 Task: Display the results of the 2022 Victory Lane Racing NASCAR Cup Series for the race "Food City Dirt race "on the track "Bristol".
Action: Mouse moved to (200, 352)
Screenshot: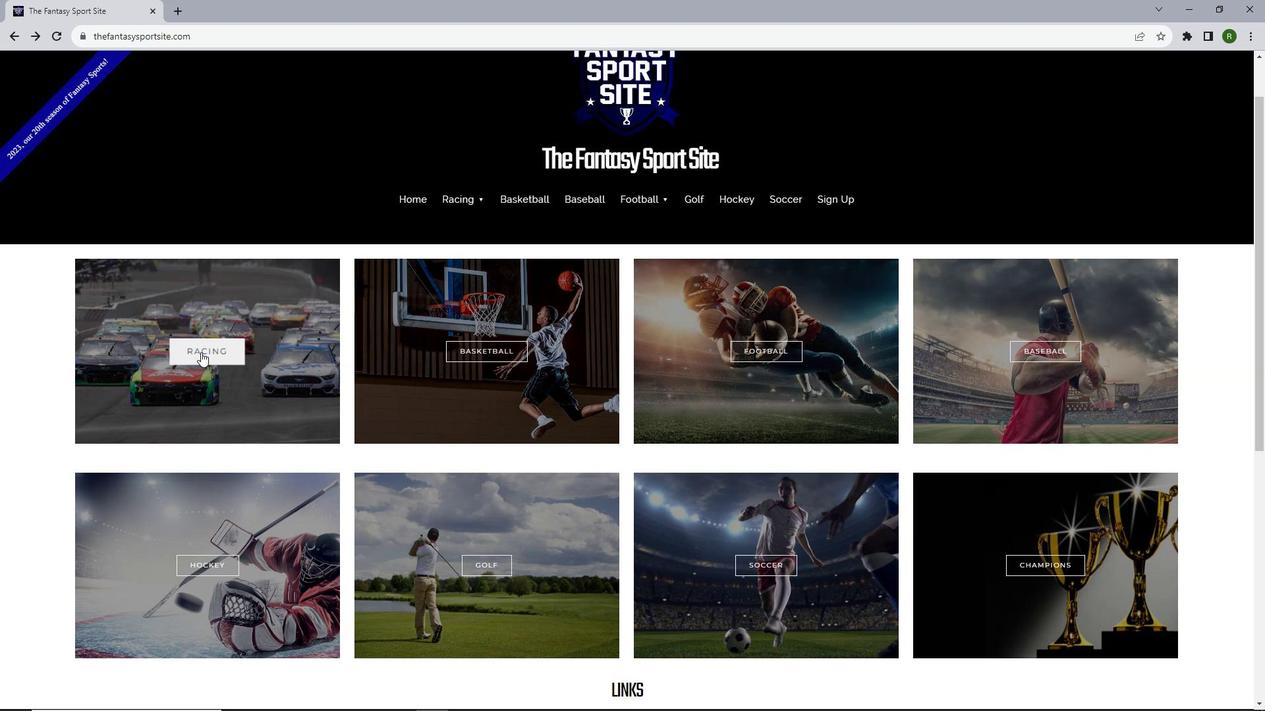
Action: Mouse pressed left at (200, 352)
Screenshot: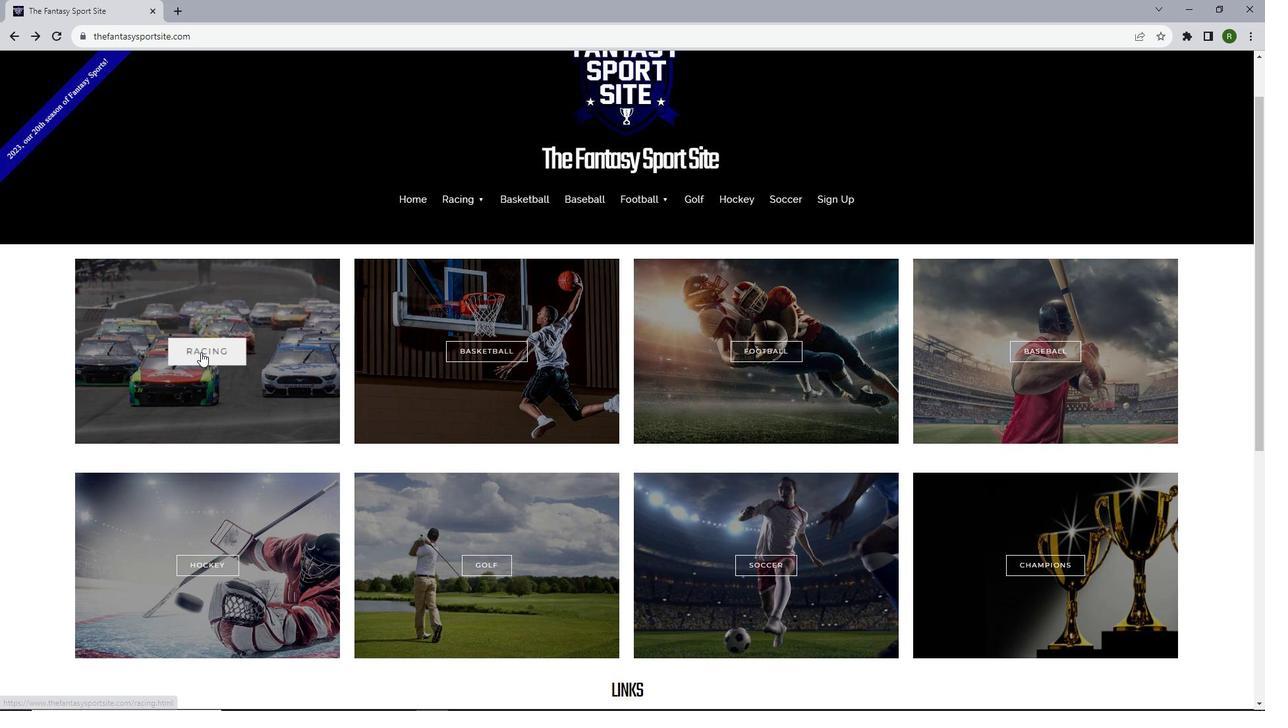
Action: Mouse moved to (438, 330)
Screenshot: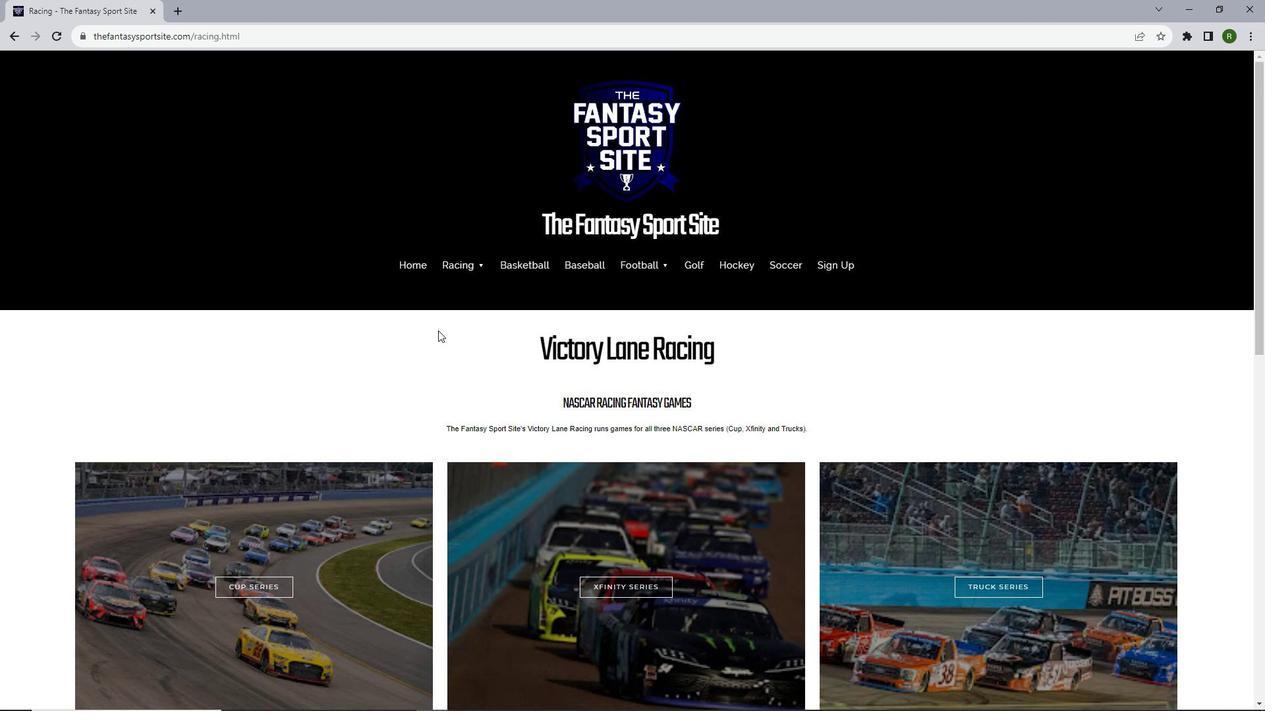 
Action: Mouse scrolled (438, 330) with delta (0, 0)
Screenshot: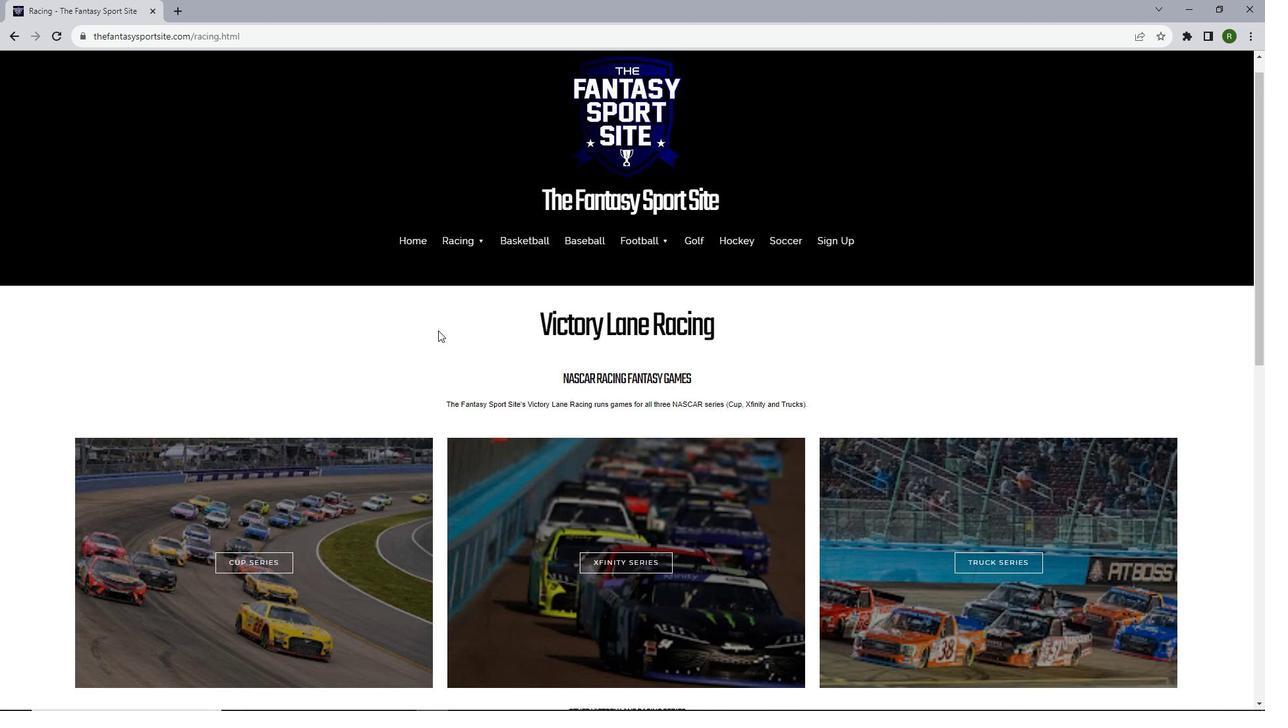 
Action: Mouse scrolled (438, 330) with delta (0, 0)
Screenshot: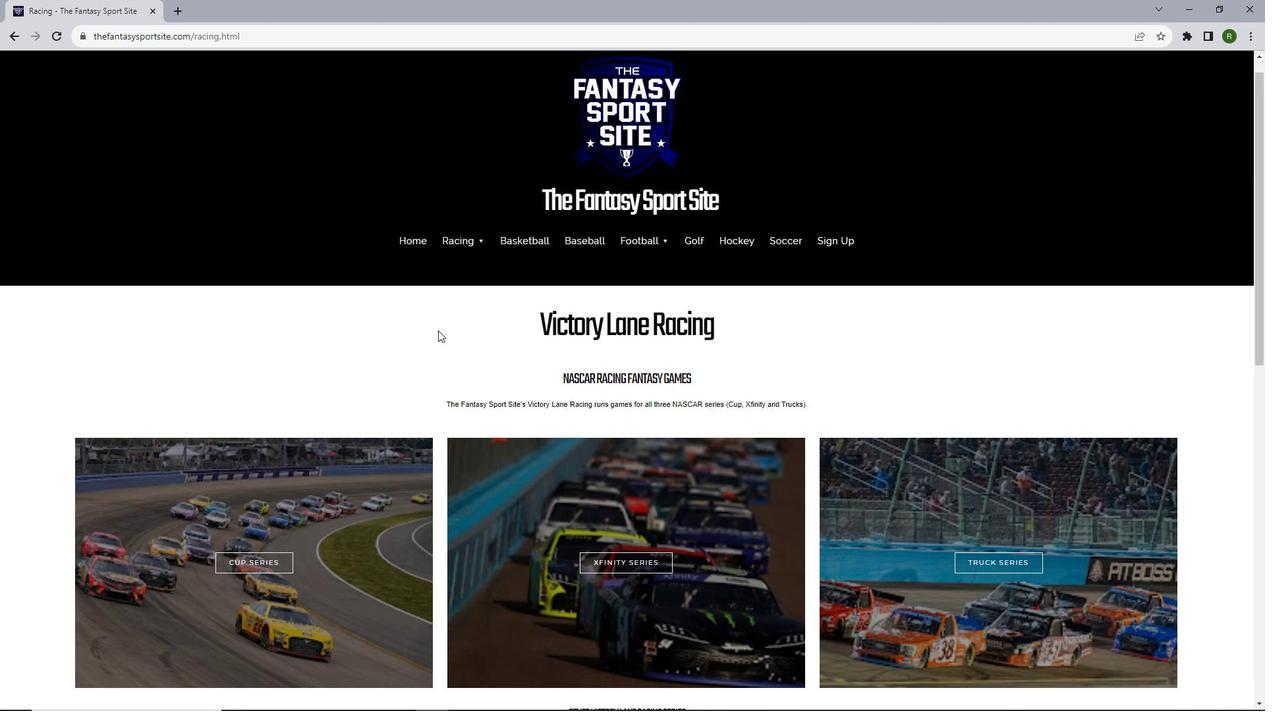 
Action: Mouse scrolled (438, 330) with delta (0, 0)
Screenshot: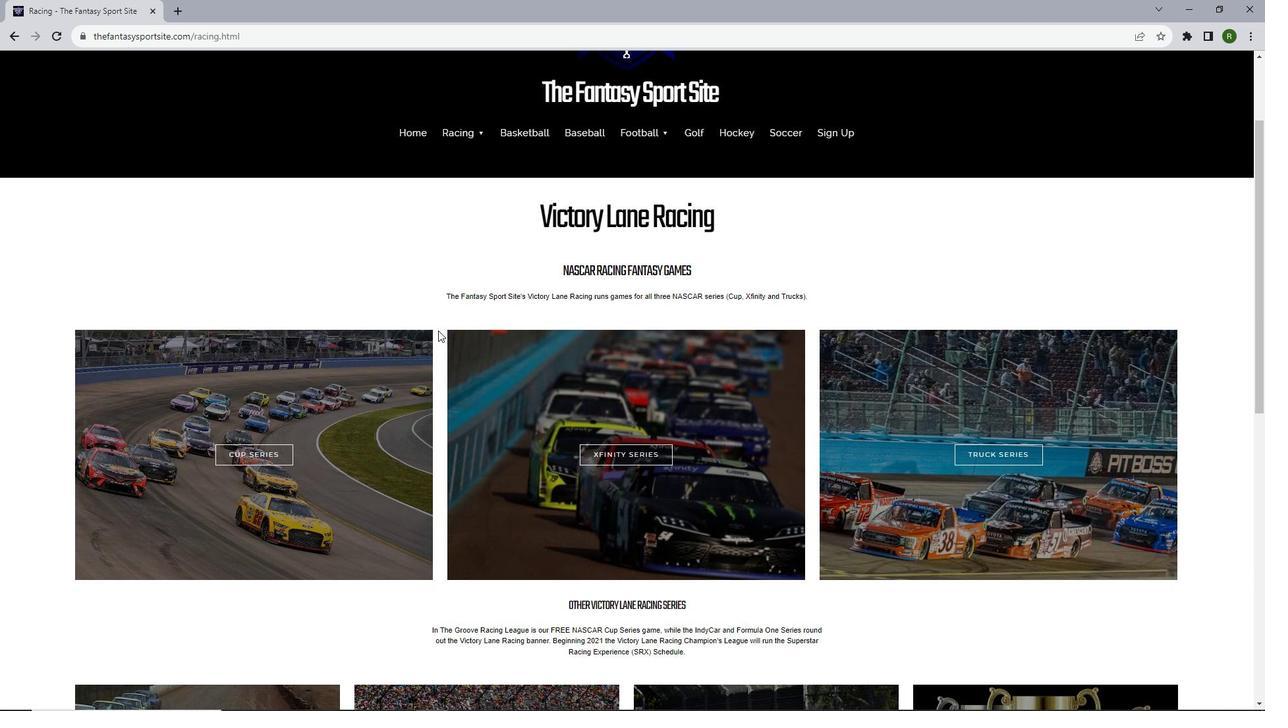 
Action: Mouse moved to (276, 378)
Screenshot: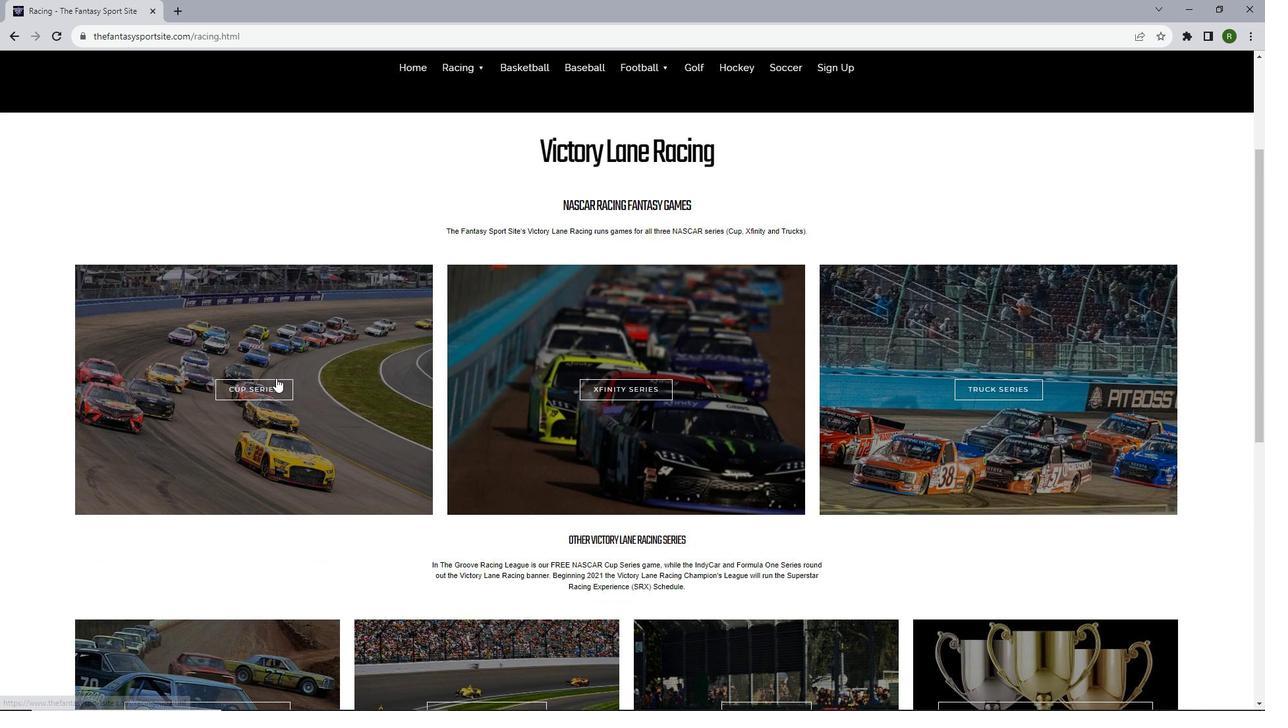 
Action: Mouse pressed left at (276, 378)
Screenshot: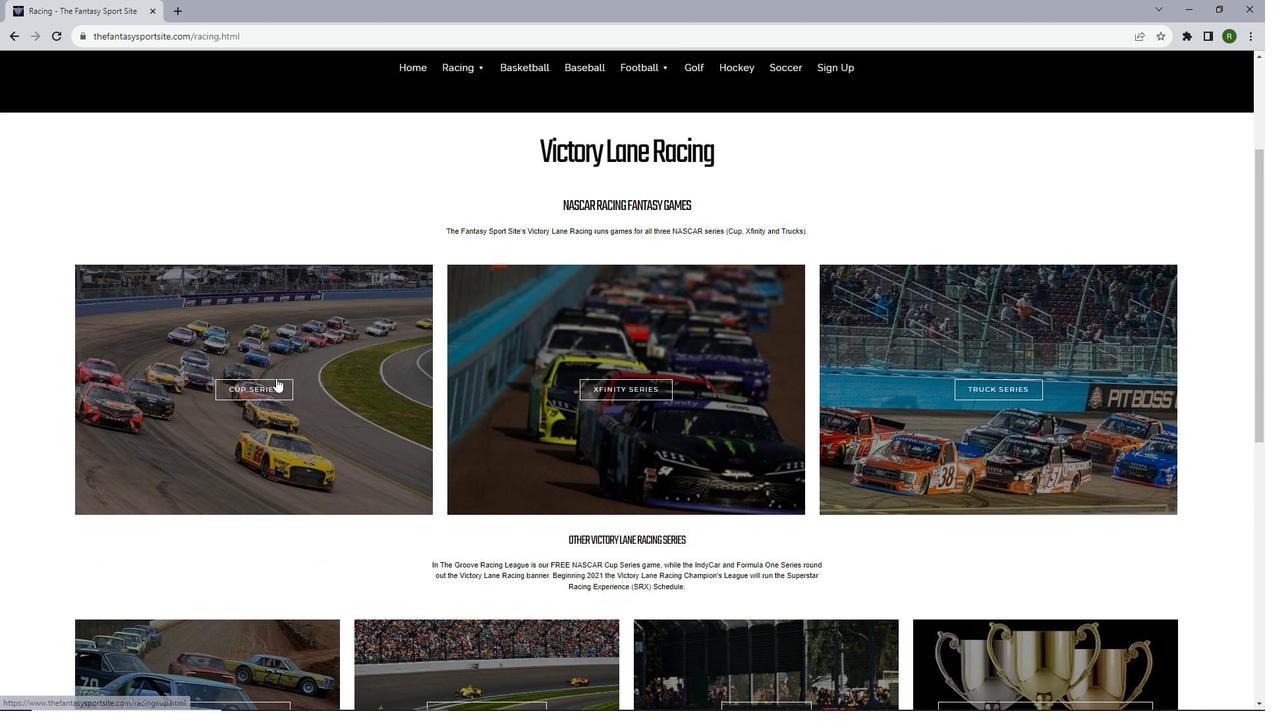 
Action: Mouse moved to (455, 270)
Screenshot: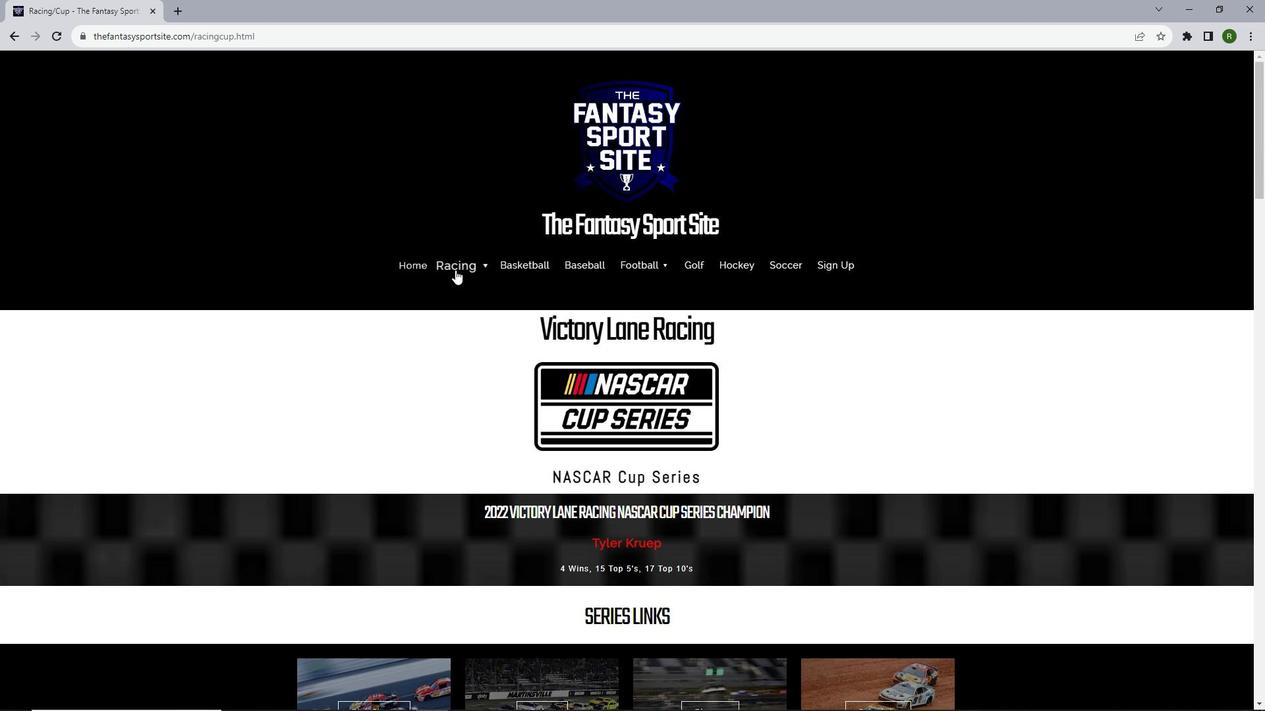 
Action: Mouse scrolled (455, 269) with delta (0, 0)
Screenshot: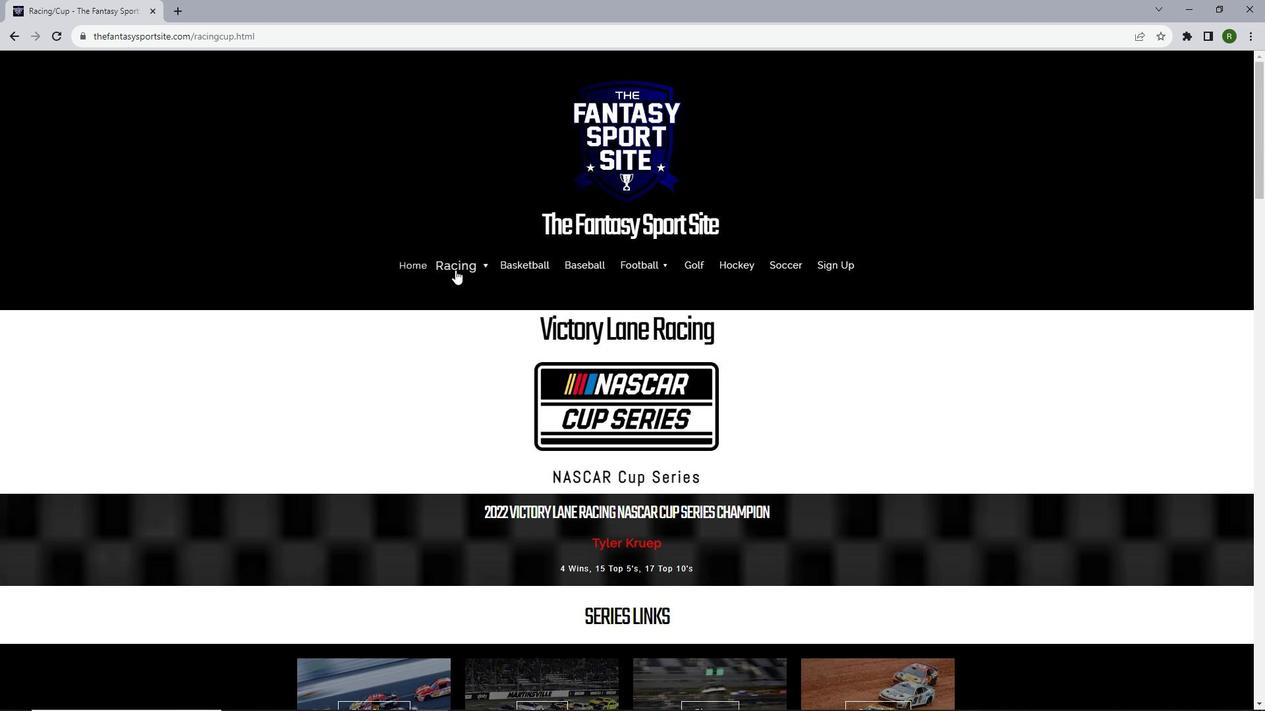
Action: Mouse scrolled (455, 269) with delta (0, 0)
Screenshot: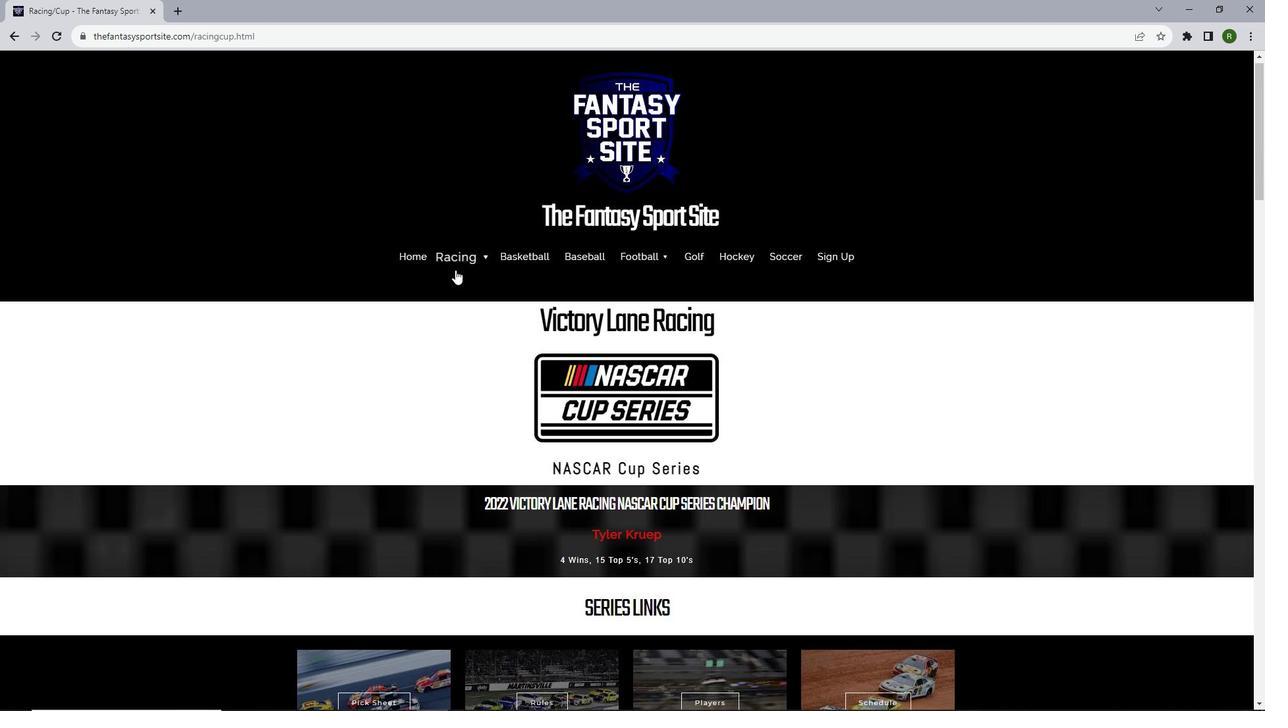
Action: Mouse scrolled (455, 269) with delta (0, 0)
Screenshot: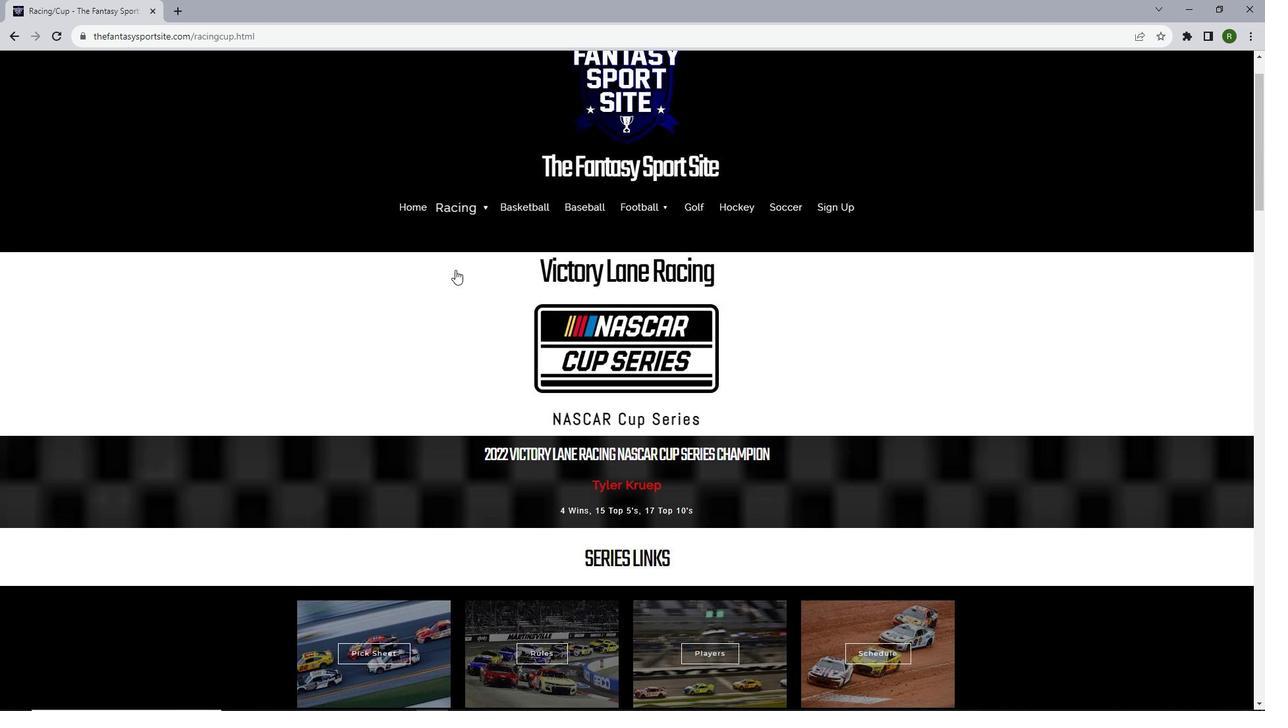 
Action: Mouse moved to (456, 270)
Screenshot: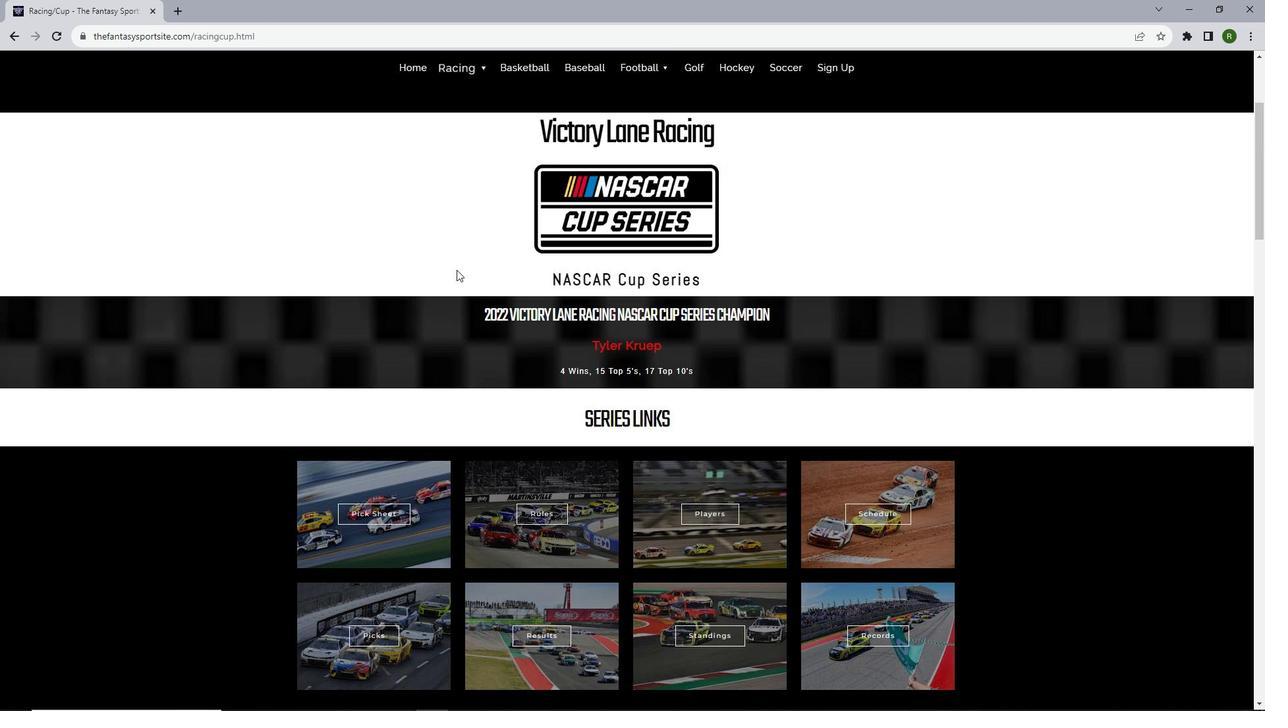
Action: Mouse scrolled (456, 269) with delta (0, 0)
Screenshot: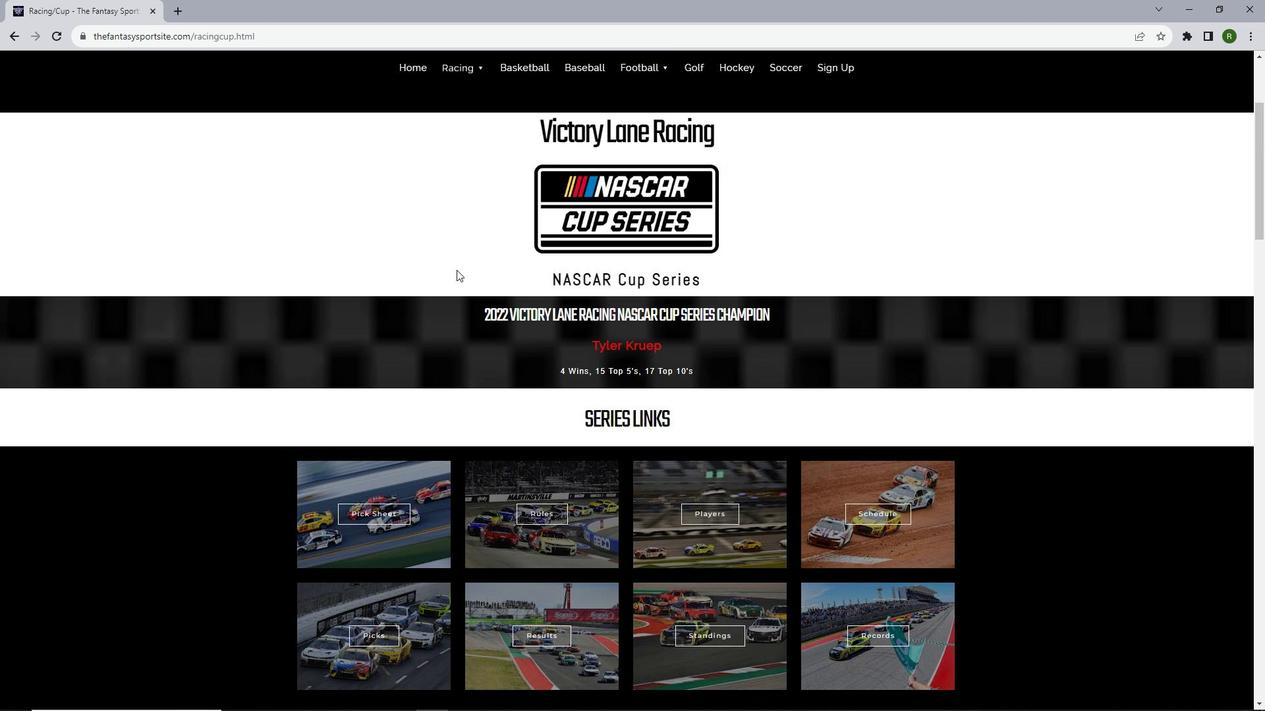 
Action: Mouse scrolled (456, 269) with delta (0, 0)
Screenshot: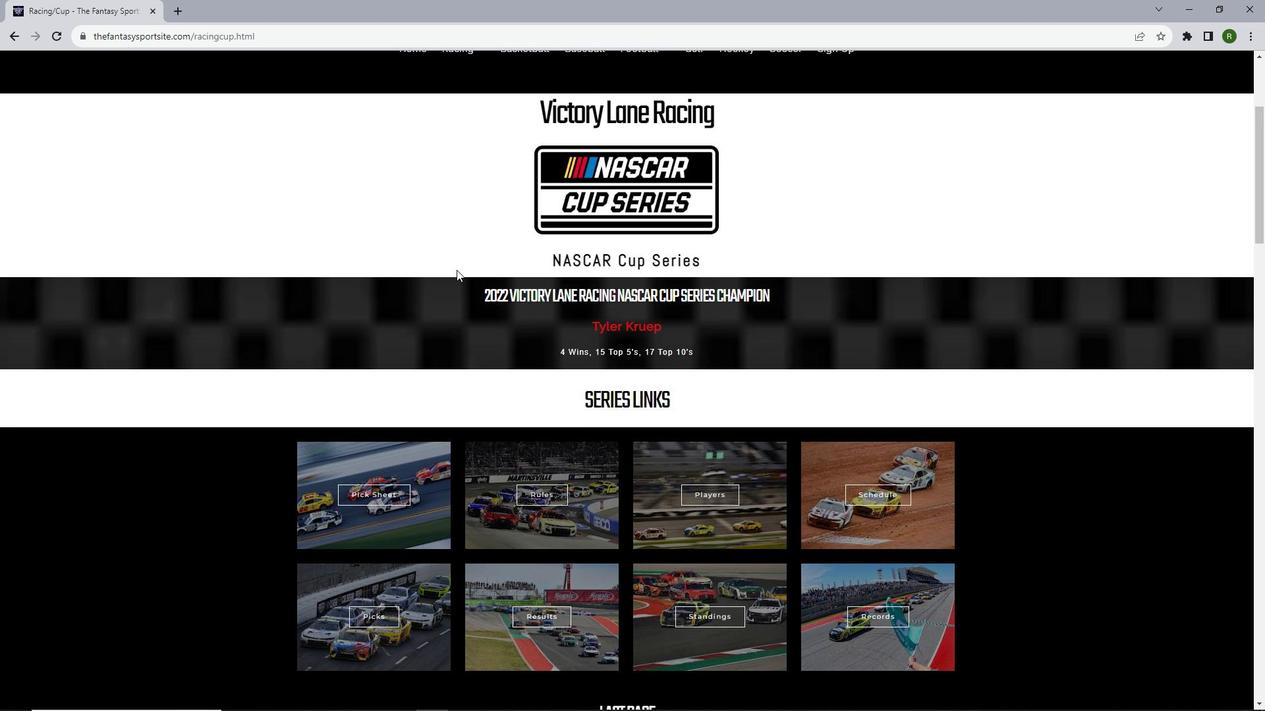 
Action: Mouse scrolled (456, 269) with delta (0, 0)
Screenshot: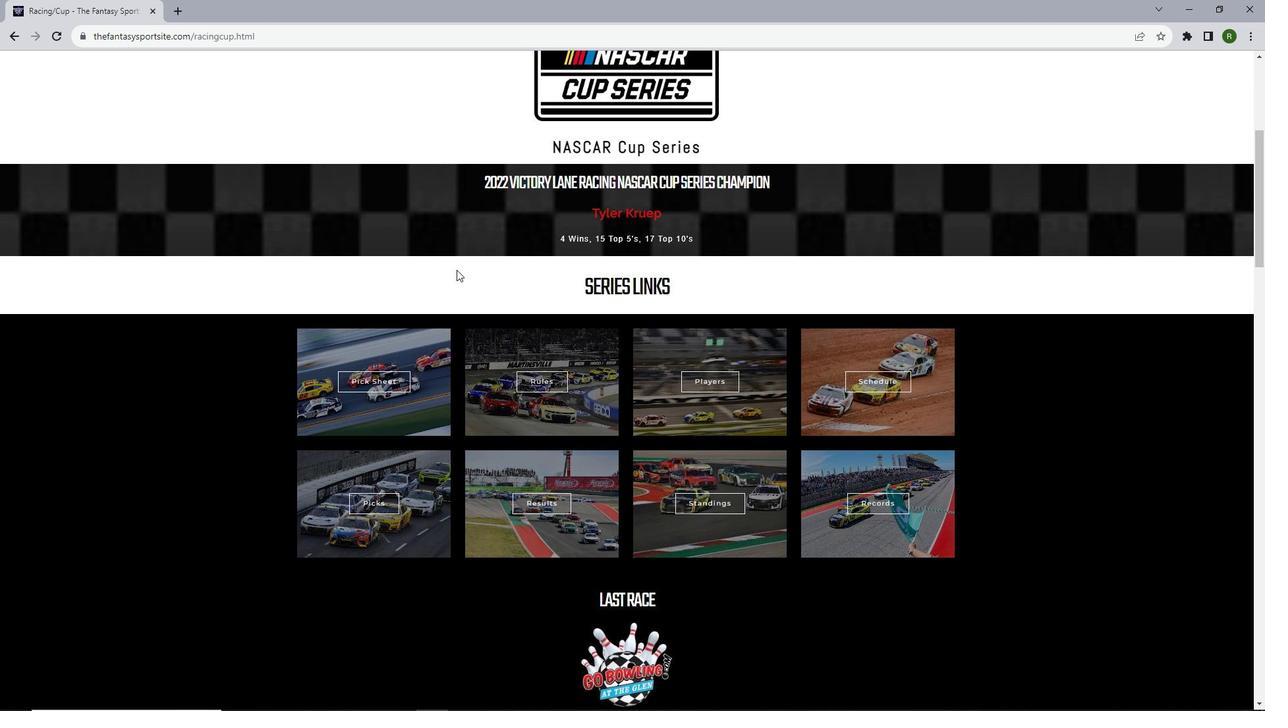 
Action: Mouse moved to (545, 445)
Screenshot: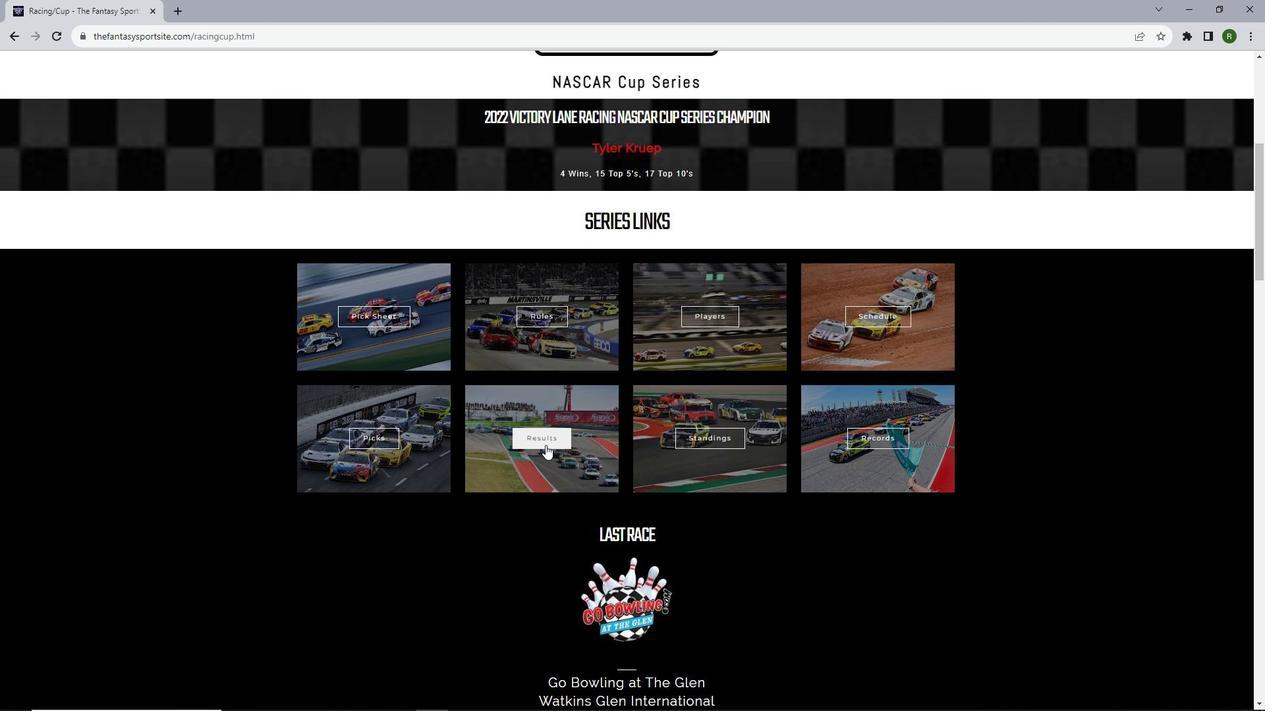 
Action: Mouse pressed left at (545, 445)
Screenshot: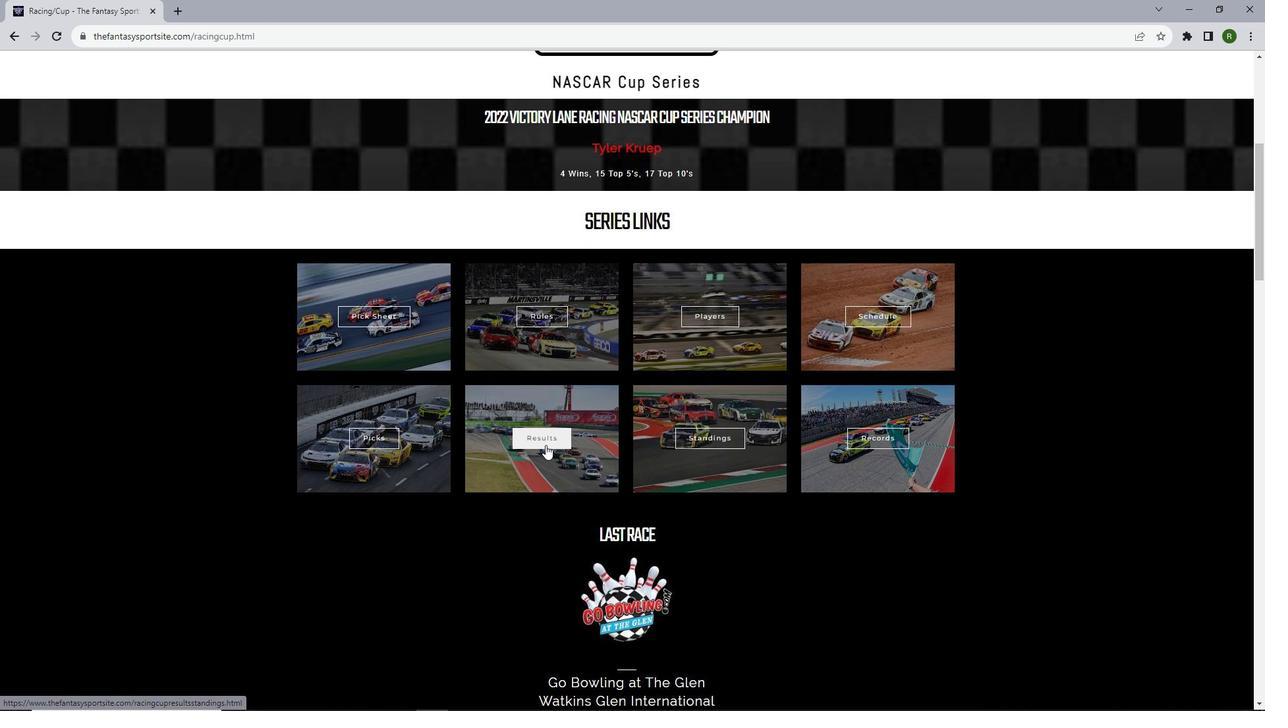 
Action: Mouse moved to (635, 333)
Screenshot: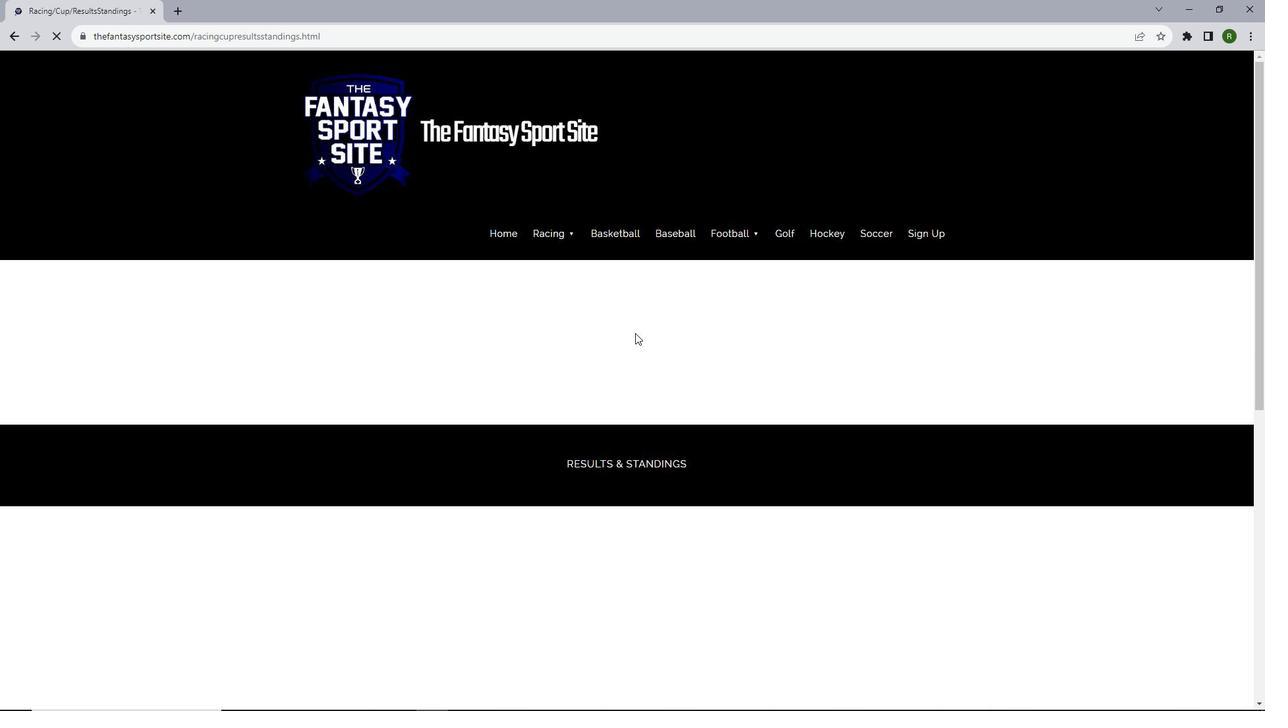 
Action: Mouse scrolled (635, 332) with delta (0, 0)
Screenshot: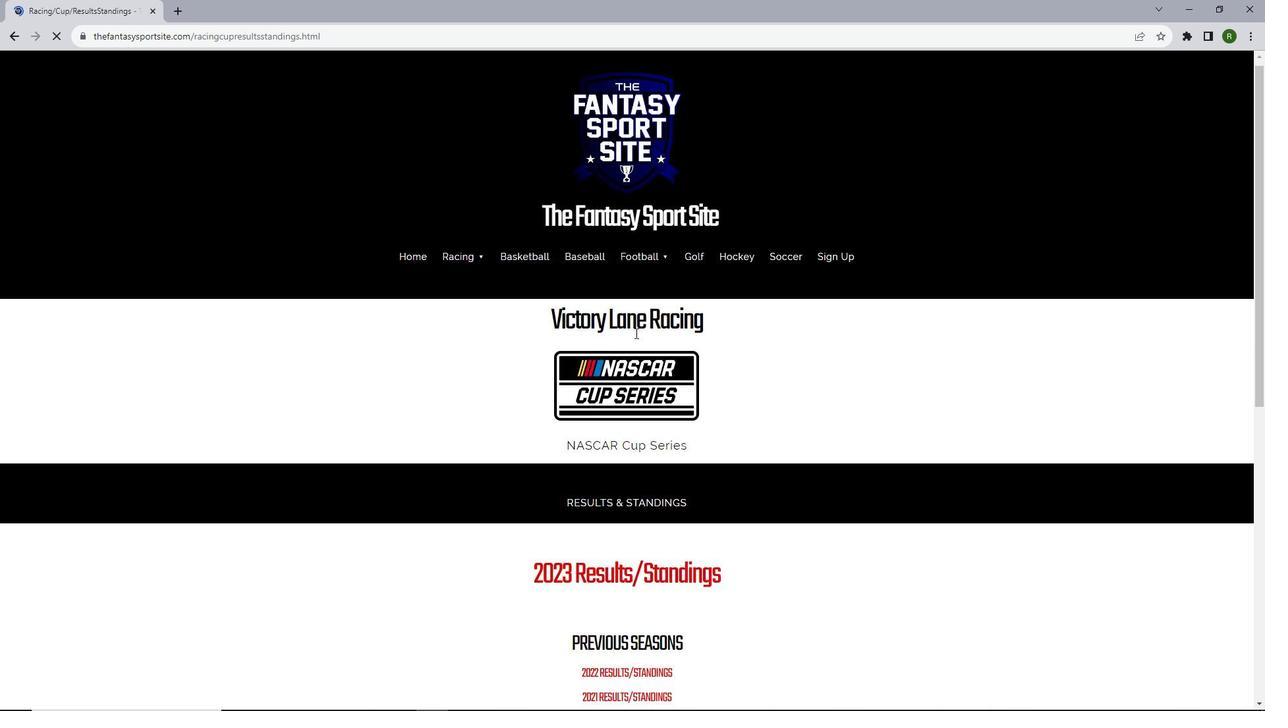 
Action: Mouse scrolled (635, 332) with delta (0, 0)
Screenshot: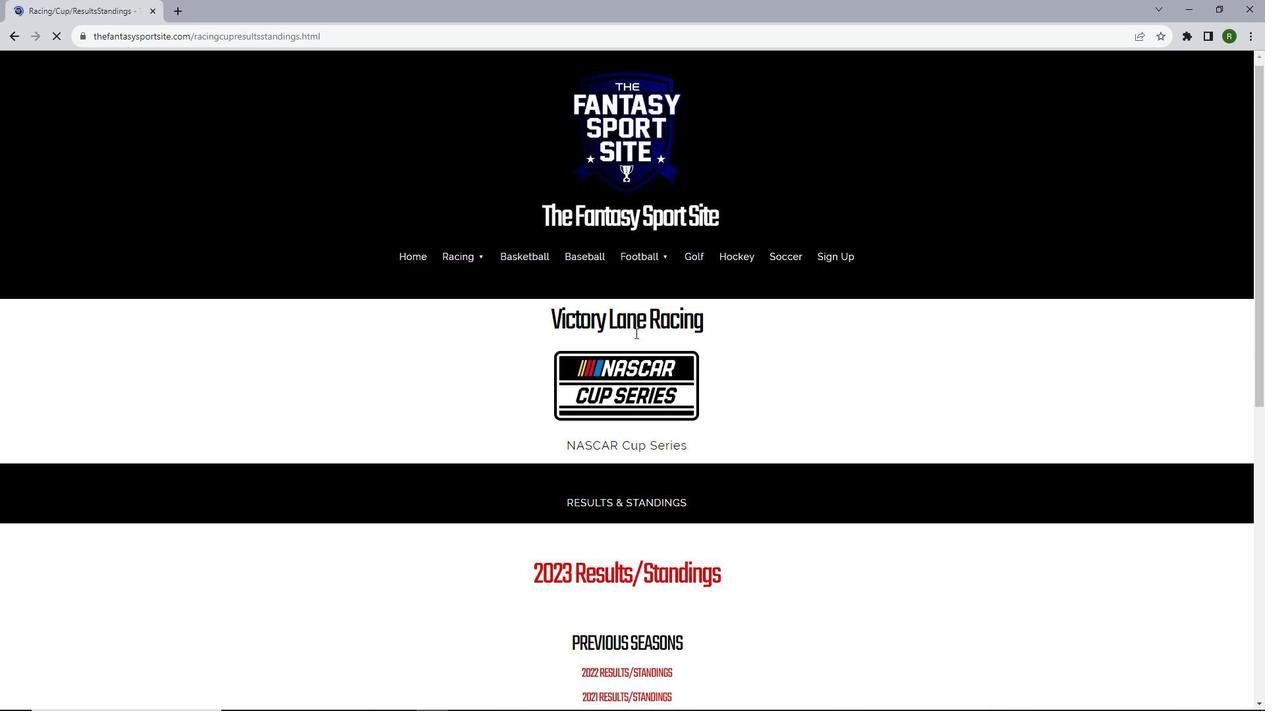 
Action: Mouse scrolled (635, 332) with delta (0, 0)
Screenshot: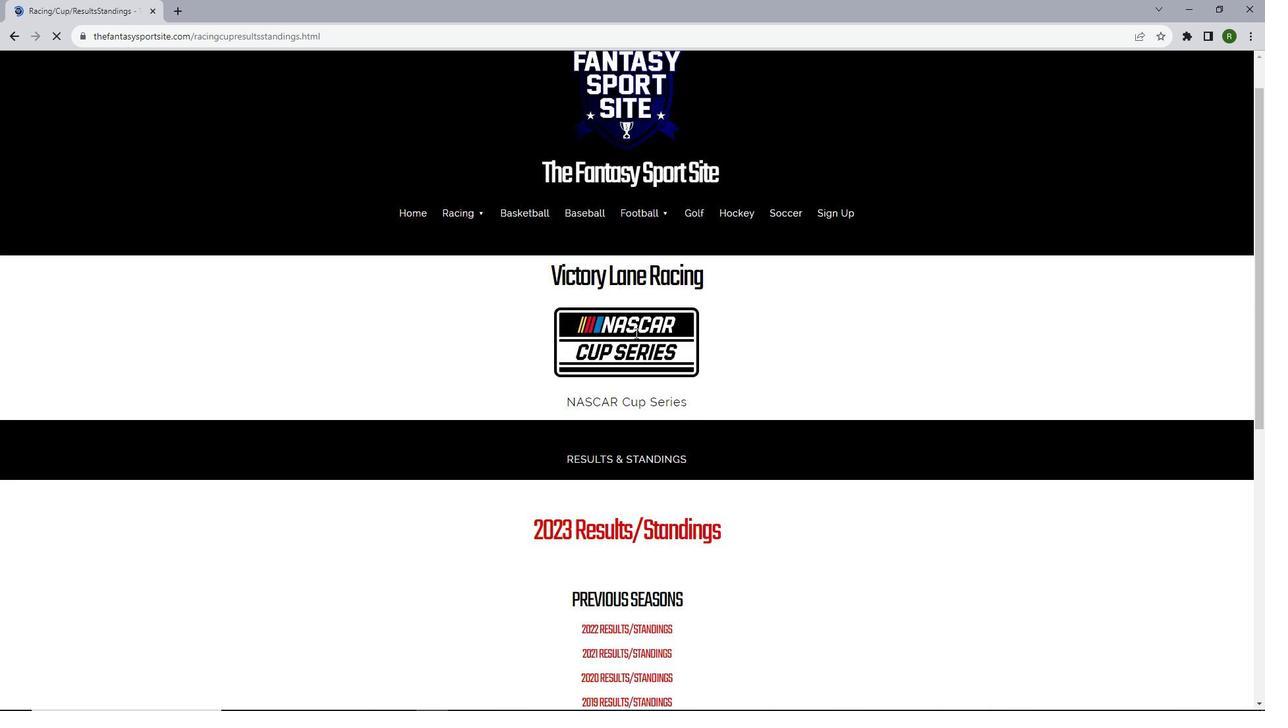 
Action: Mouse scrolled (635, 332) with delta (0, 0)
Screenshot: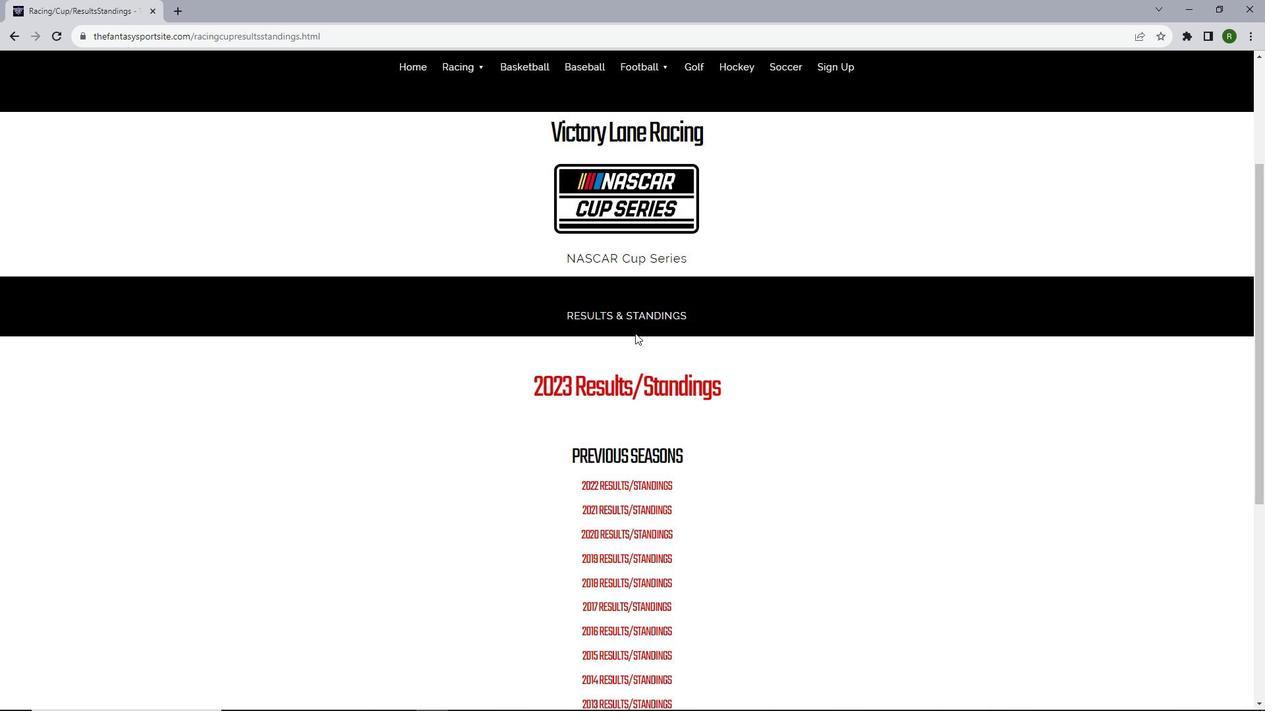 
Action: Mouse moved to (629, 362)
Screenshot: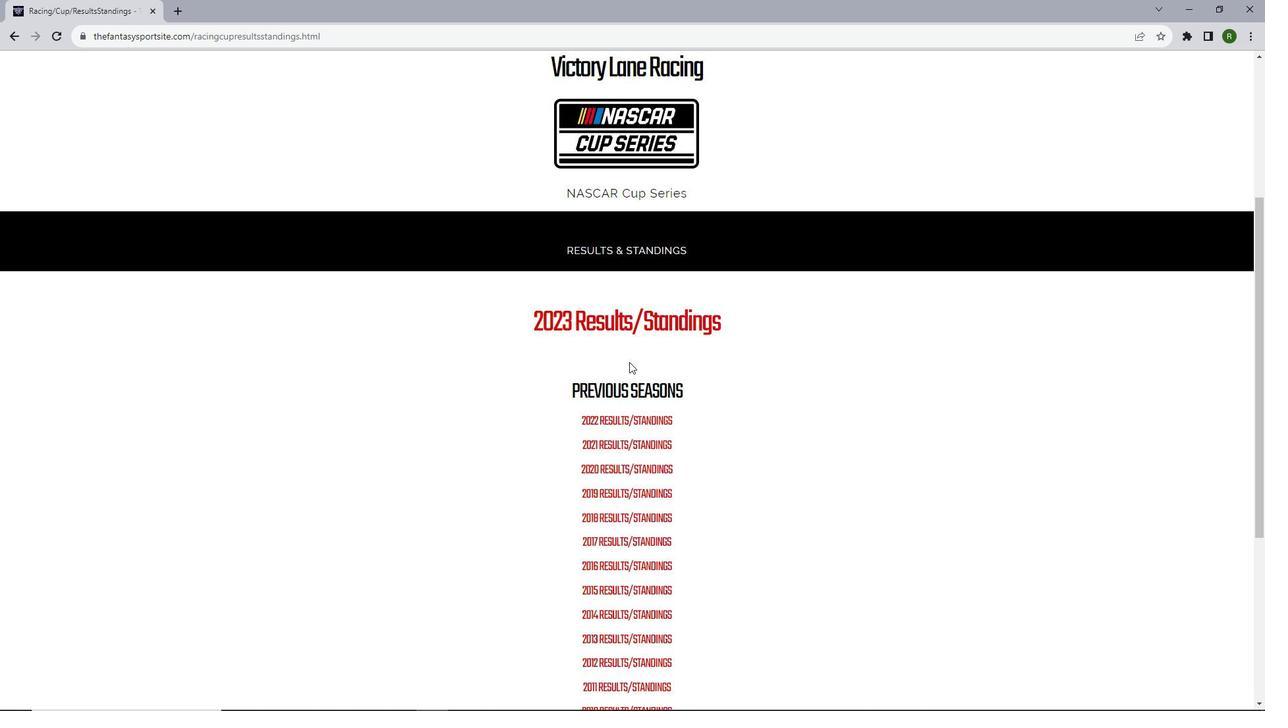 
Action: Mouse scrolled (629, 361) with delta (0, 0)
Screenshot: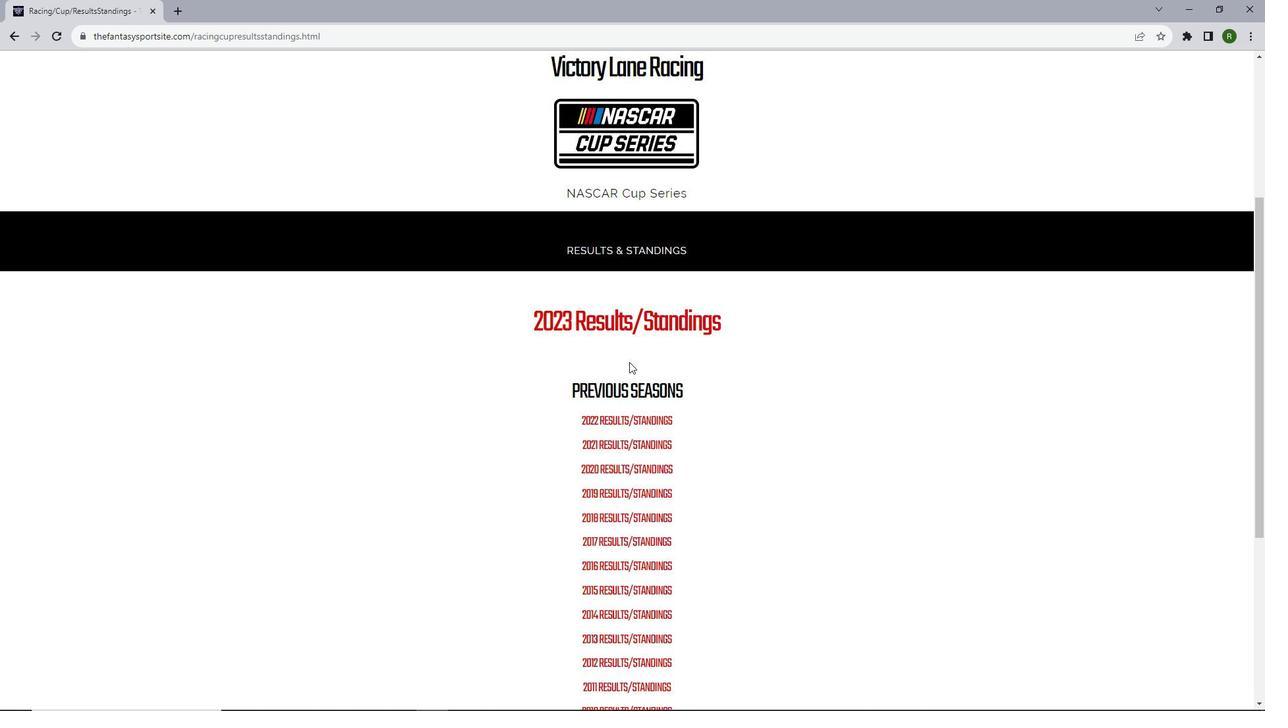 
Action: Mouse moved to (603, 356)
Screenshot: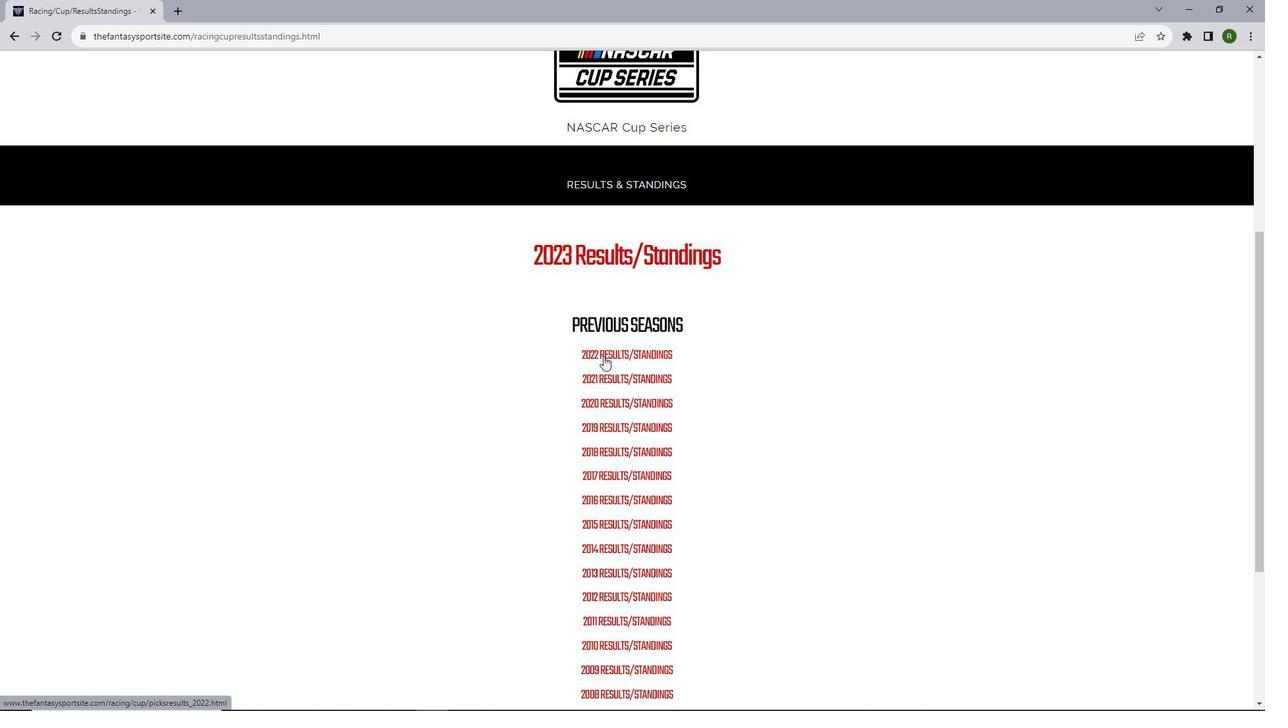 
Action: Mouse pressed left at (603, 356)
Screenshot: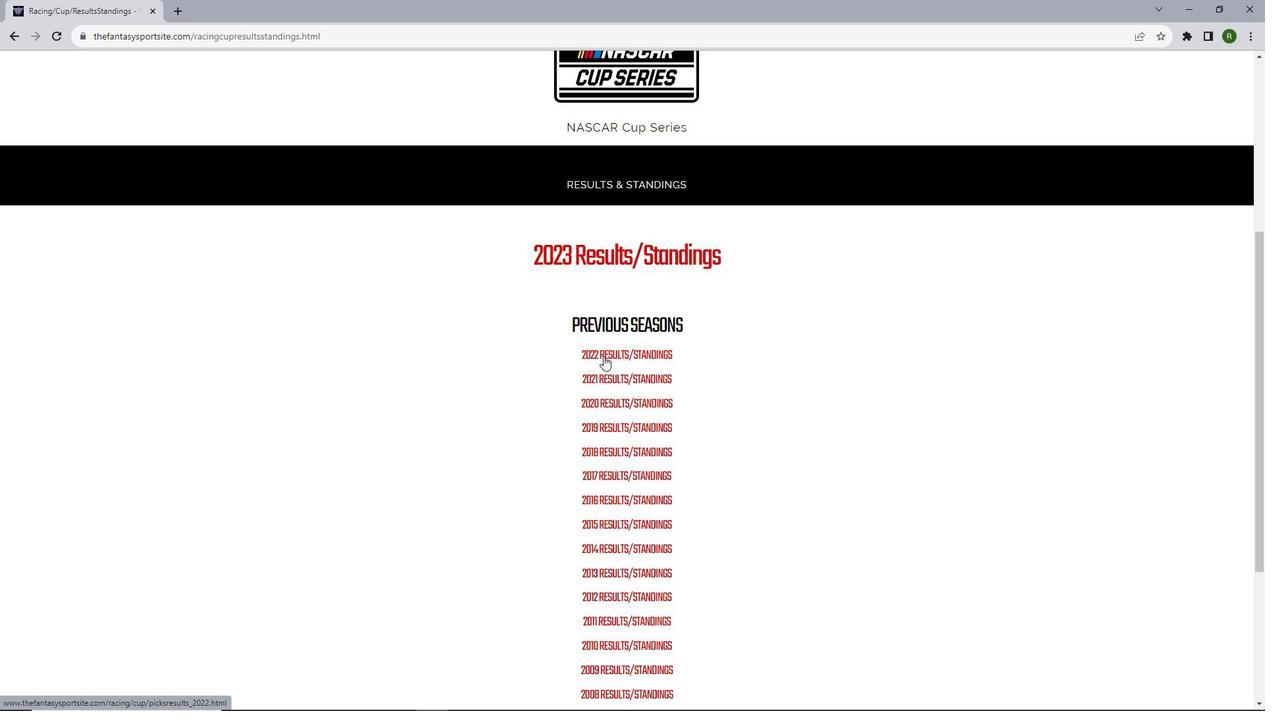 
Action: Mouse moved to (756, 247)
Screenshot: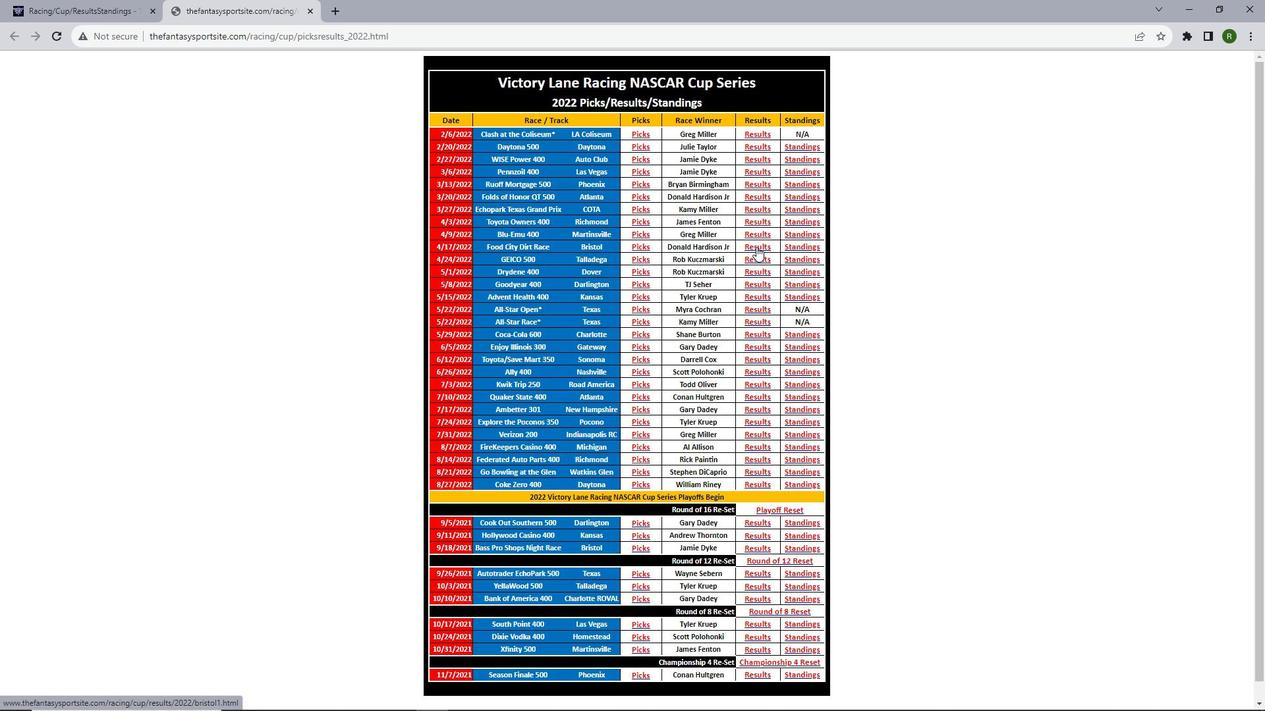 
Action: Mouse pressed left at (756, 247)
Screenshot: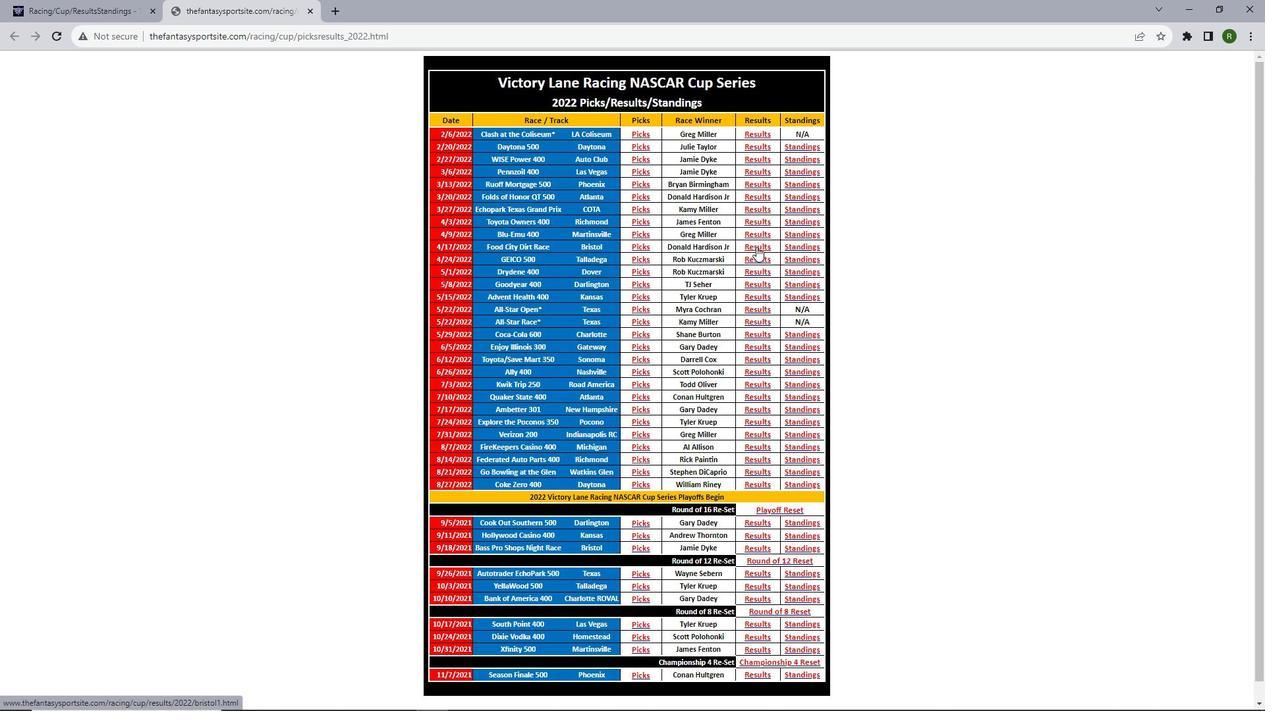 
Action: Mouse moved to (537, 203)
Screenshot: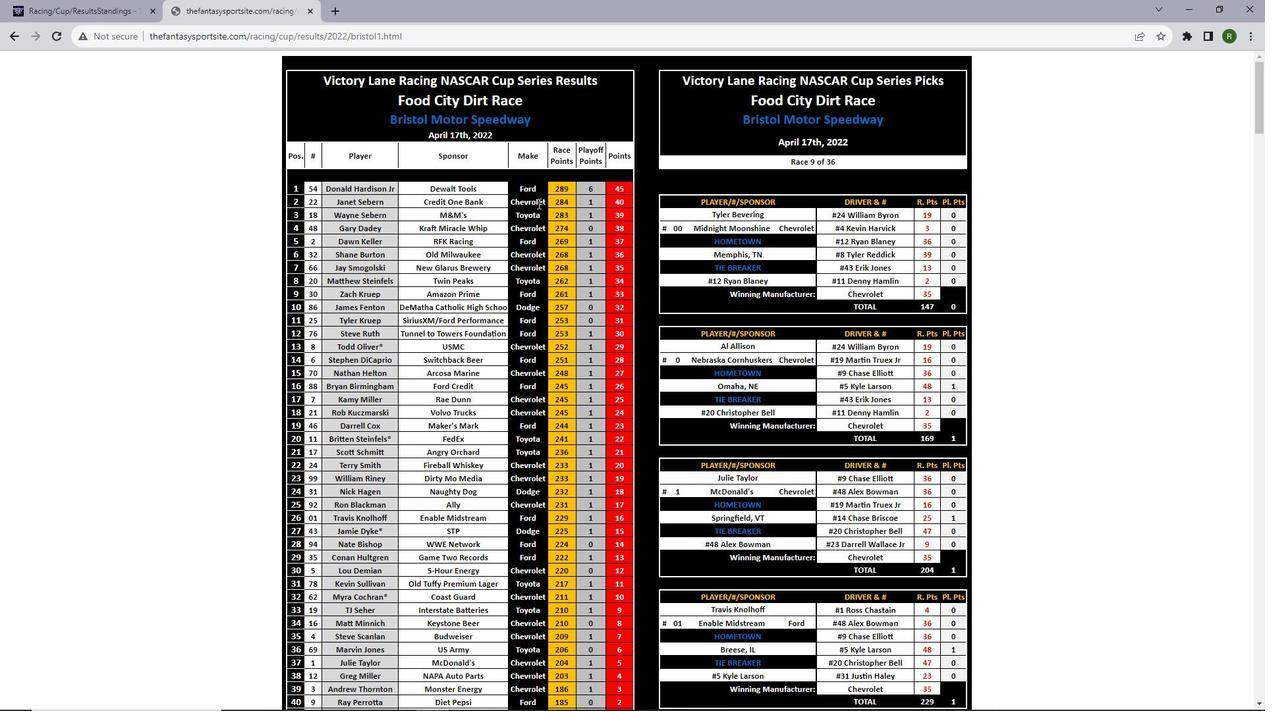 
Action: Mouse scrolled (537, 202) with delta (0, 0)
Screenshot: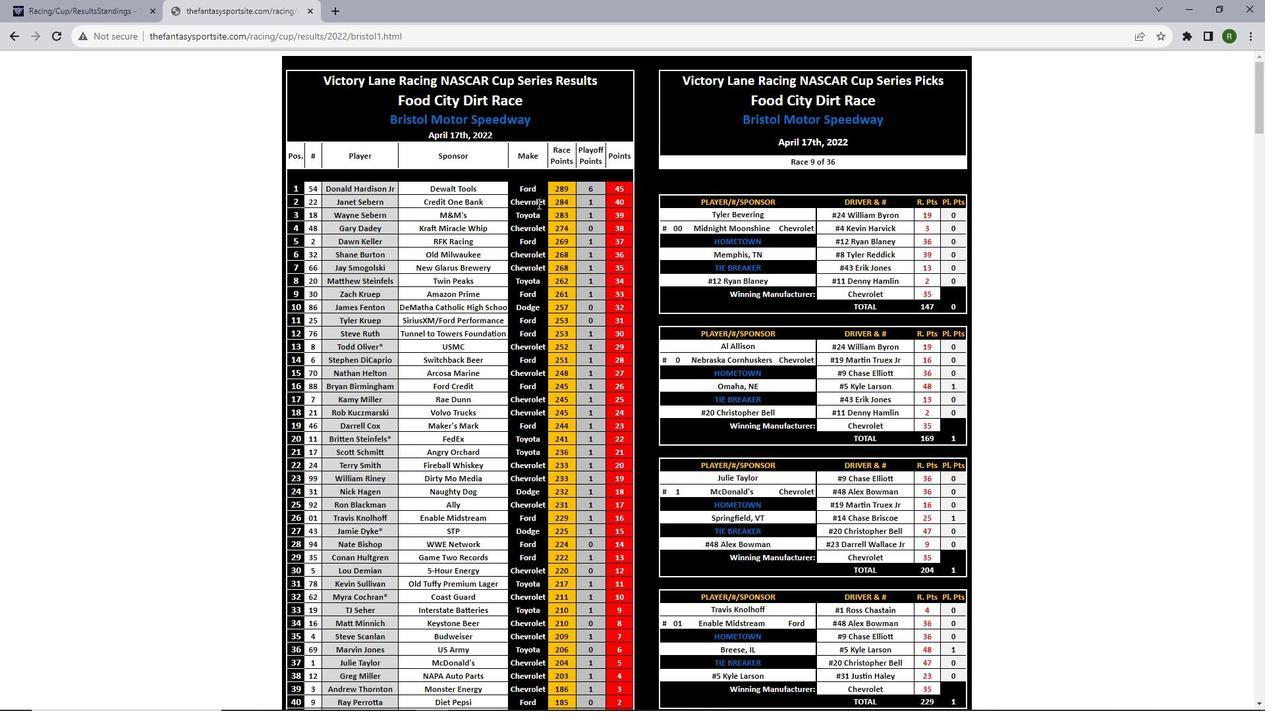 
Action: Mouse moved to (536, 203)
Screenshot: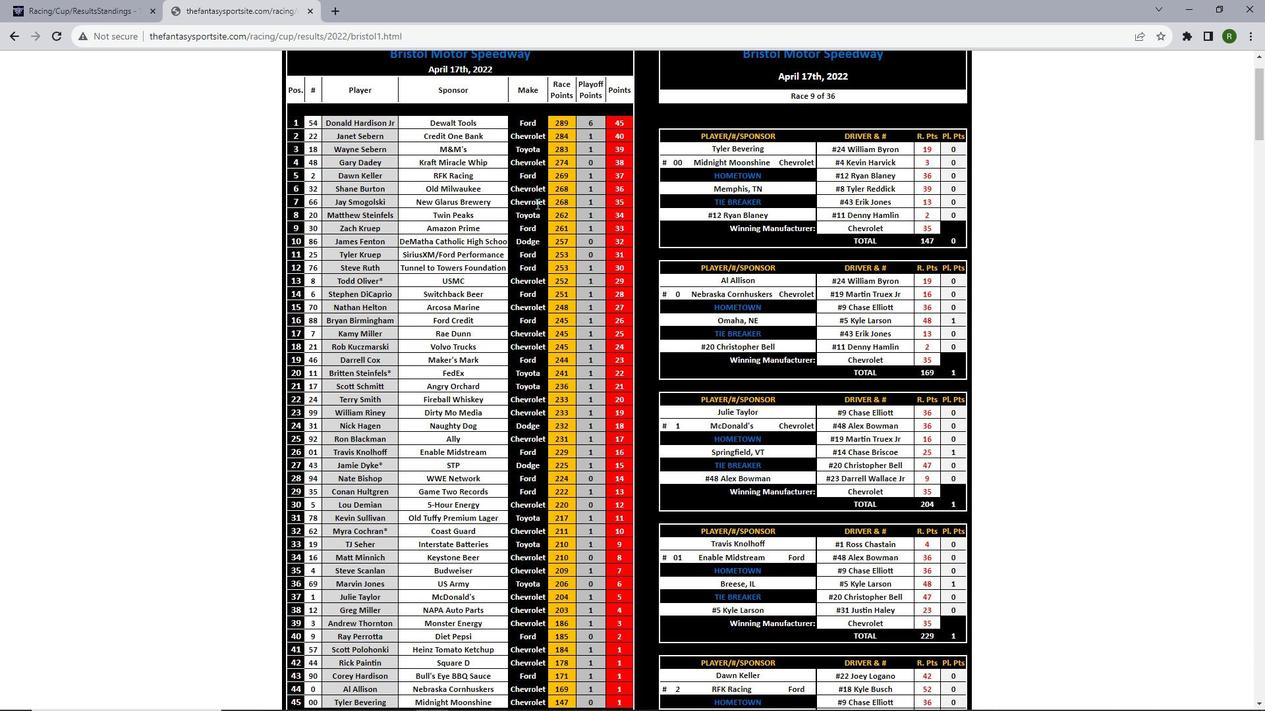 
Action: Mouse scrolled (536, 202) with delta (0, 0)
Screenshot: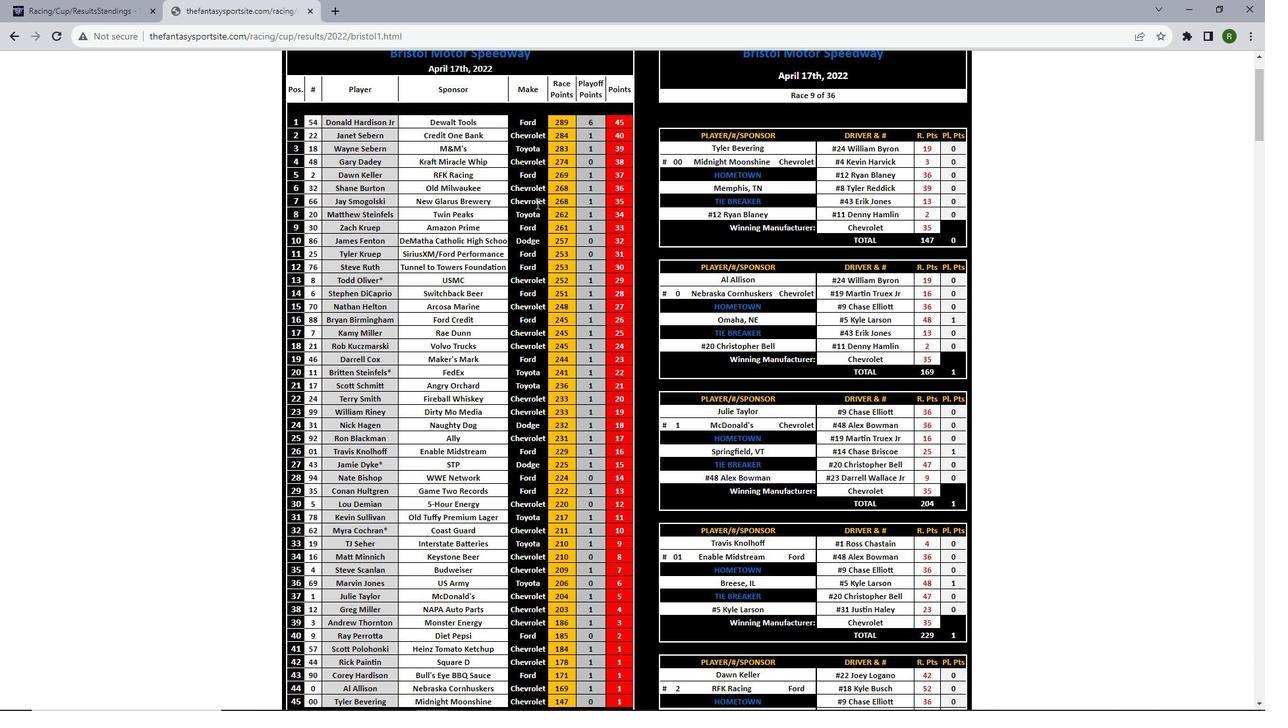 
Action: Mouse moved to (535, 203)
Screenshot: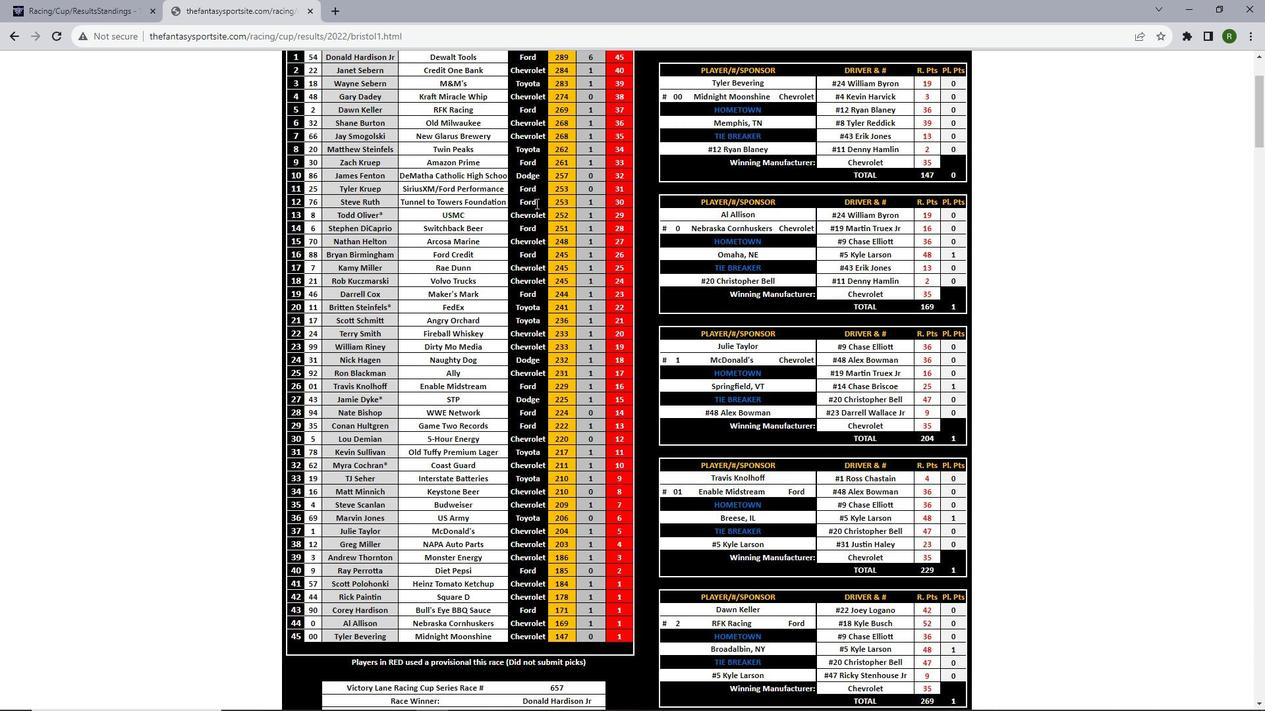 
Action: Mouse scrolled (535, 202) with delta (0, 0)
Screenshot: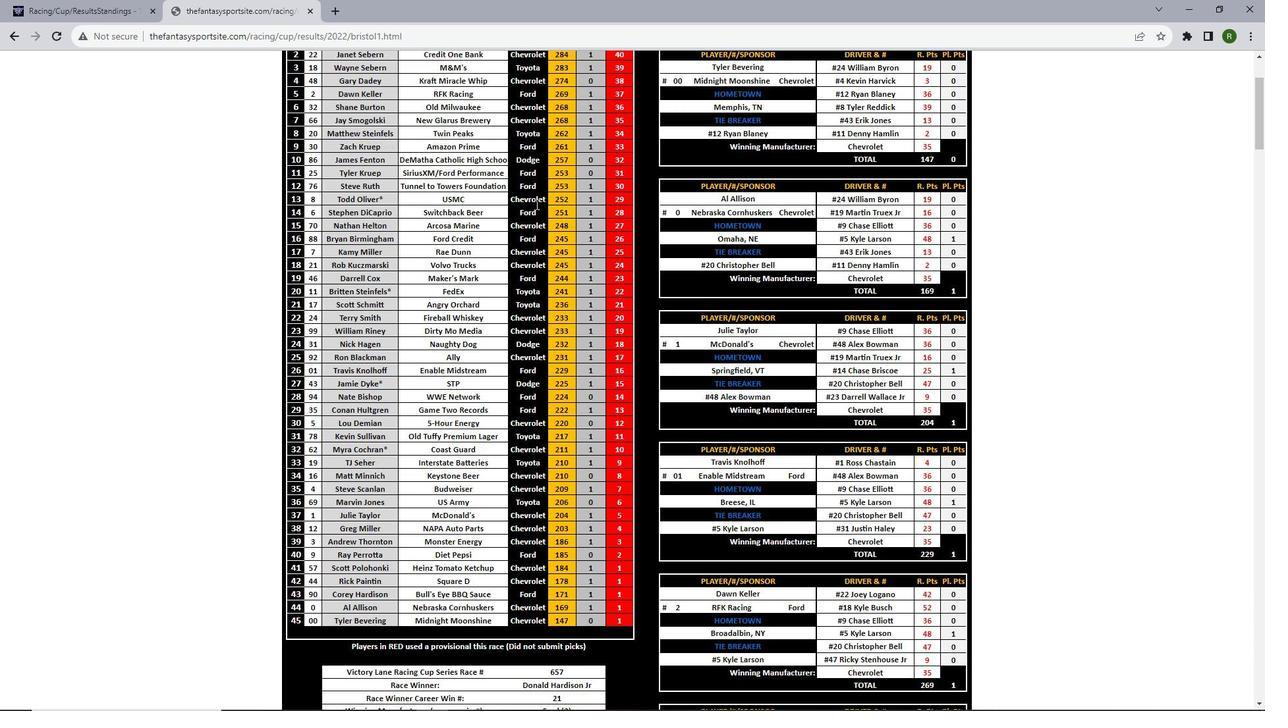 
Action: Mouse moved to (535, 204)
Screenshot: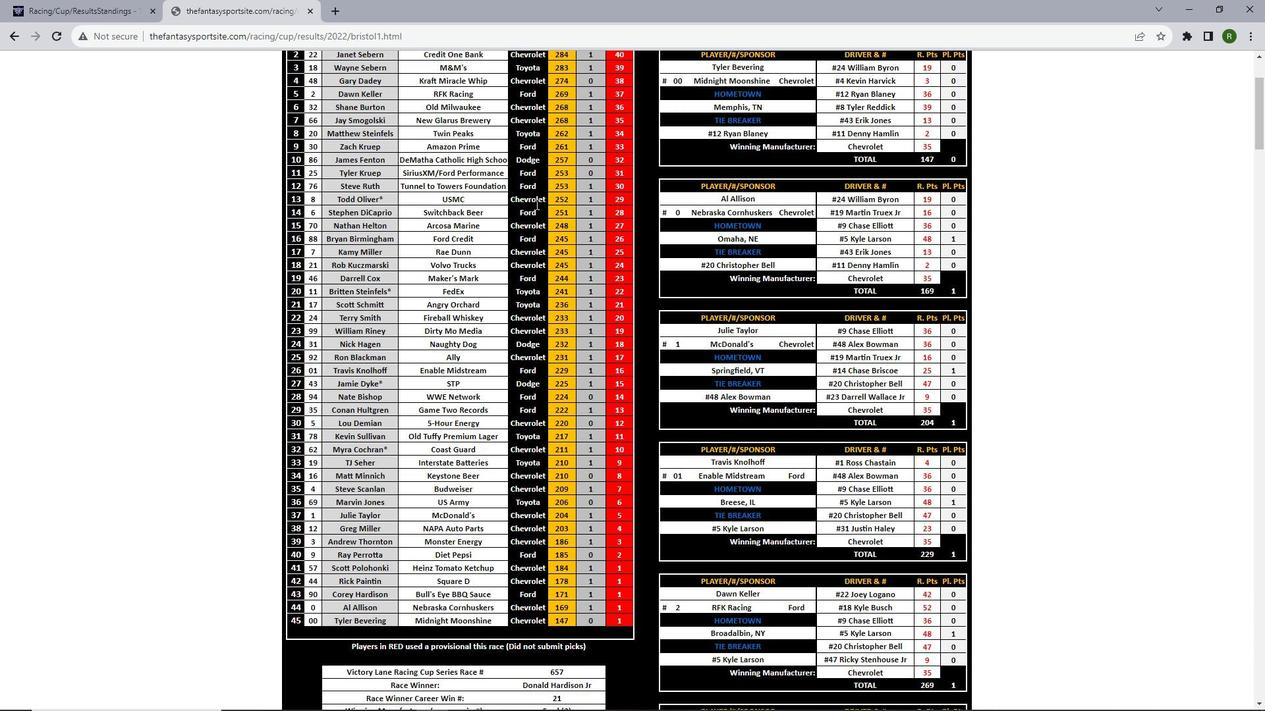 
Action: Mouse scrolled (535, 203) with delta (0, 0)
Screenshot: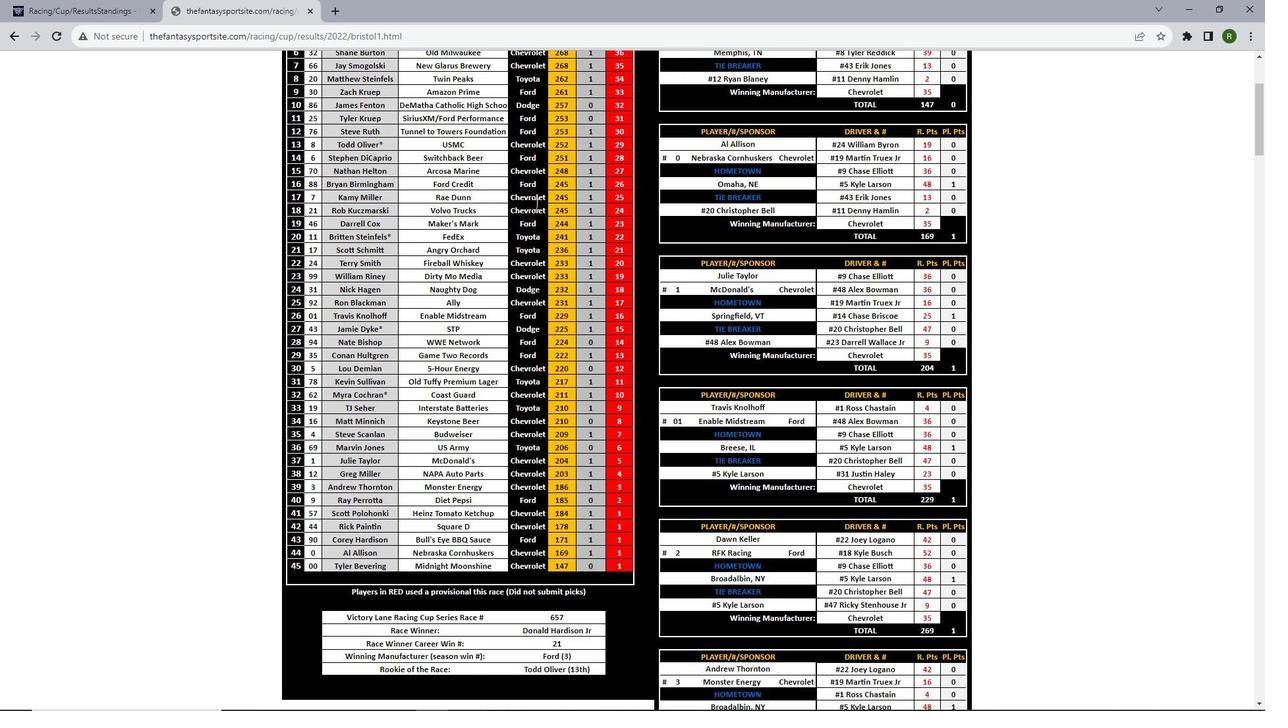 
Action: Mouse scrolled (535, 203) with delta (0, 0)
Screenshot: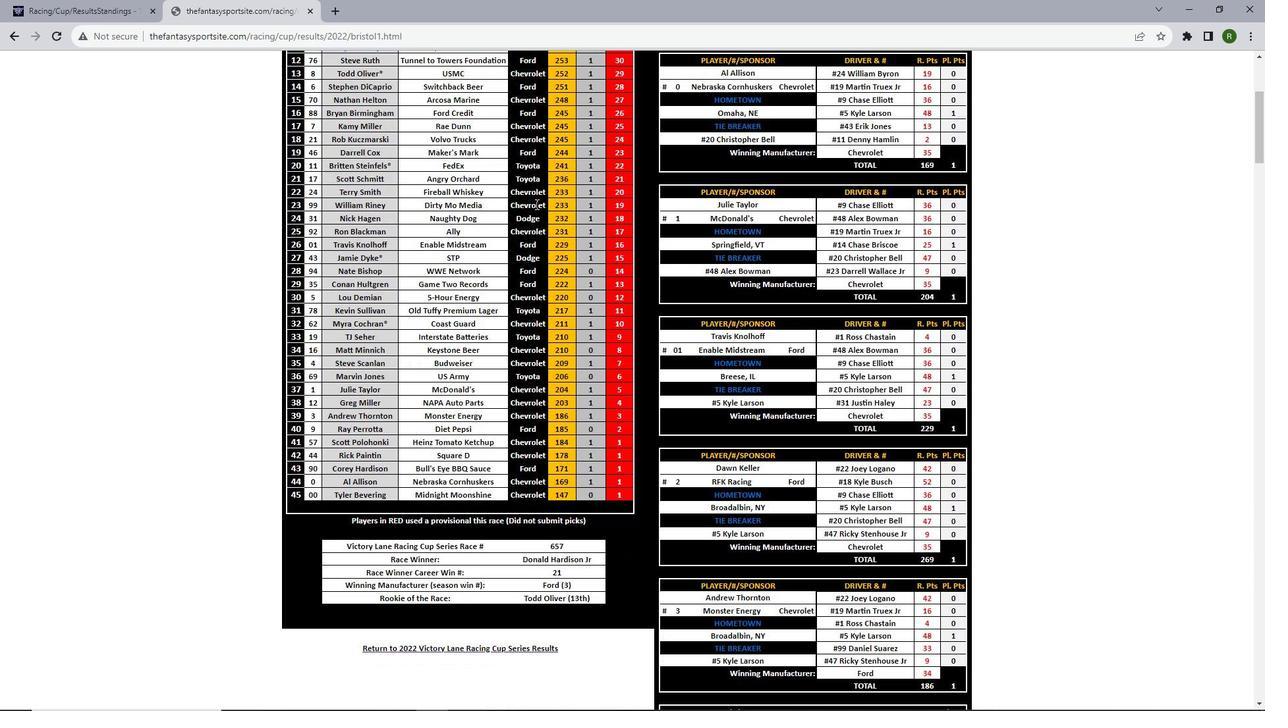
Action: Mouse scrolled (535, 203) with delta (0, 0)
Screenshot: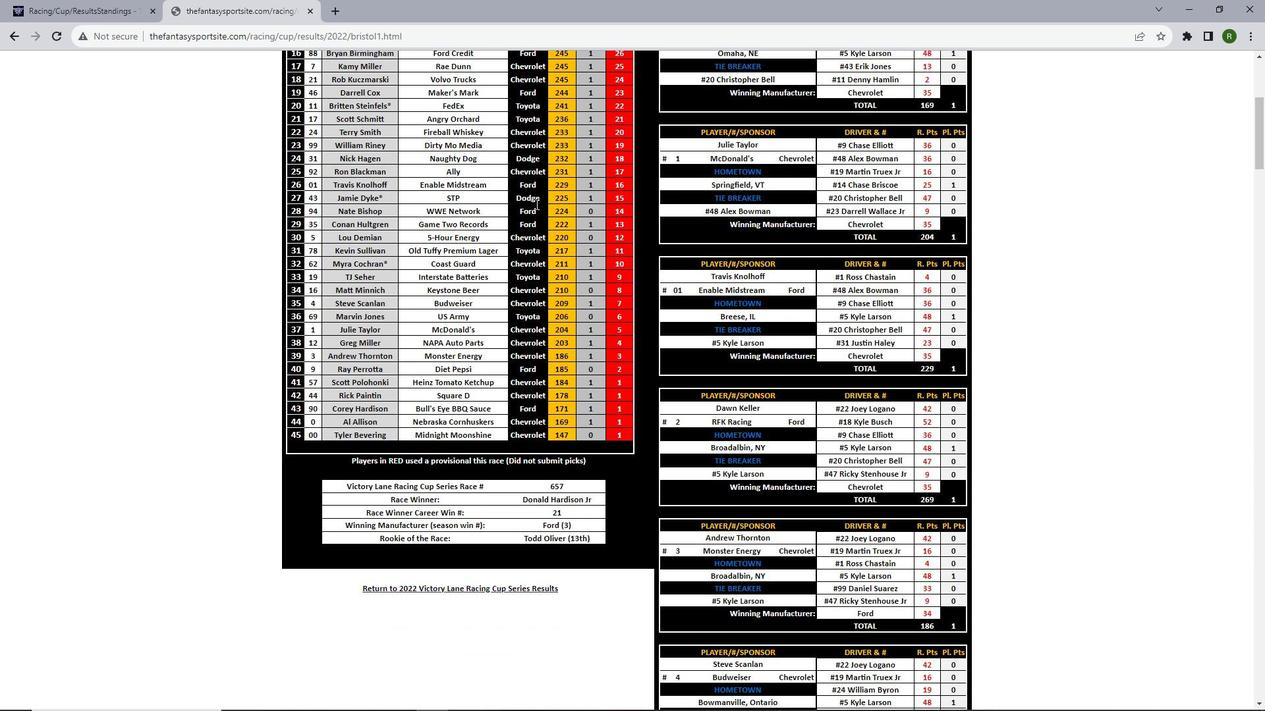 
Action: Mouse scrolled (535, 203) with delta (0, 0)
Screenshot: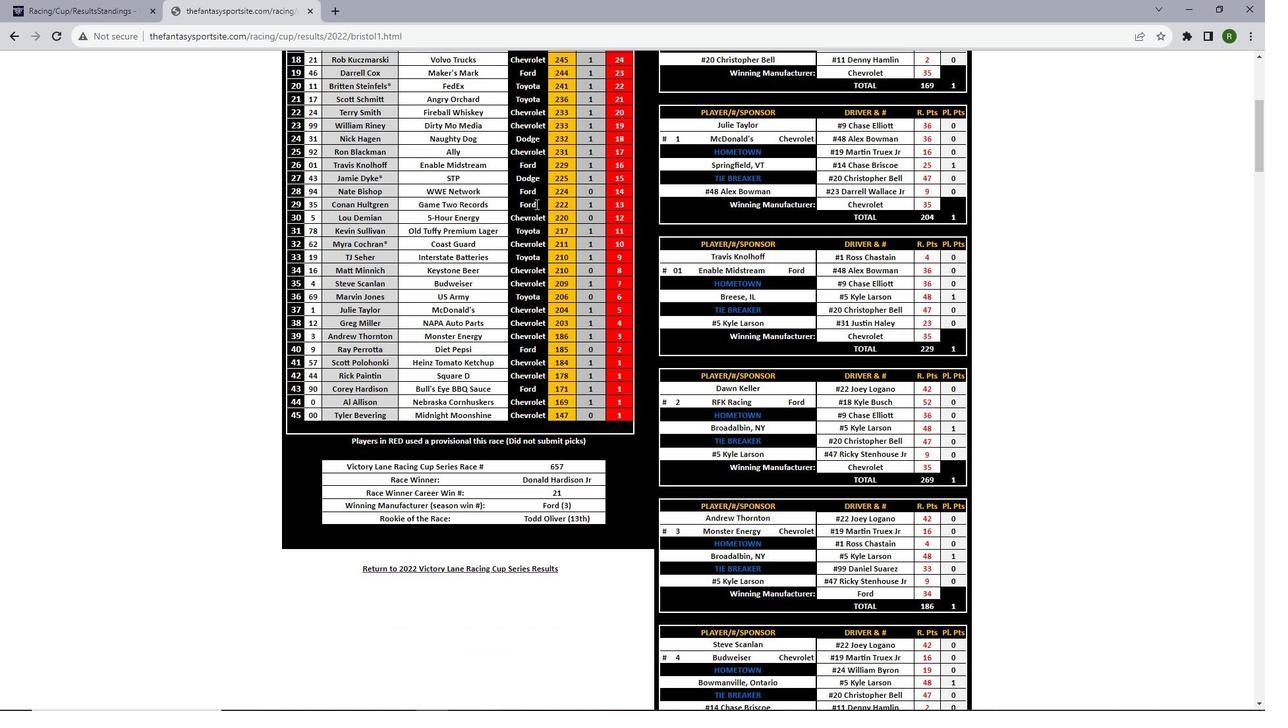 
Action: Mouse scrolled (535, 203) with delta (0, 0)
Screenshot: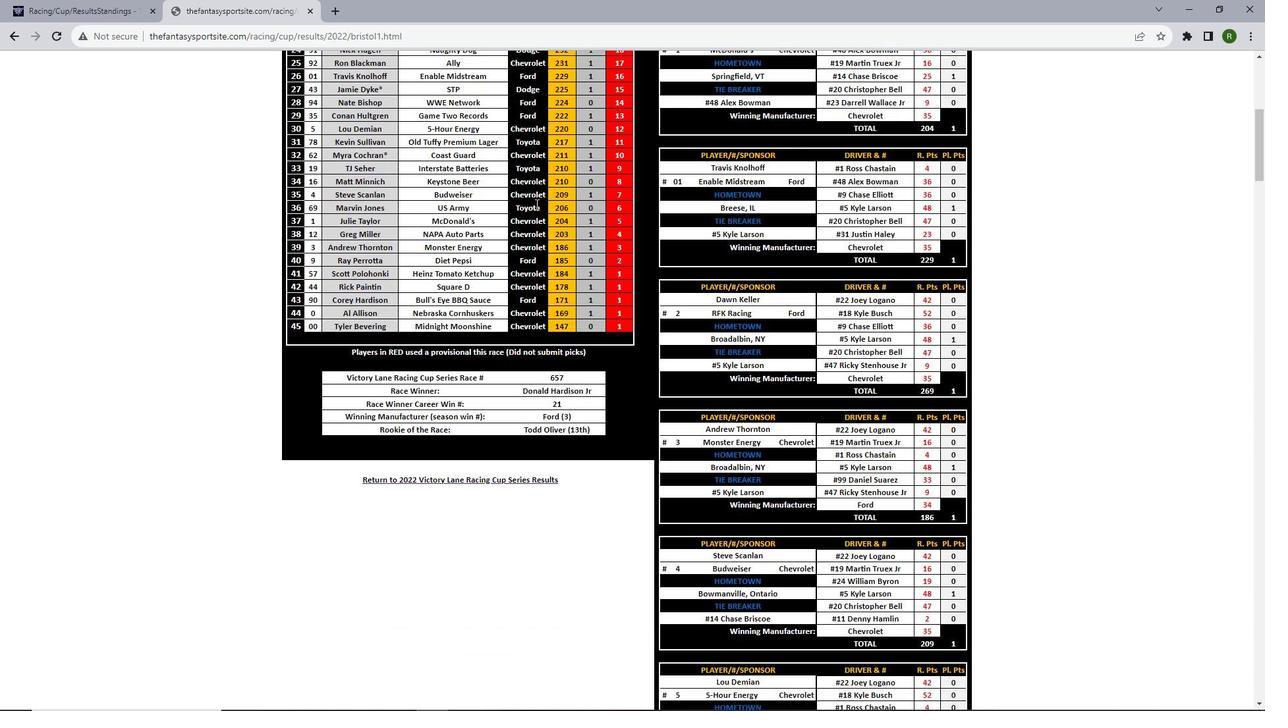 
Action: Mouse scrolled (535, 203) with delta (0, 0)
Screenshot: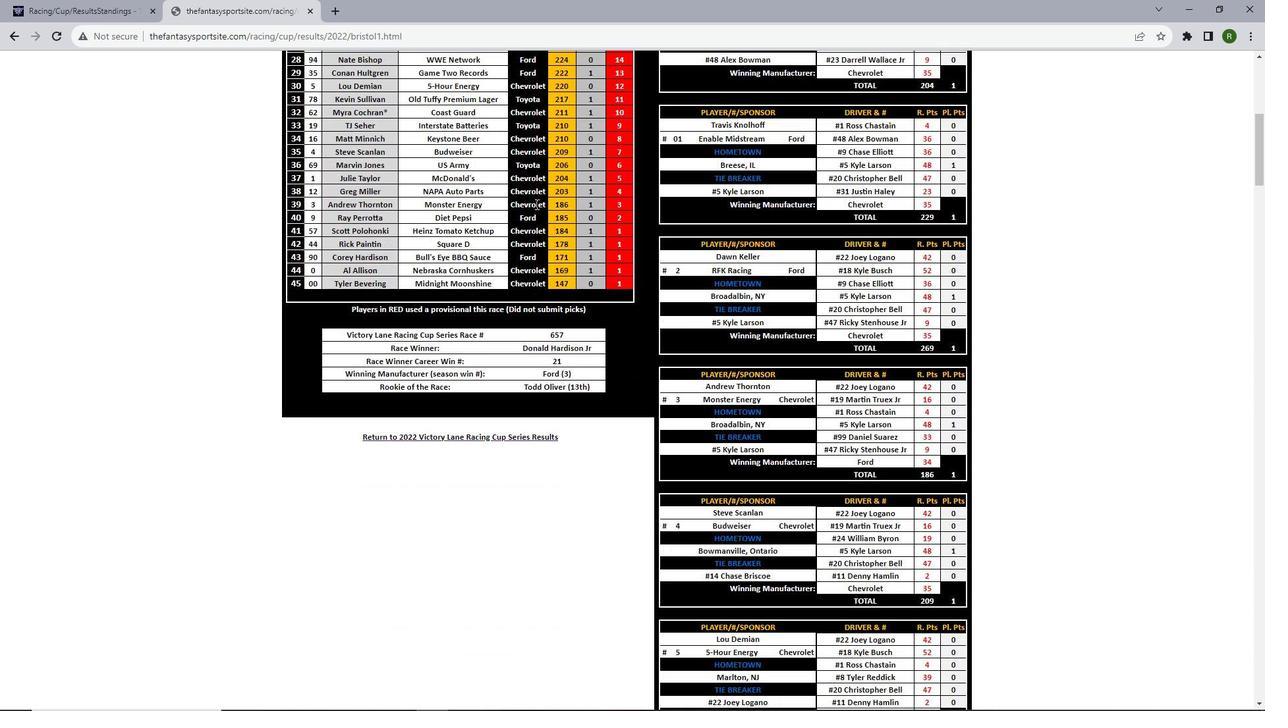 
Action: Mouse scrolled (535, 203) with delta (0, 0)
Screenshot: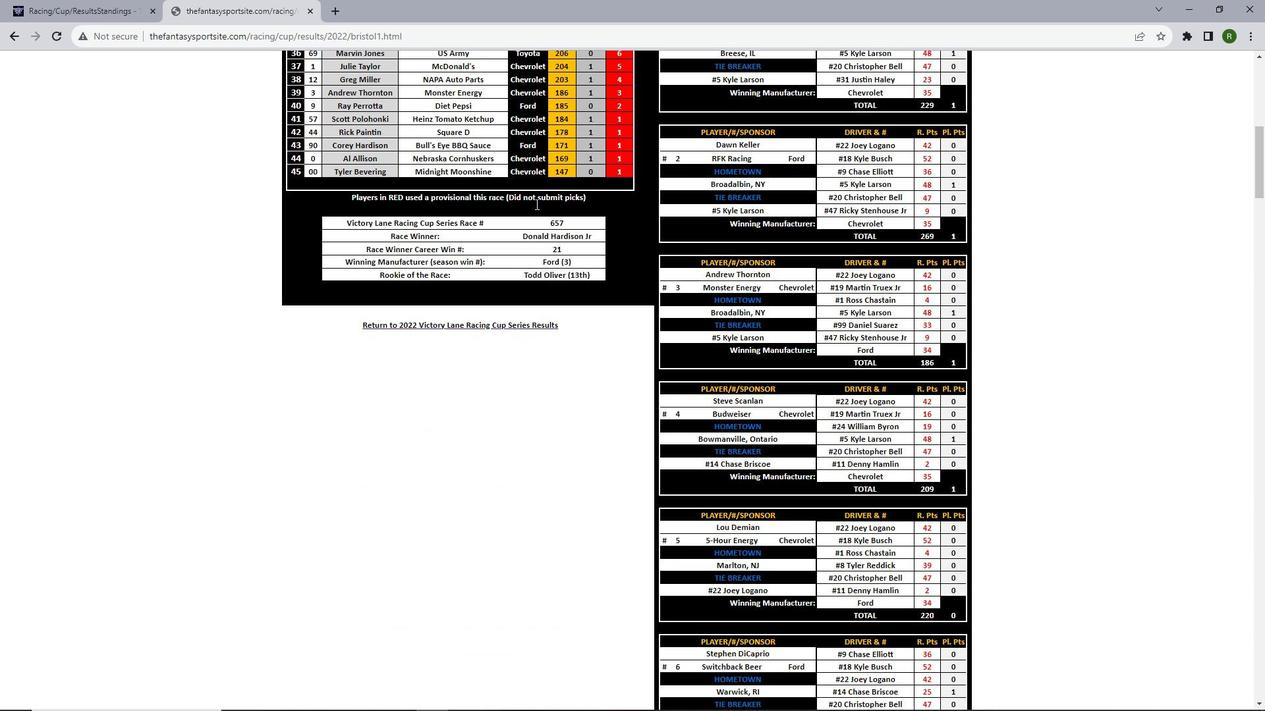 
Action: Mouse scrolled (535, 203) with delta (0, 0)
Screenshot: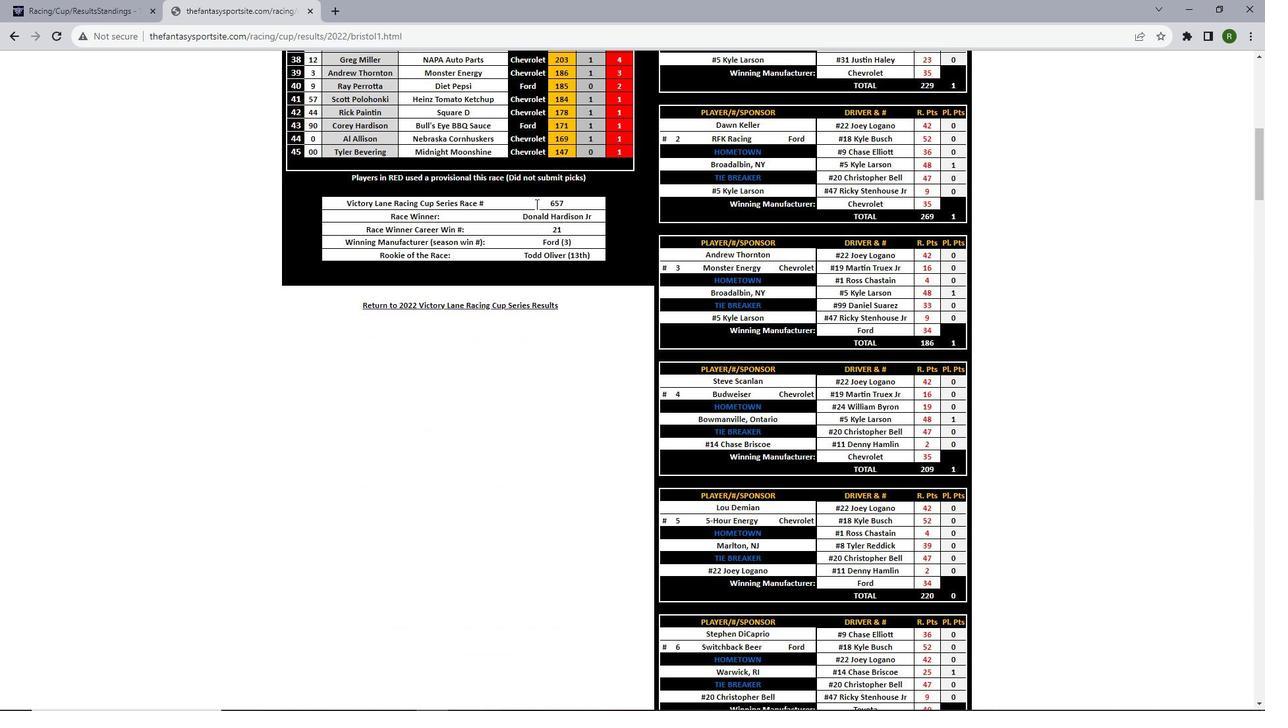 
Action: Mouse scrolled (535, 203) with delta (0, 0)
Screenshot: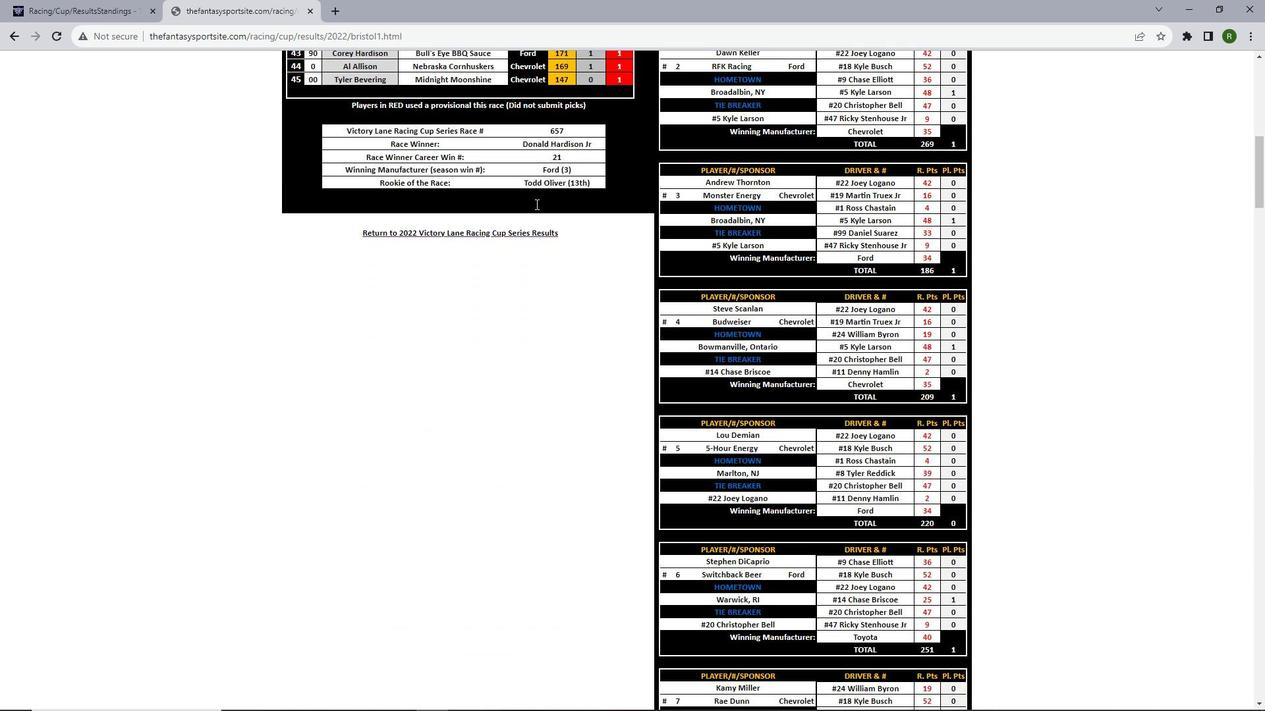 
Action: Mouse scrolled (535, 203) with delta (0, 0)
Screenshot: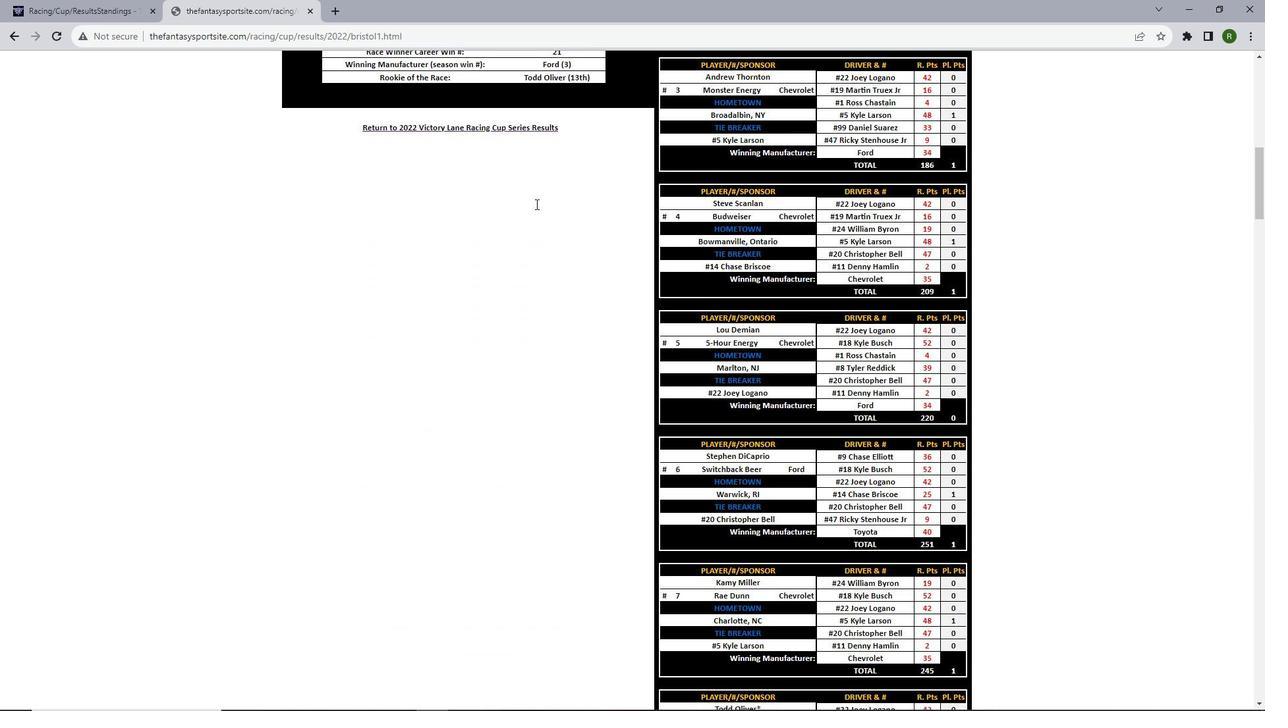 
Action: Mouse scrolled (535, 203) with delta (0, 0)
Screenshot: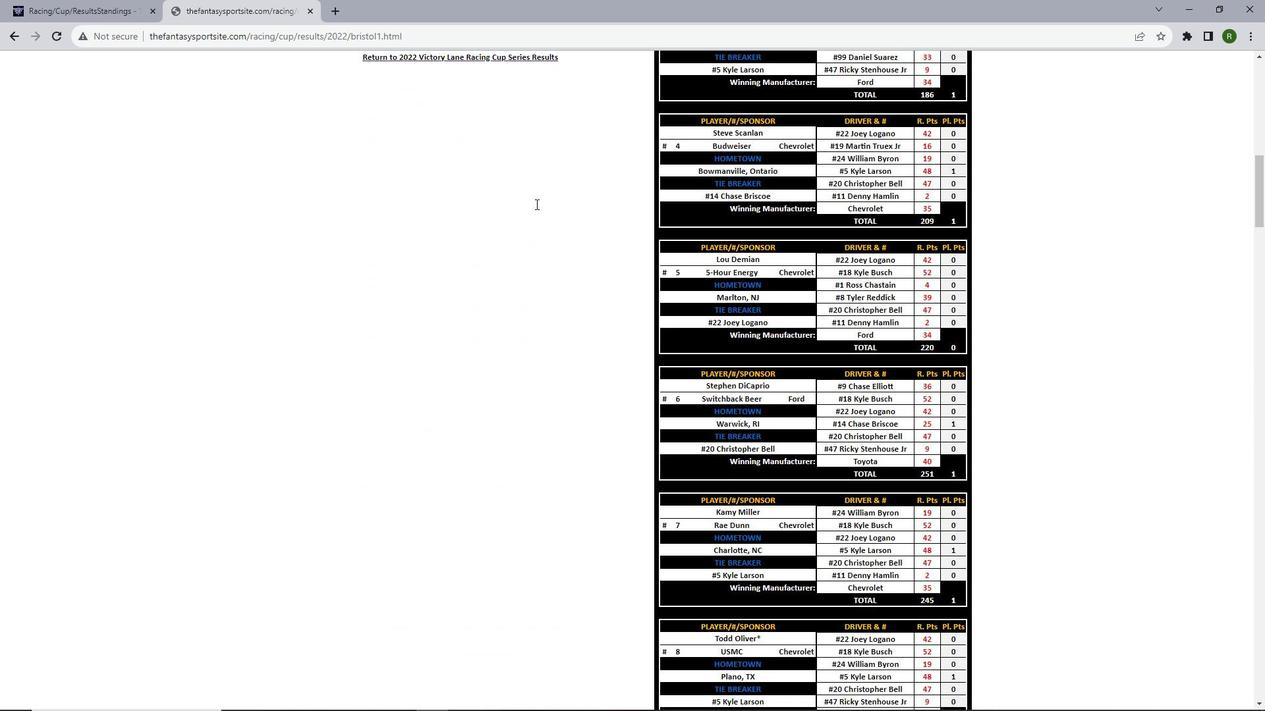 
Action: Mouse scrolled (535, 203) with delta (0, 0)
Screenshot: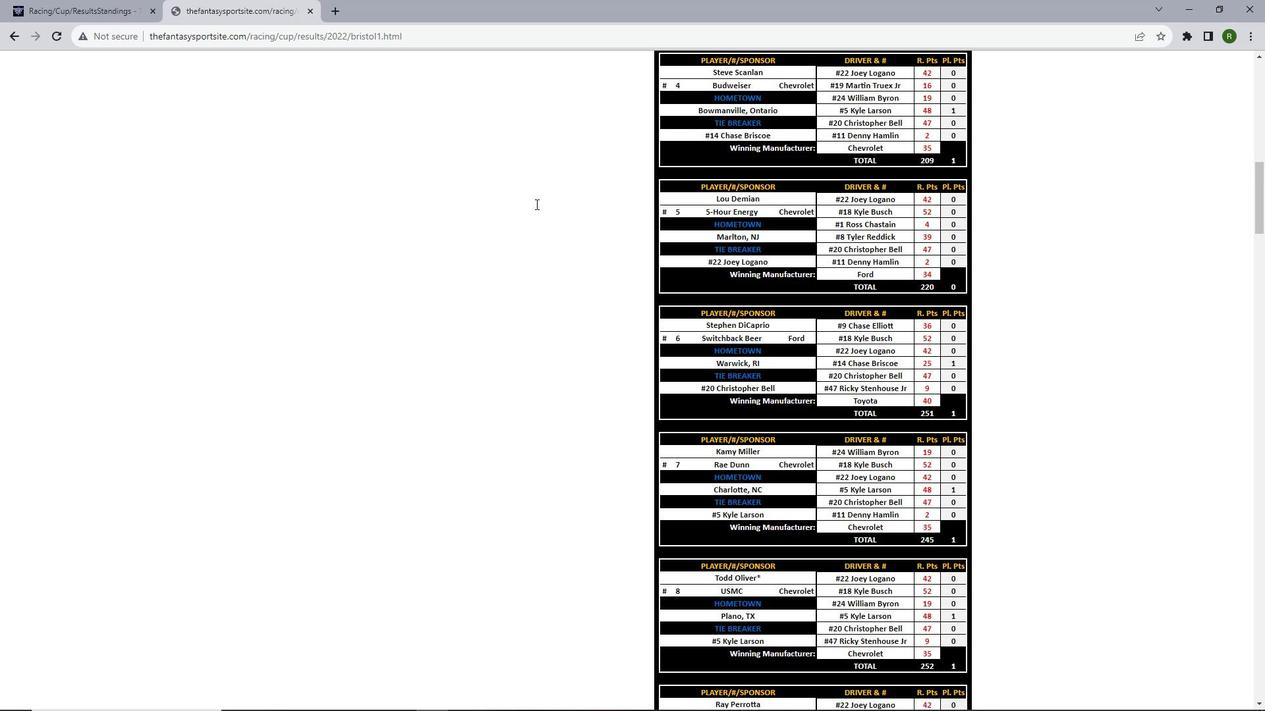 
Action: Mouse scrolled (535, 203) with delta (0, 0)
Screenshot: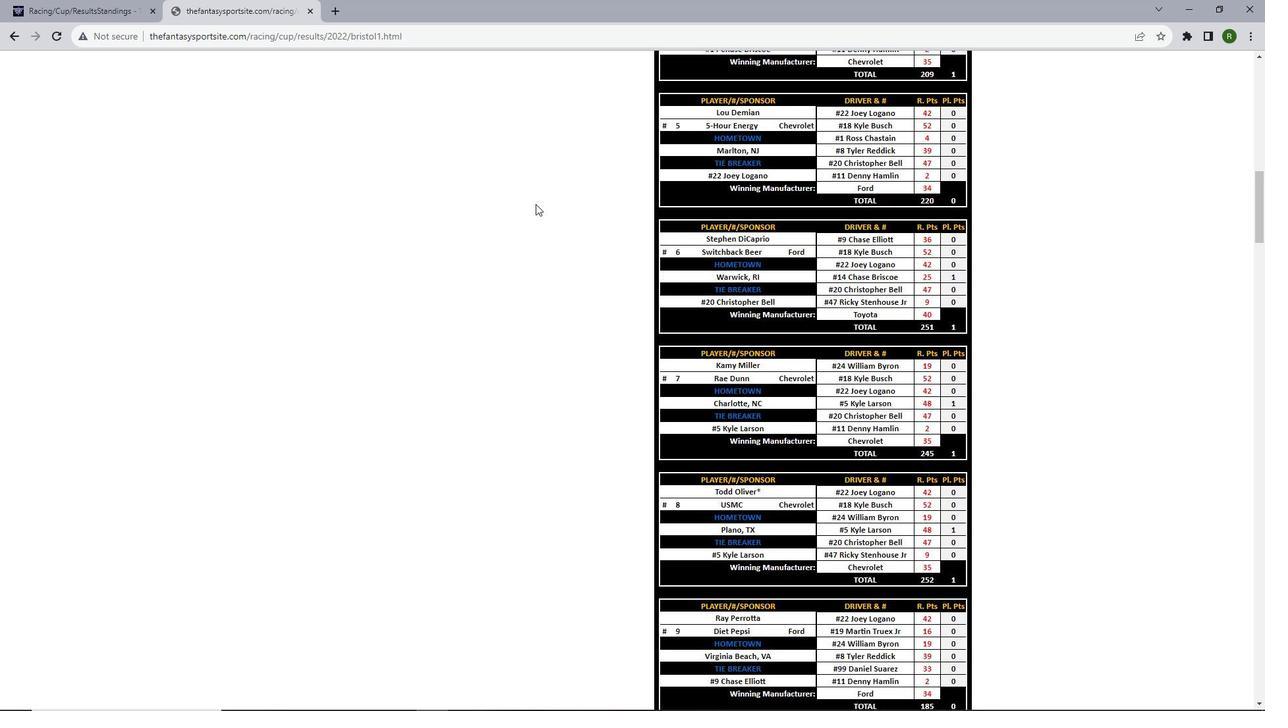 
Action: Mouse scrolled (535, 203) with delta (0, 0)
Screenshot: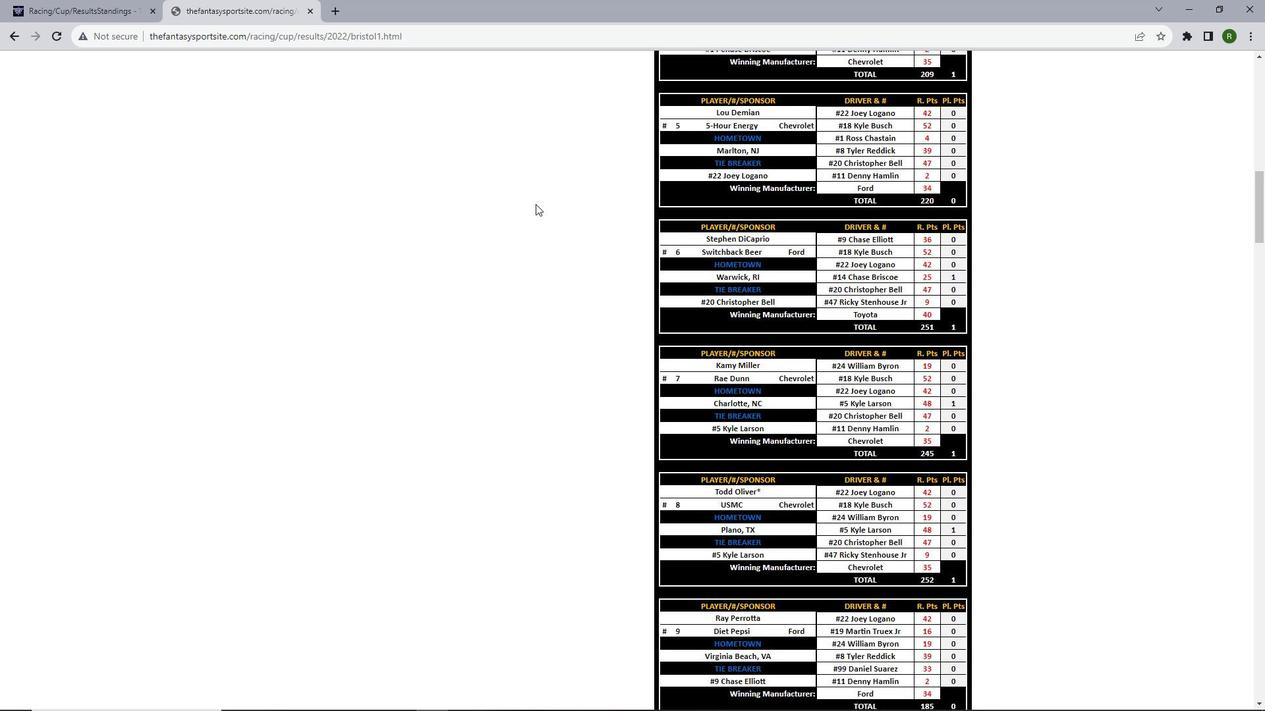 
Action: Mouse scrolled (535, 203) with delta (0, 0)
Screenshot: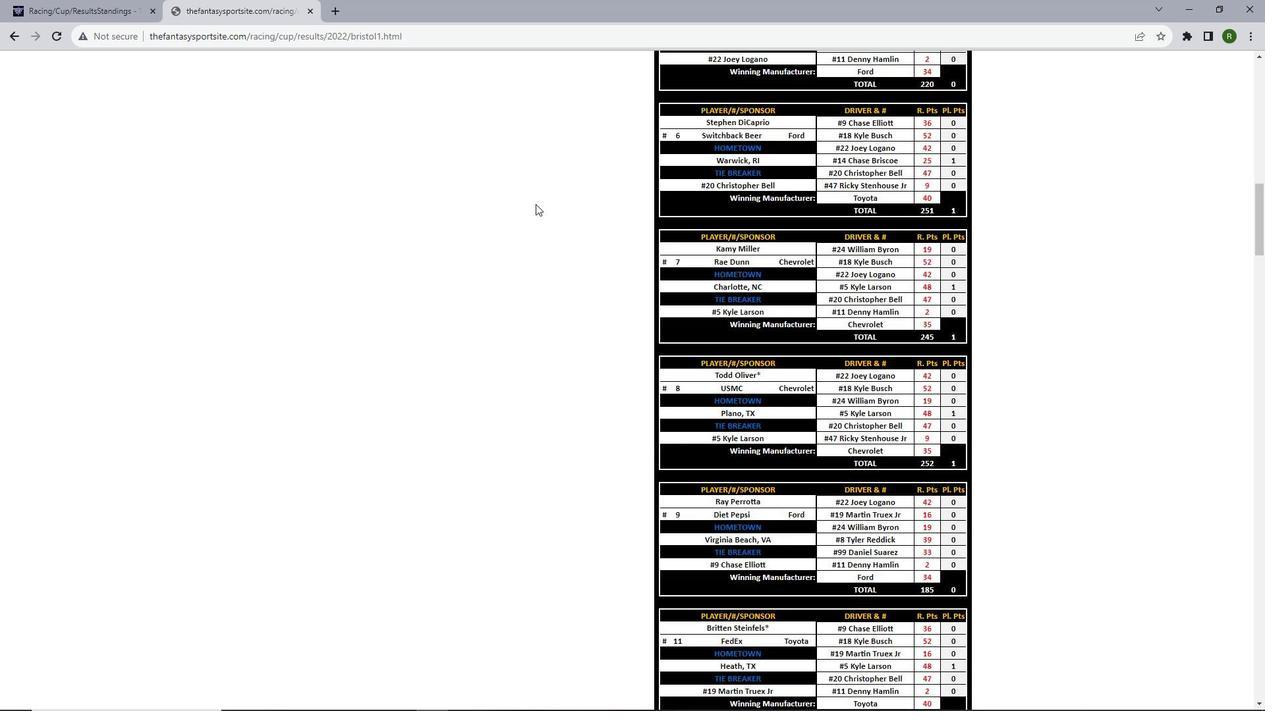 
Action: Mouse scrolled (535, 203) with delta (0, 0)
Screenshot: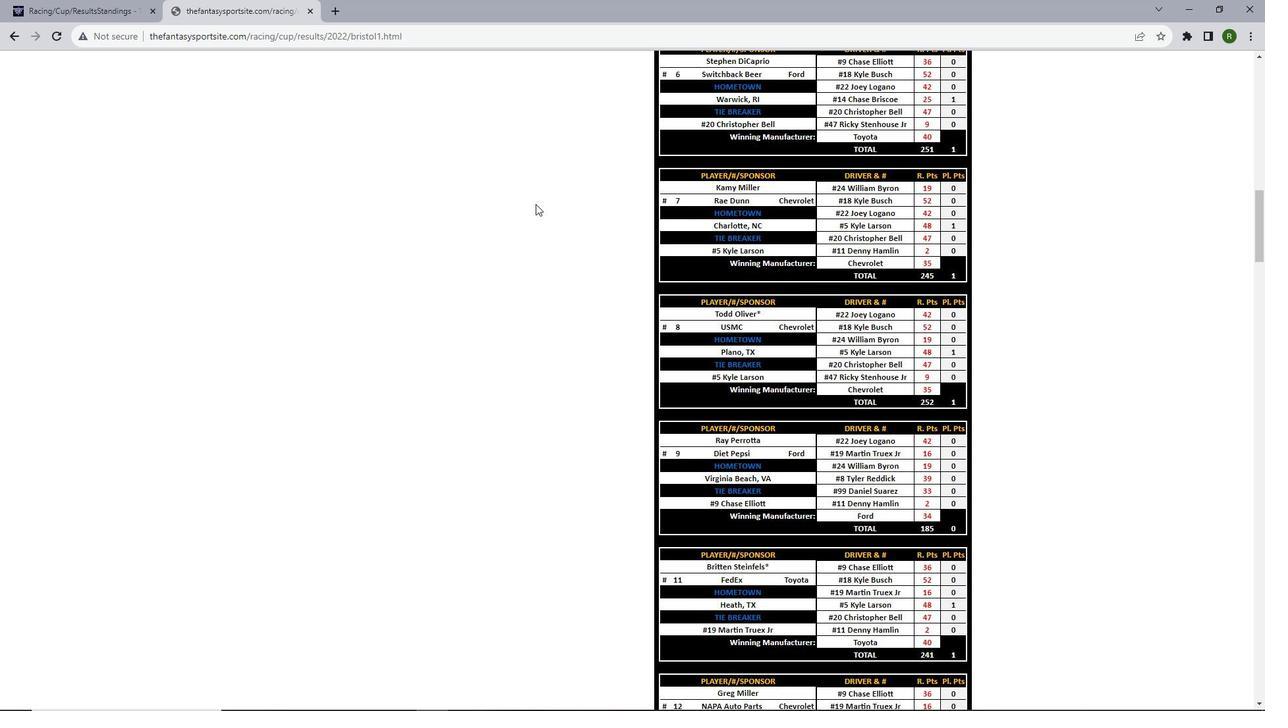 
Action: Mouse scrolled (535, 203) with delta (0, 0)
Screenshot: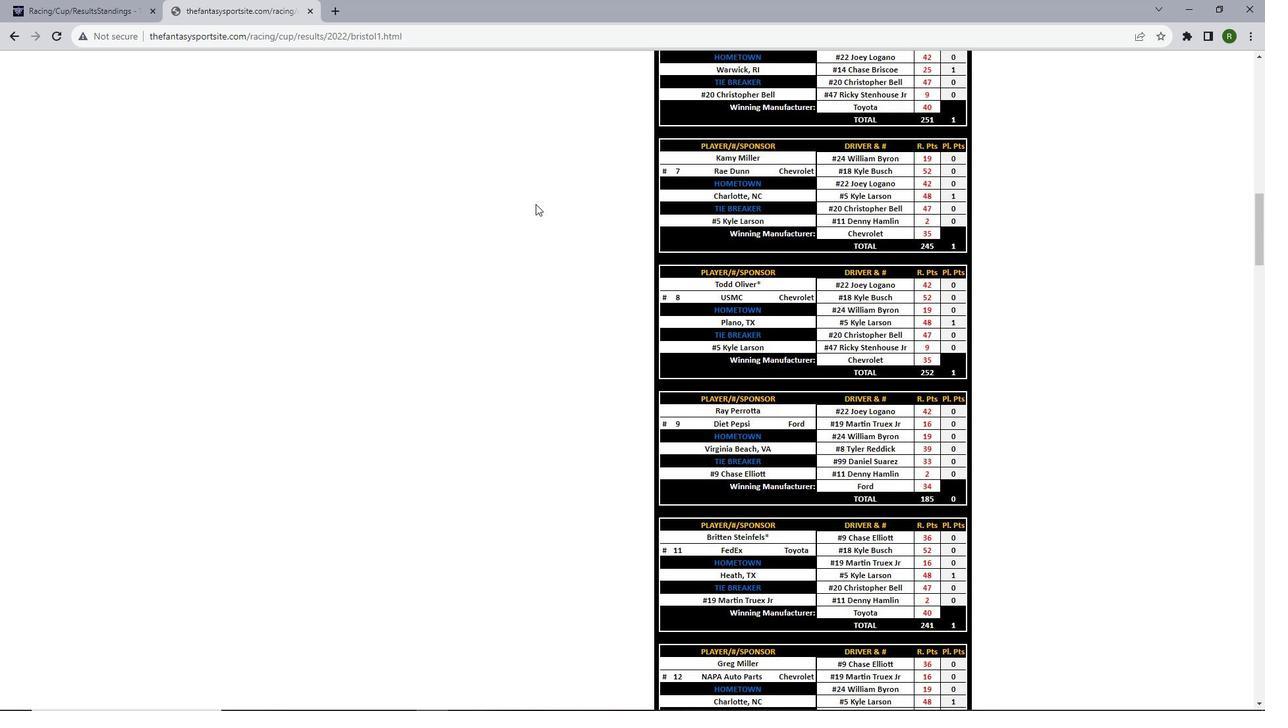 
Action: Mouse scrolled (535, 203) with delta (0, 0)
Screenshot: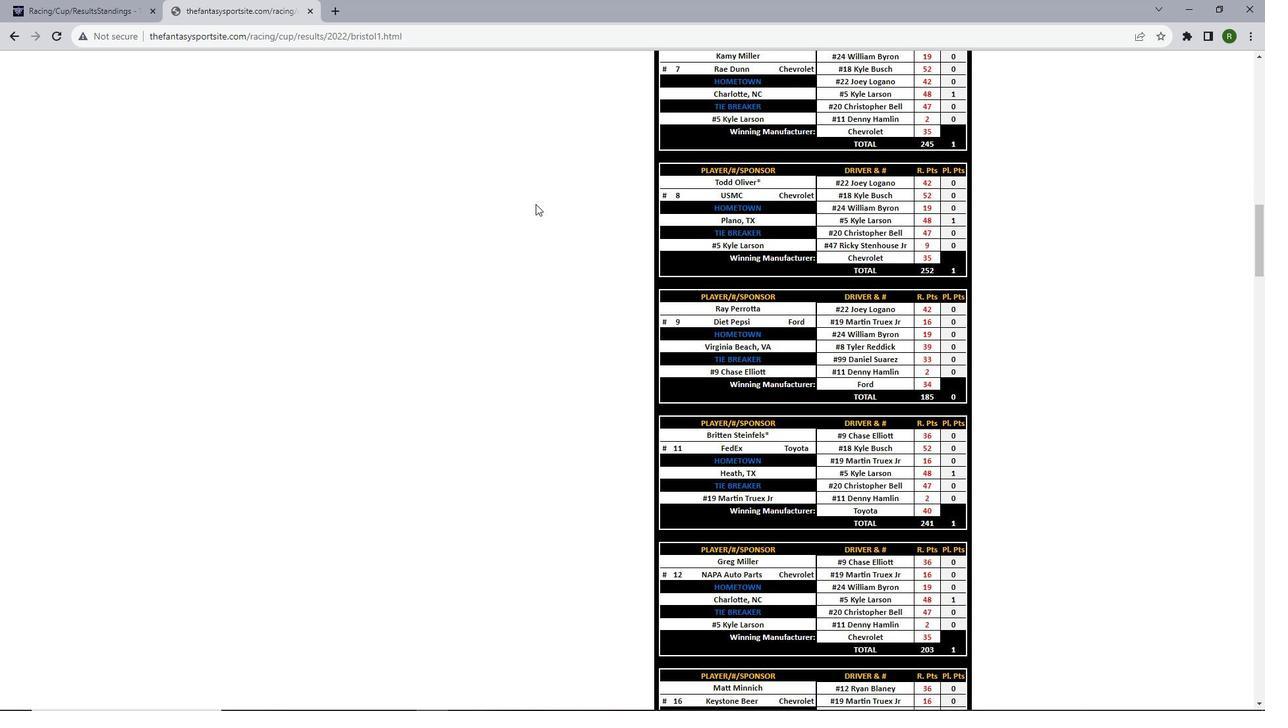 
Action: Mouse scrolled (535, 203) with delta (0, 0)
Screenshot: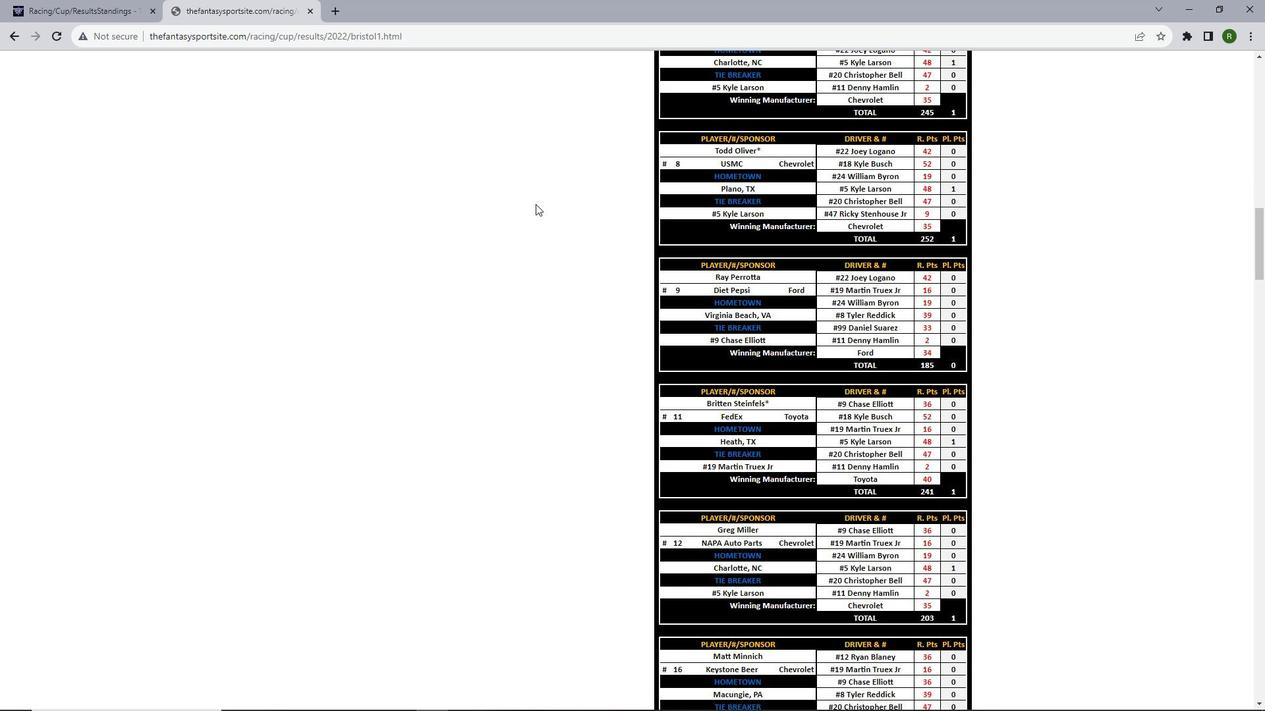 
Action: Mouse scrolled (535, 203) with delta (0, 0)
Screenshot: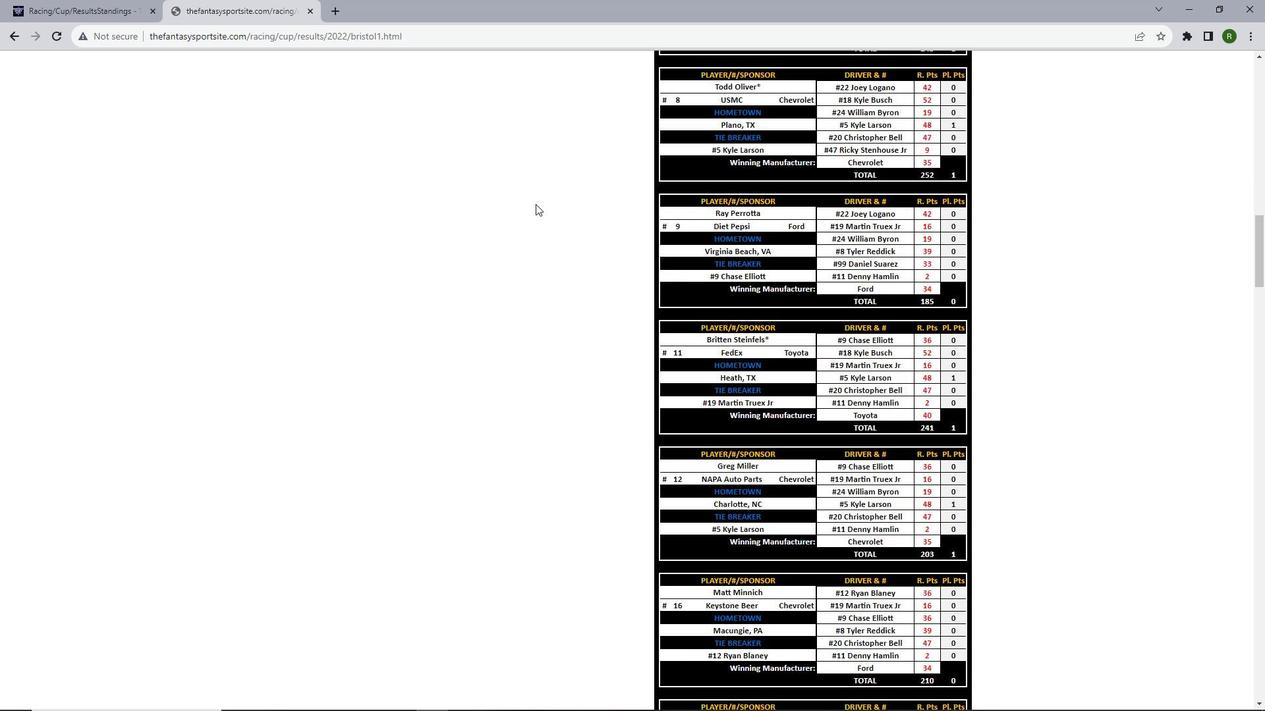 
Action: Mouse scrolled (535, 203) with delta (0, 0)
Screenshot: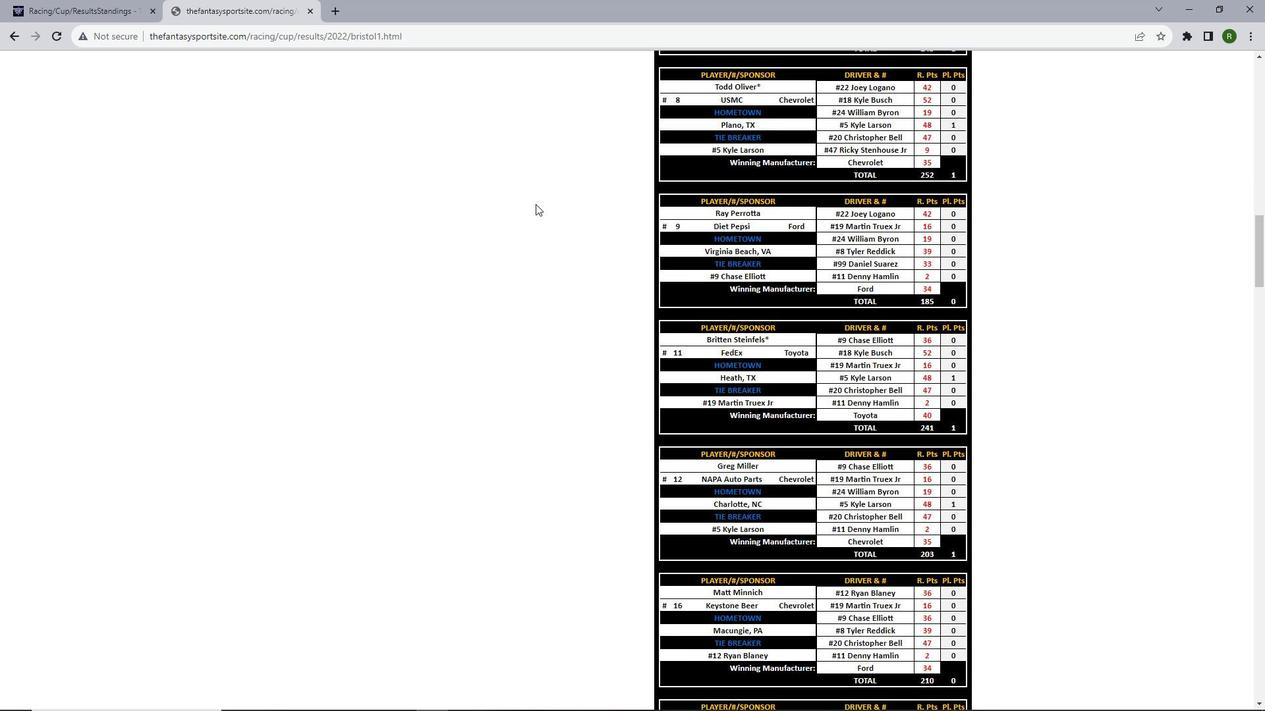 
Action: Mouse scrolled (535, 203) with delta (0, 0)
Screenshot: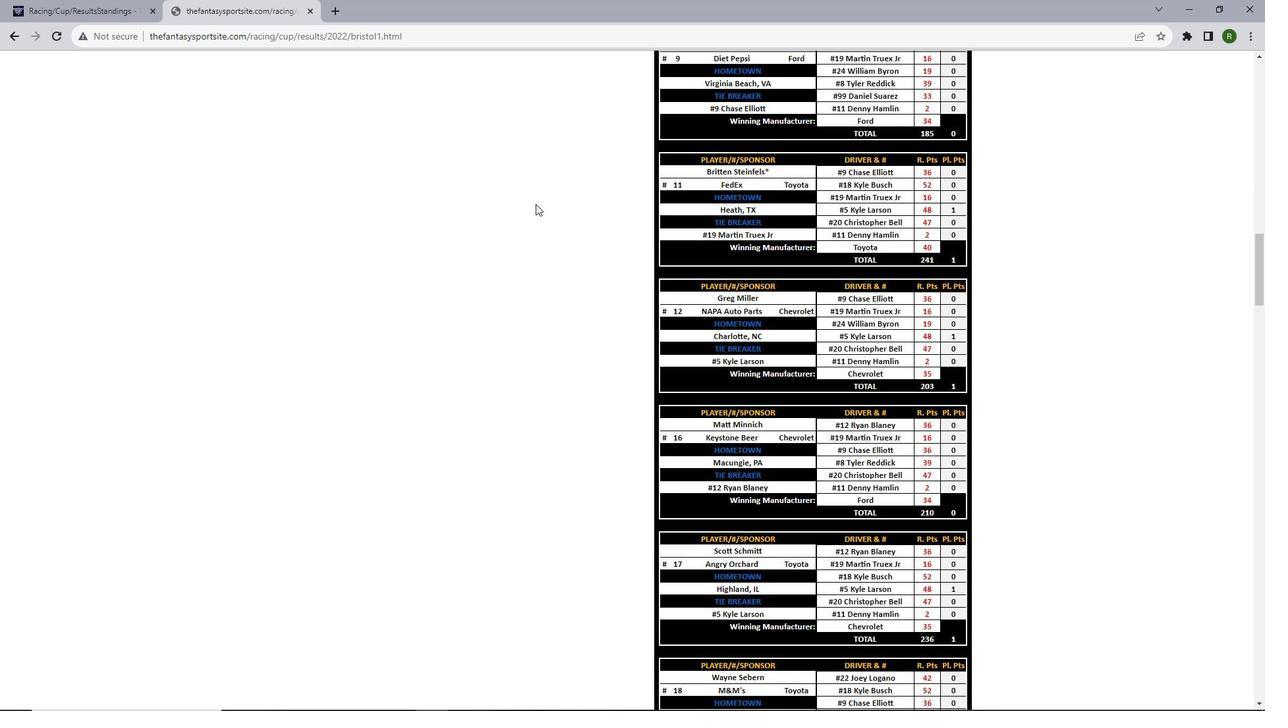 
Action: Mouse scrolled (535, 203) with delta (0, 0)
Screenshot: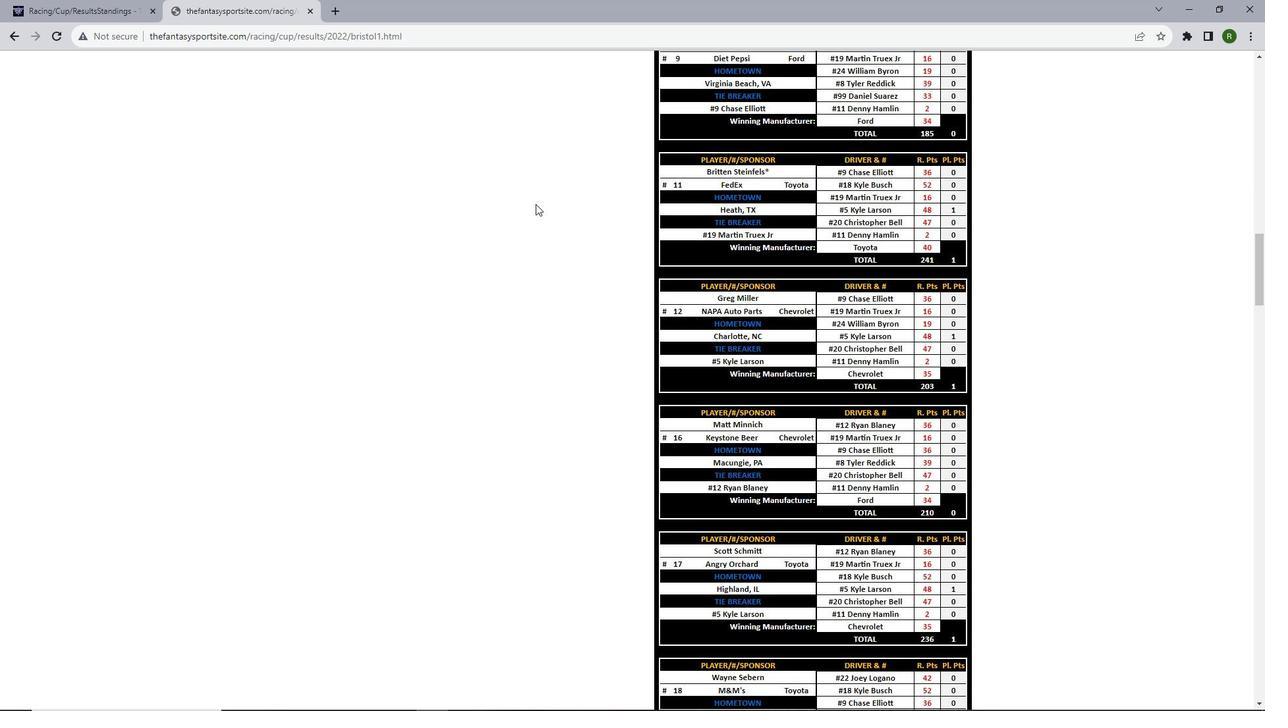 
Action: Mouse scrolled (535, 203) with delta (0, 0)
Screenshot: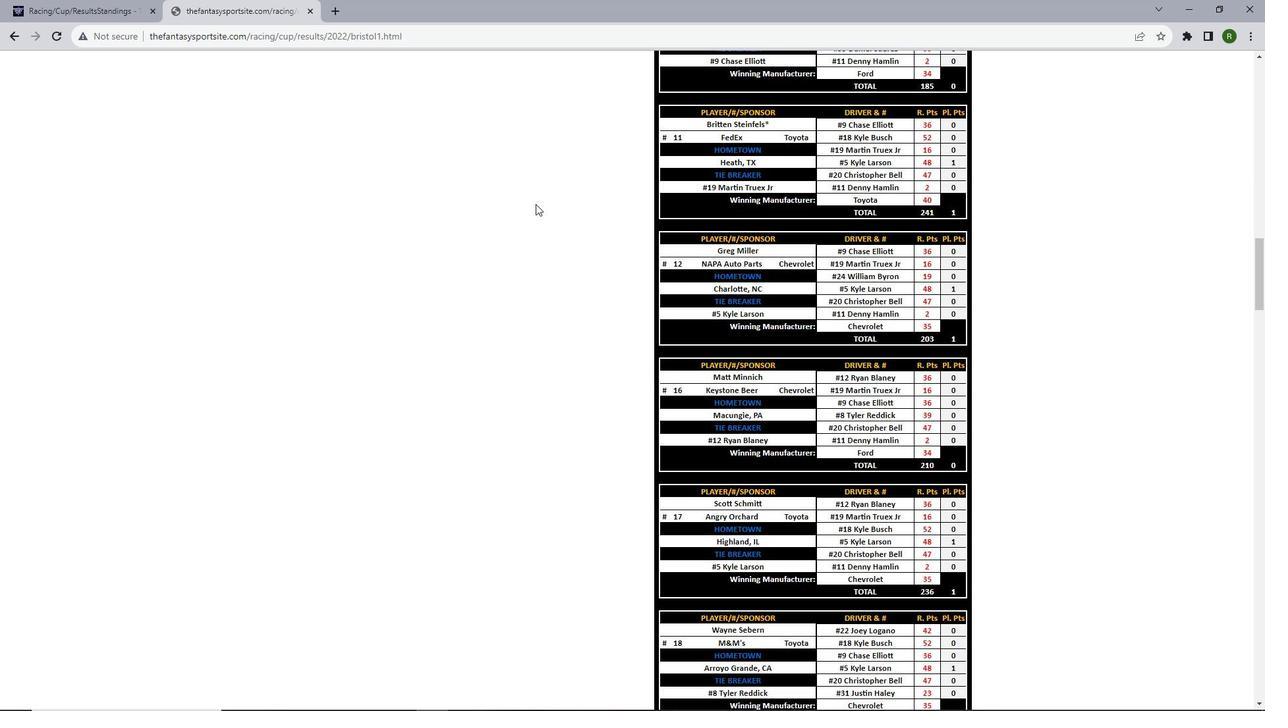 
Action: Mouse scrolled (535, 203) with delta (0, 0)
Screenshot: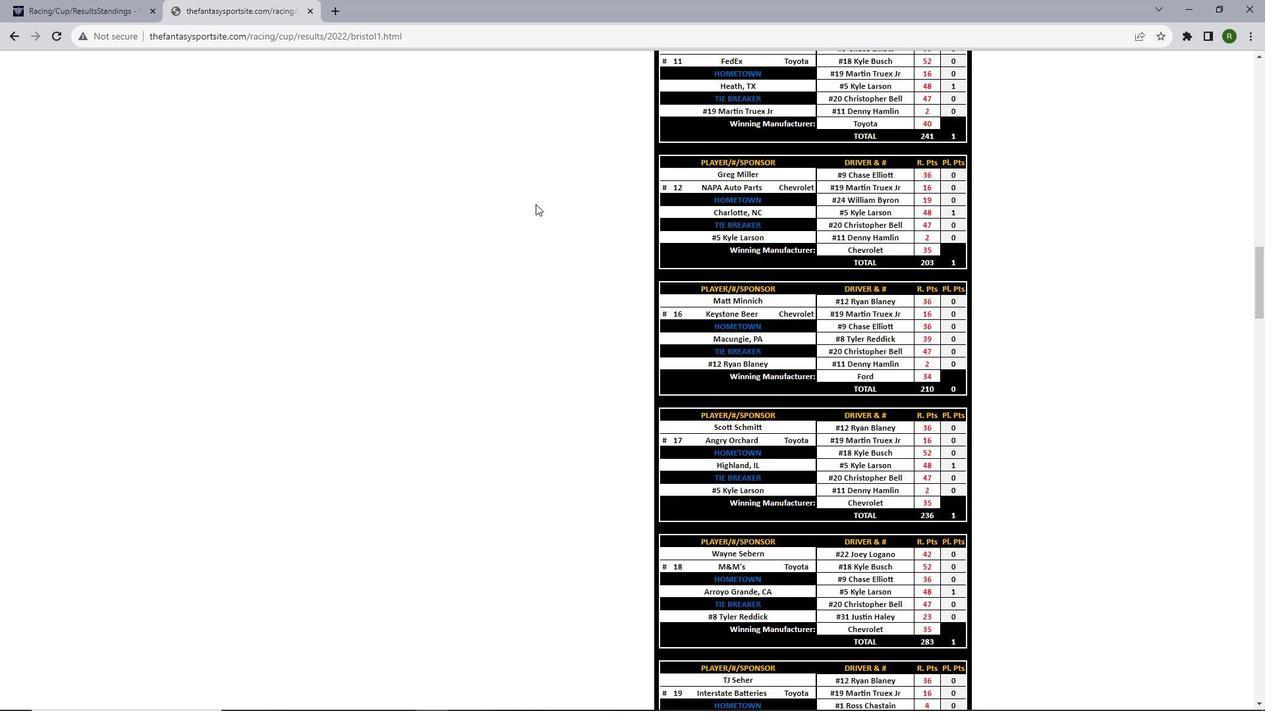 
Action: Mouse scrolled (535, 203) with delta (0, 0)
Screenshot: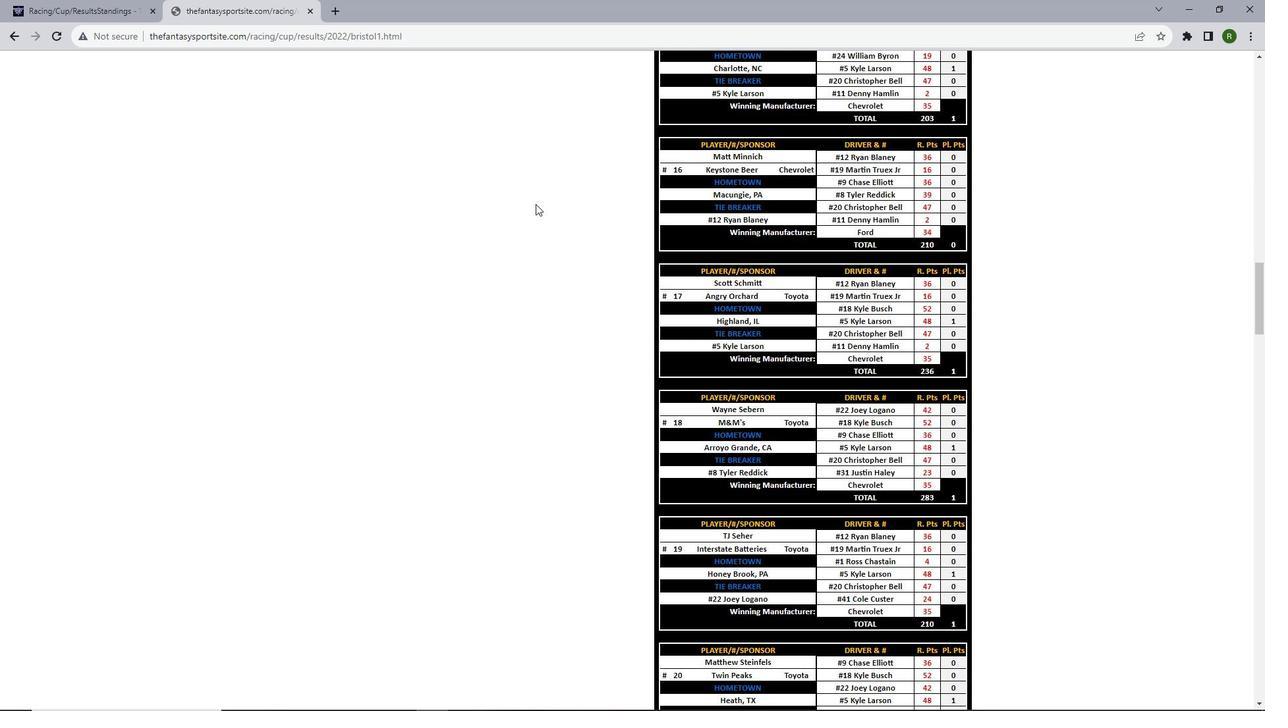 
Action: Mouse scrolled (535, 203) with delta (0, 0)
Screenshot: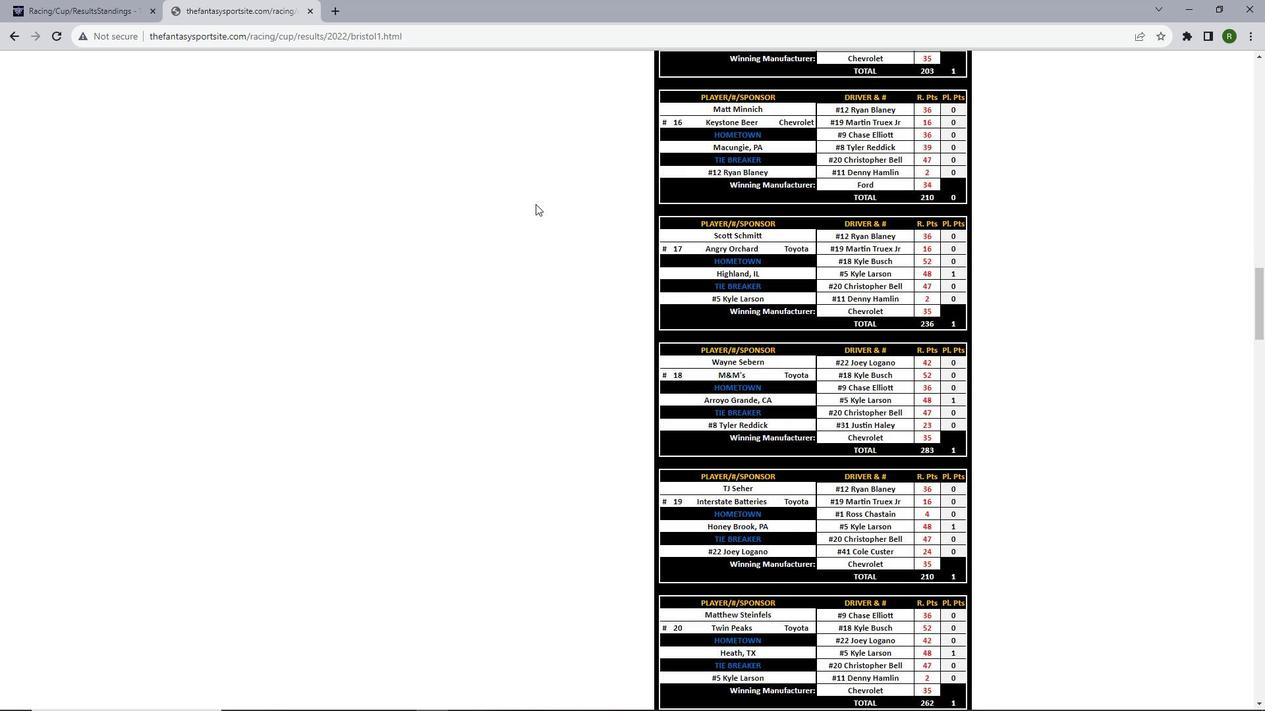 
Action: Mouse scrolled (535, 203) with delta (0, 0)
Screenshot: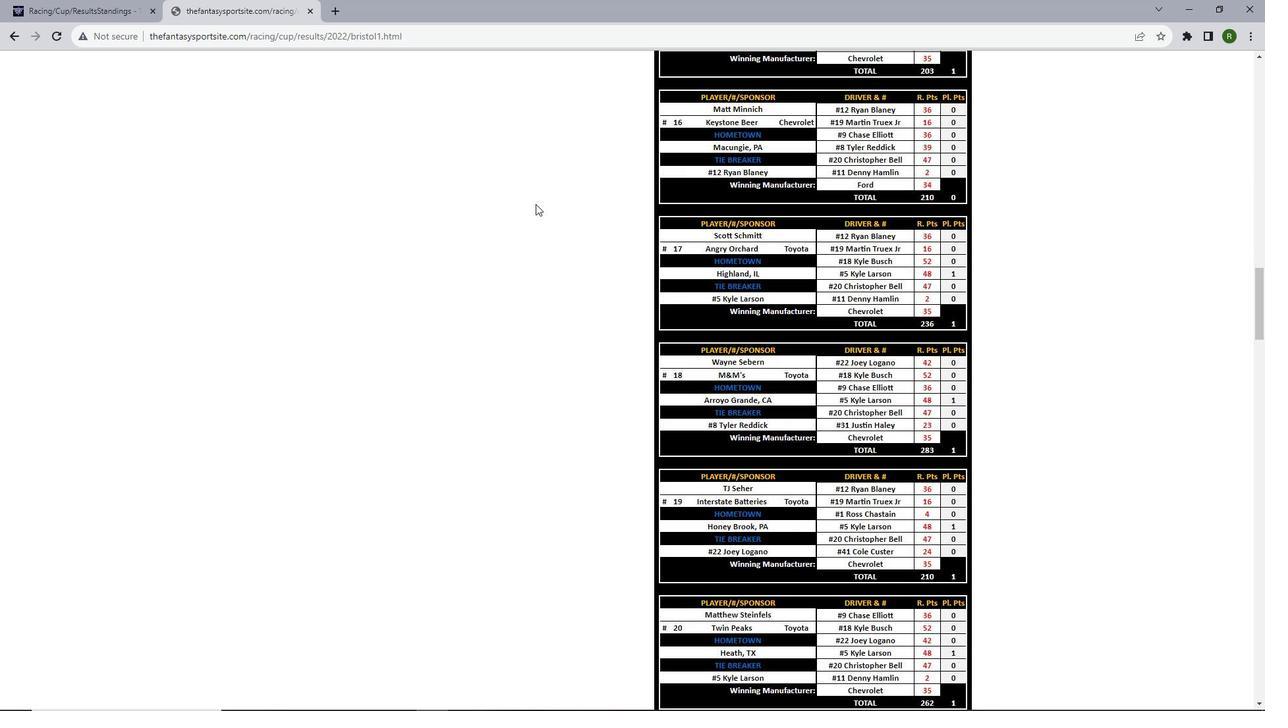 
Action: Mouse scrolled (535, 203) with delta (0, 0)
Screenshot: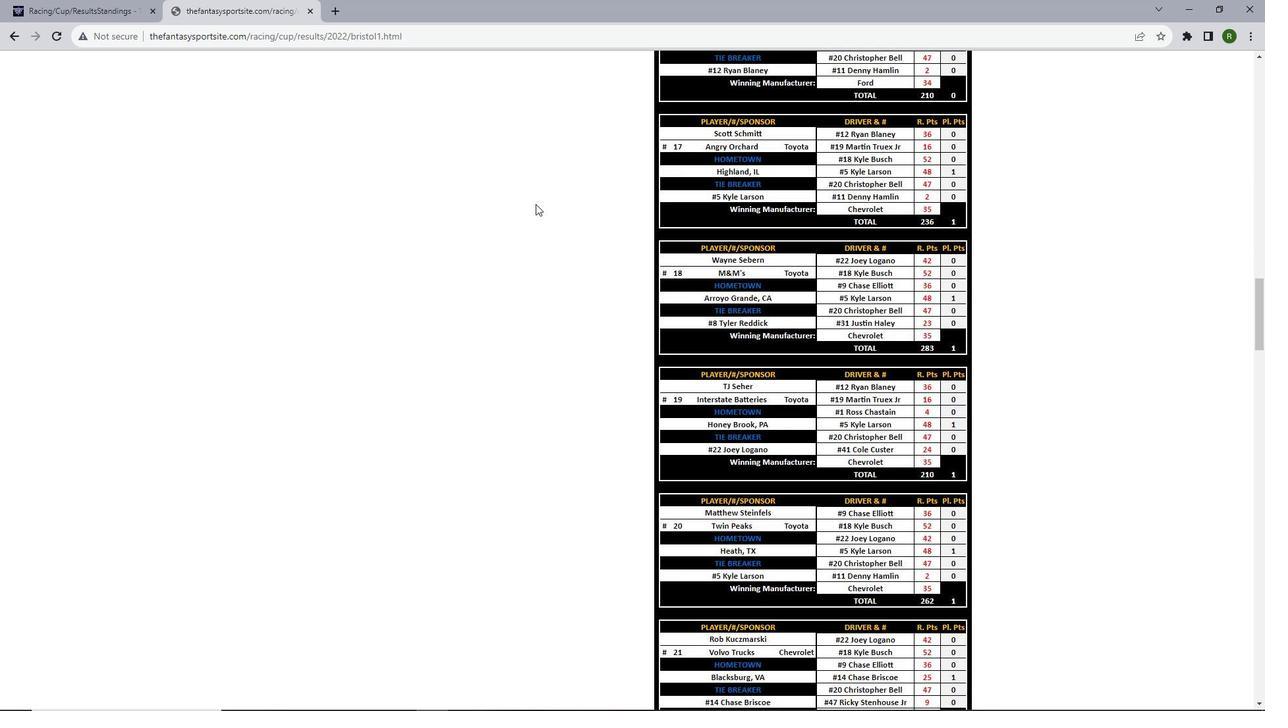 
Action: Mouse scrolled (535, 203) with delta (0, 0)
Screenshot: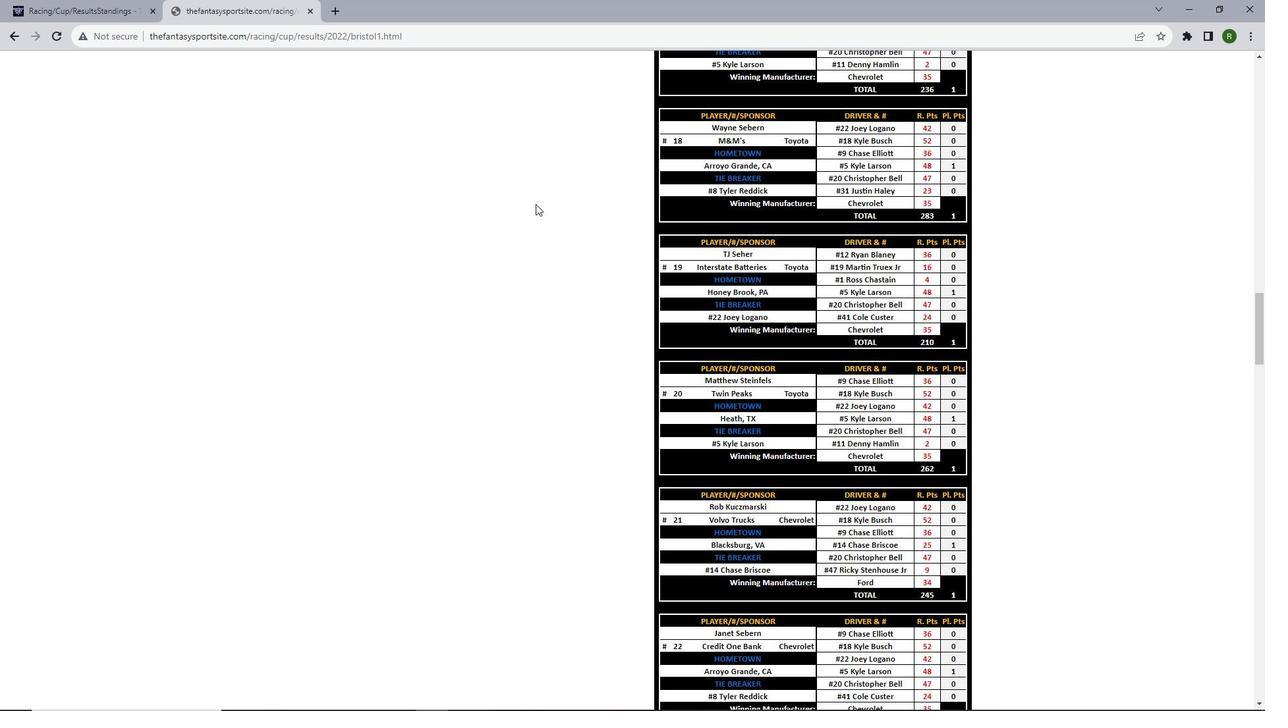 
Action: Mouse scrolled (535, 203) with delta (0, 0)
Screenshot: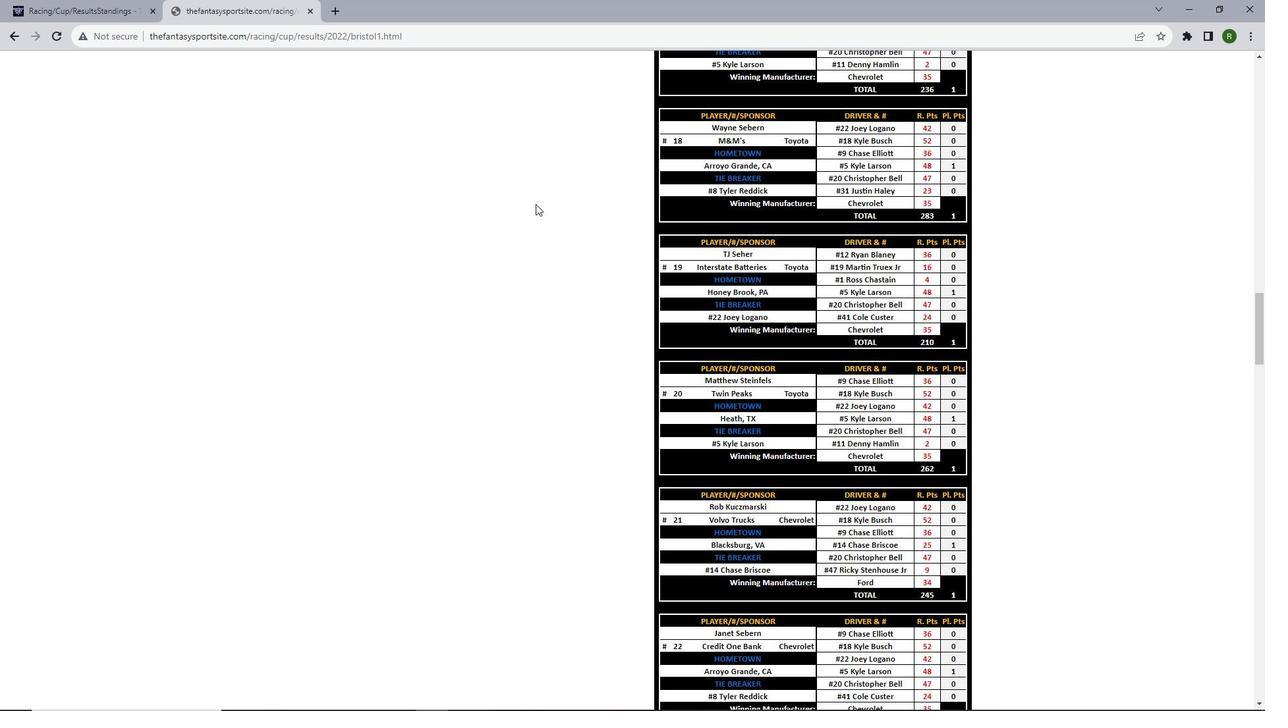 
Action: Mouse scrolled (535, 203) with delta (0, 0)
Screenshot: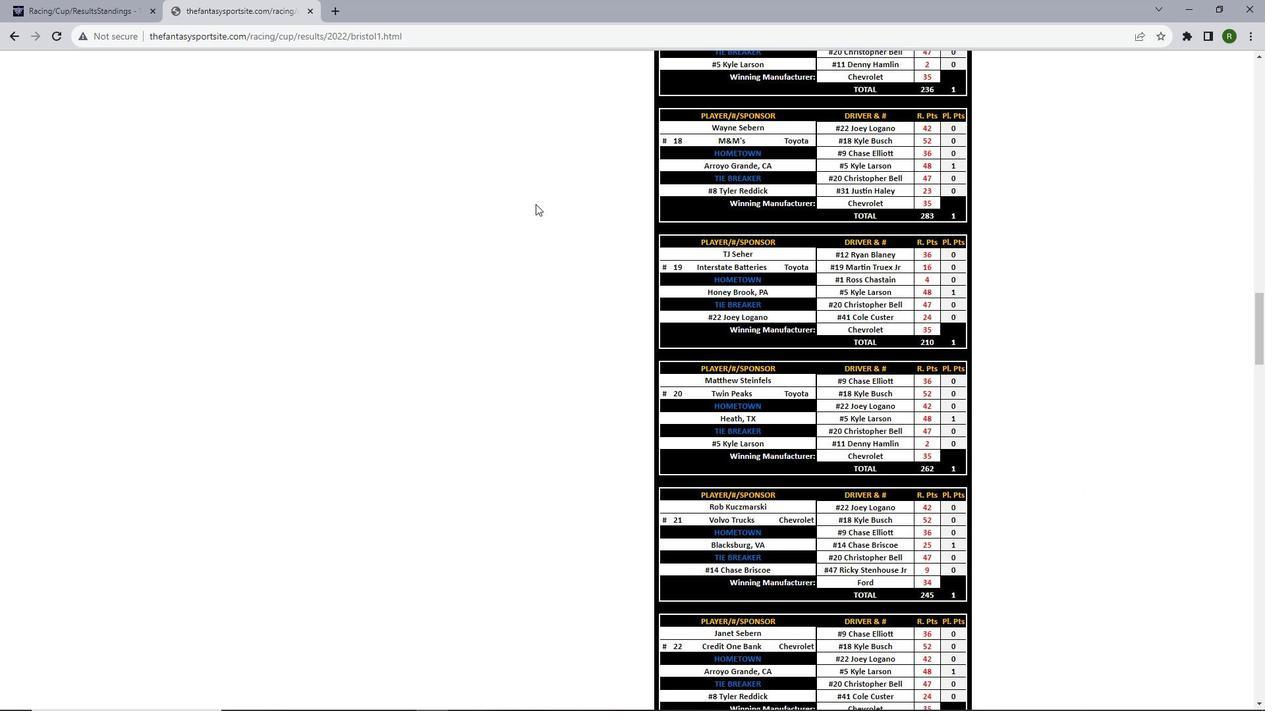 
Action: Mouse scrolled (535, 203) with delta (0, 0)
Screenshot: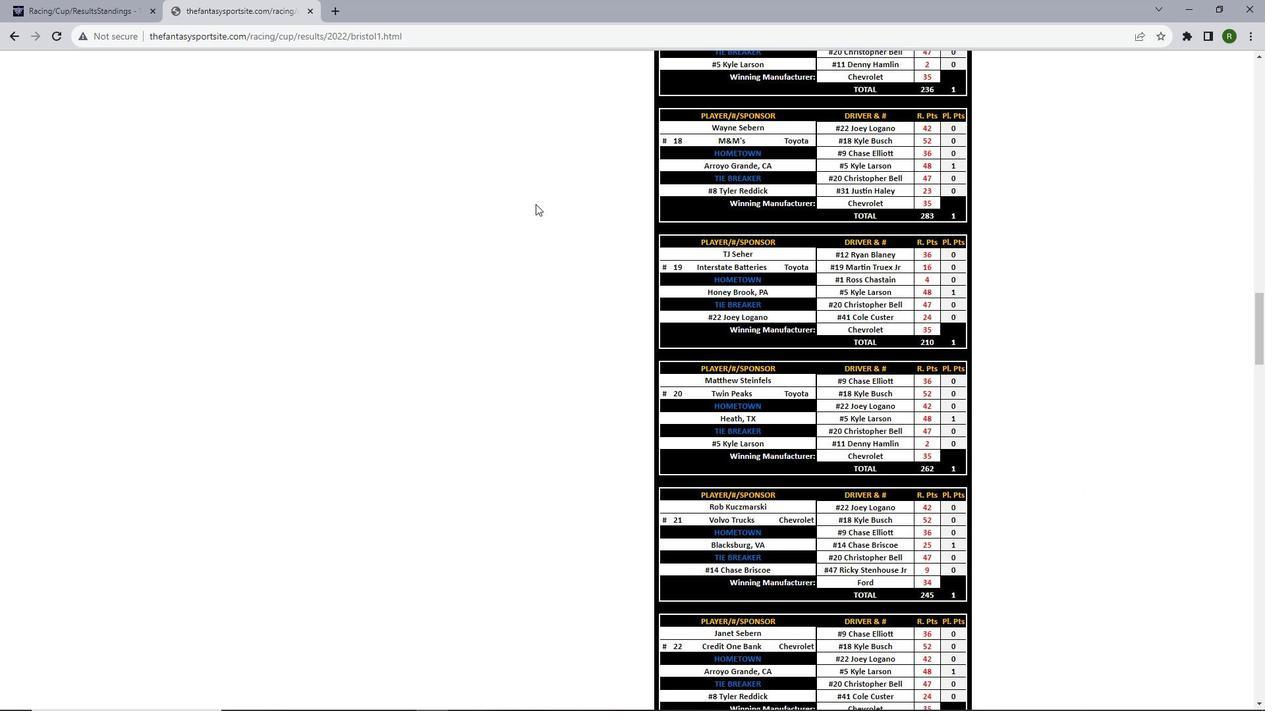 
Action: Mouse scrolled (535, 203) with delta (0, 0)
Screenshot: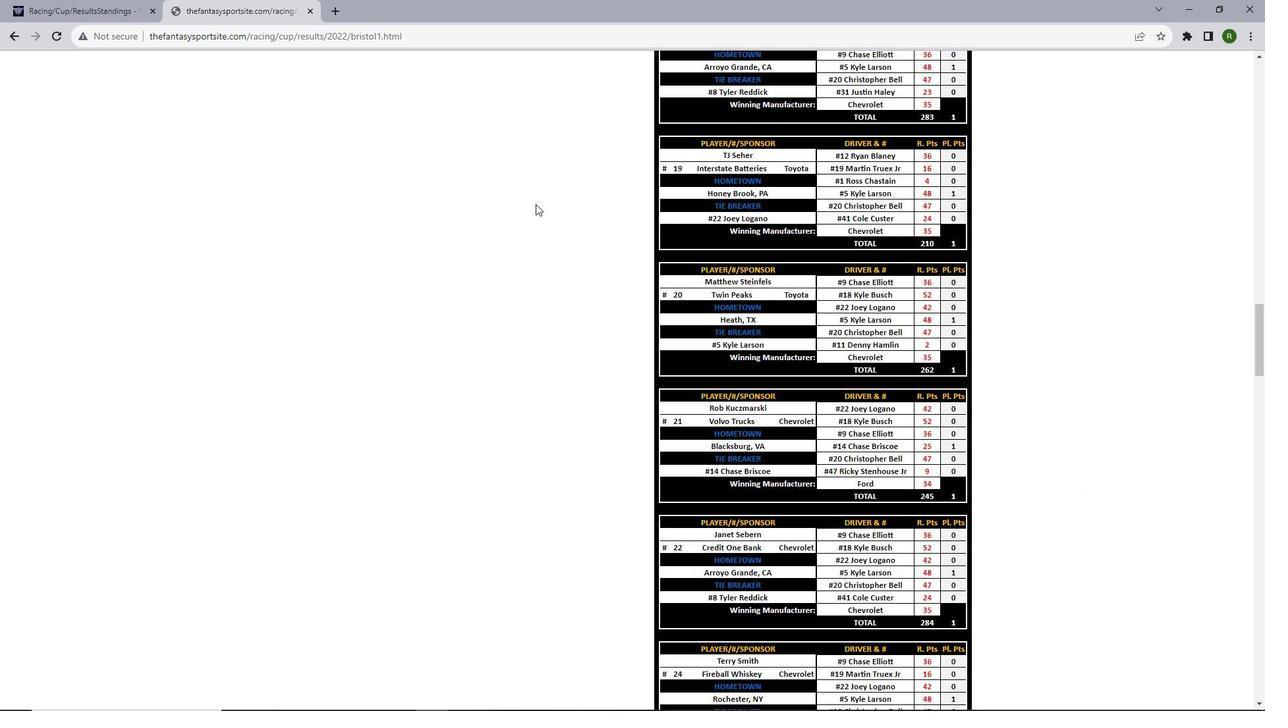 
Action: Mouse scrolled (535, 203) with delta (0, 0)
Screenshot: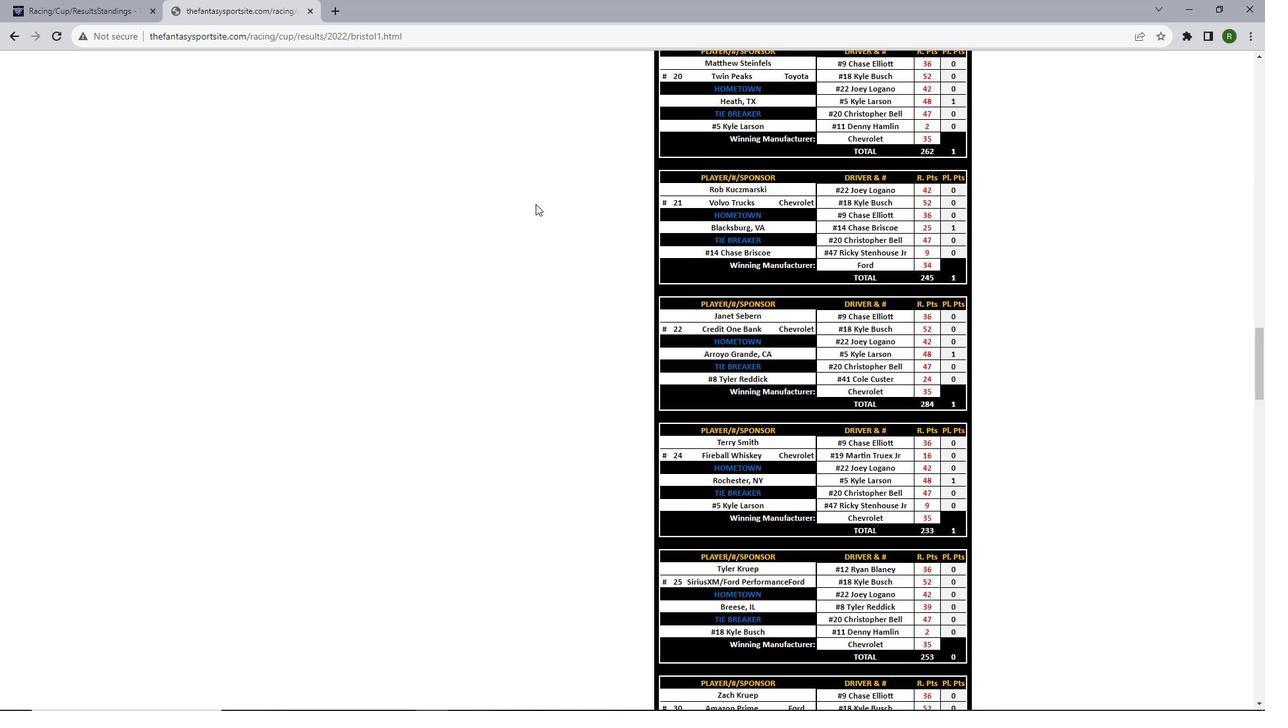 
Action: Mouse scrolled (535, 203) with delta (0, 0)
Screenshot: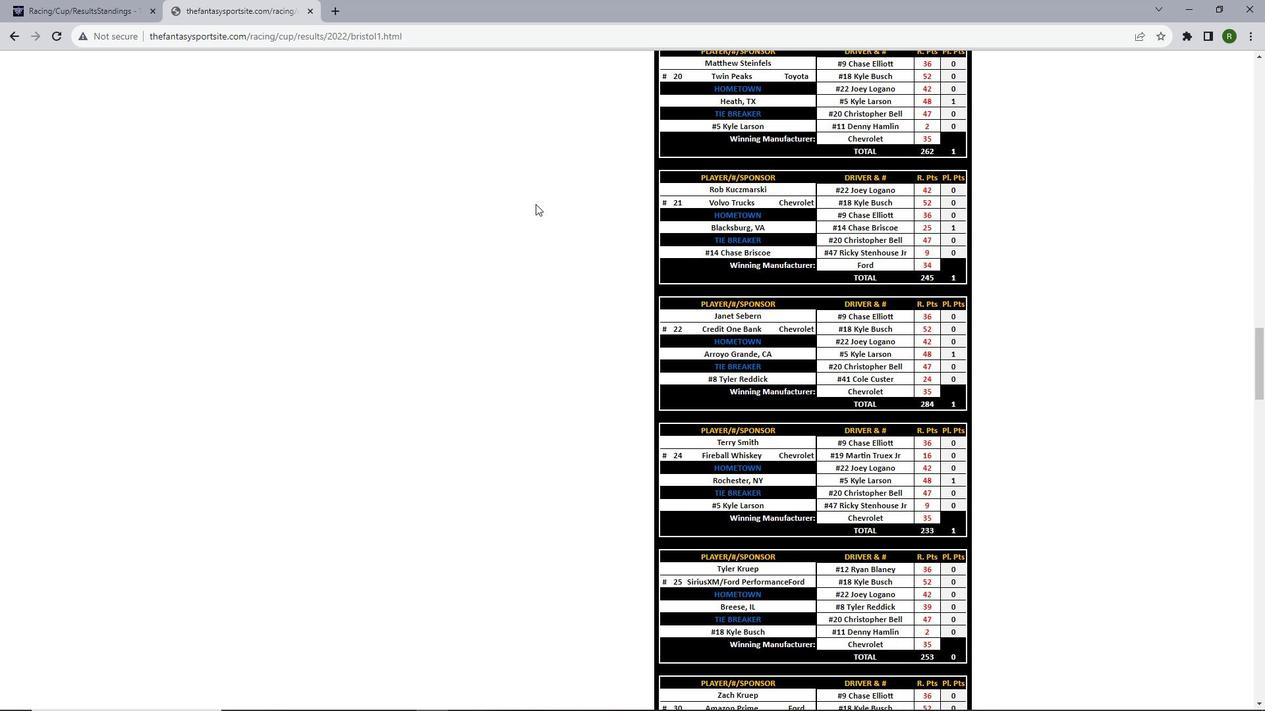 
Action: Mouse scrolled (535, 203) with delta (0, 0)
Screenshot: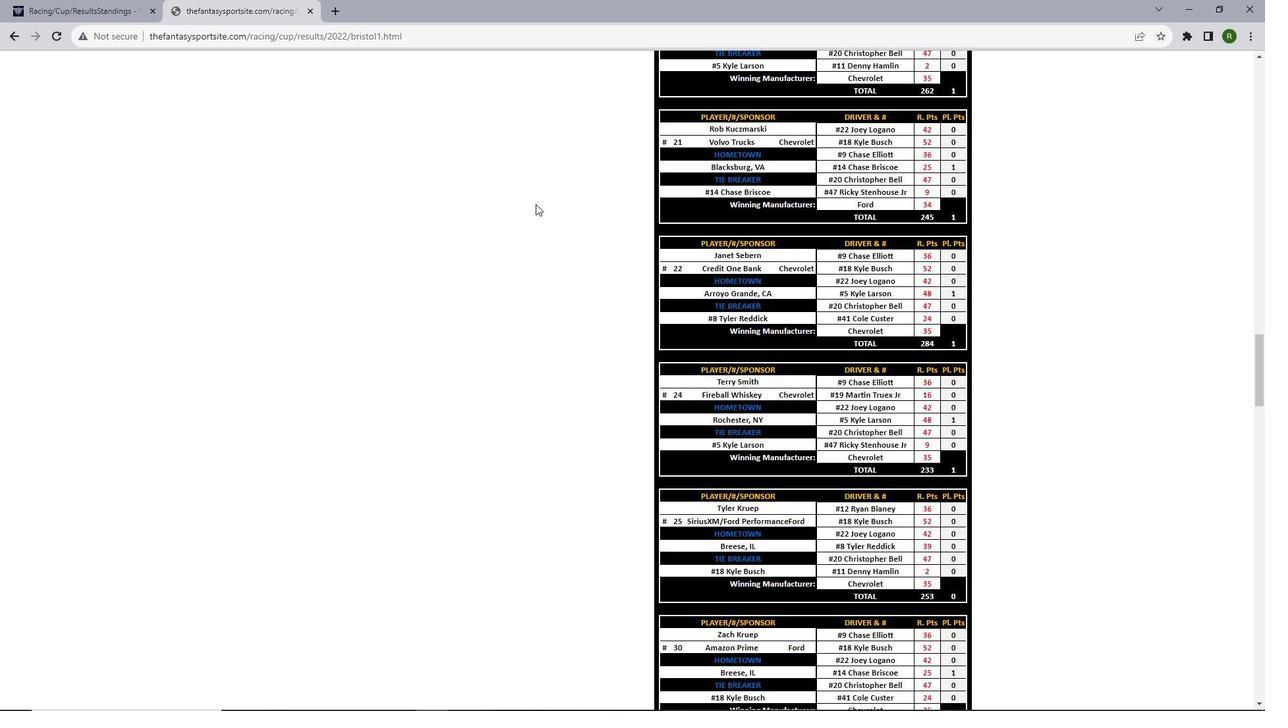 
Action: Mouse scrolled (535, 203) with delta (0, 0)
Screenshot: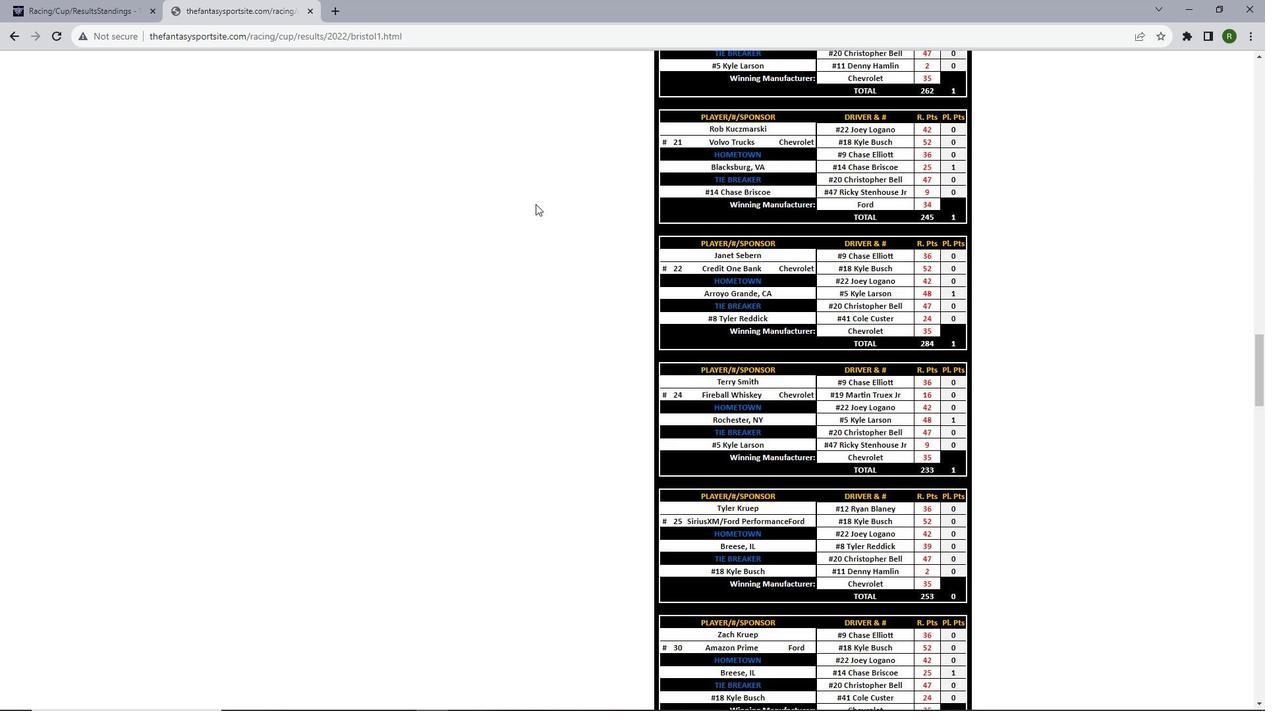
Action: Mouse scrolled (535, 203) with delta (0, 0)
Screenshot: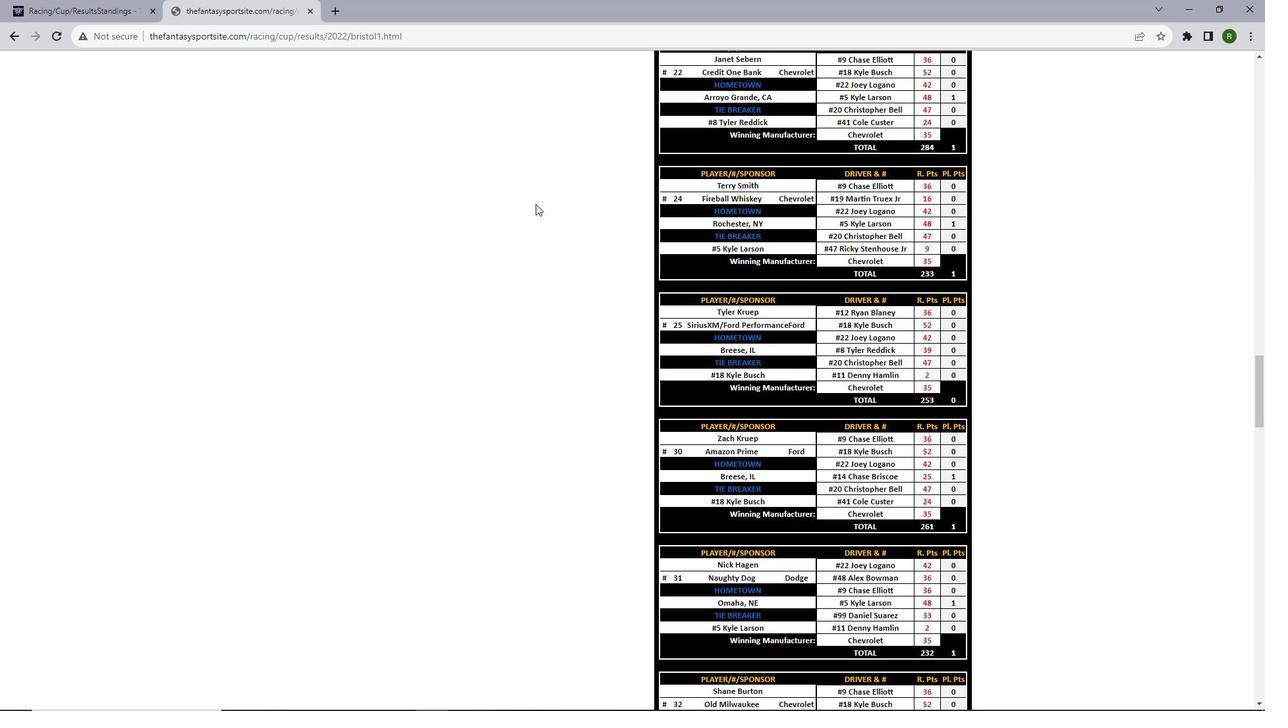
Action: Mouse scrolled (535, 203) with delta (0, 0)
Screenshot: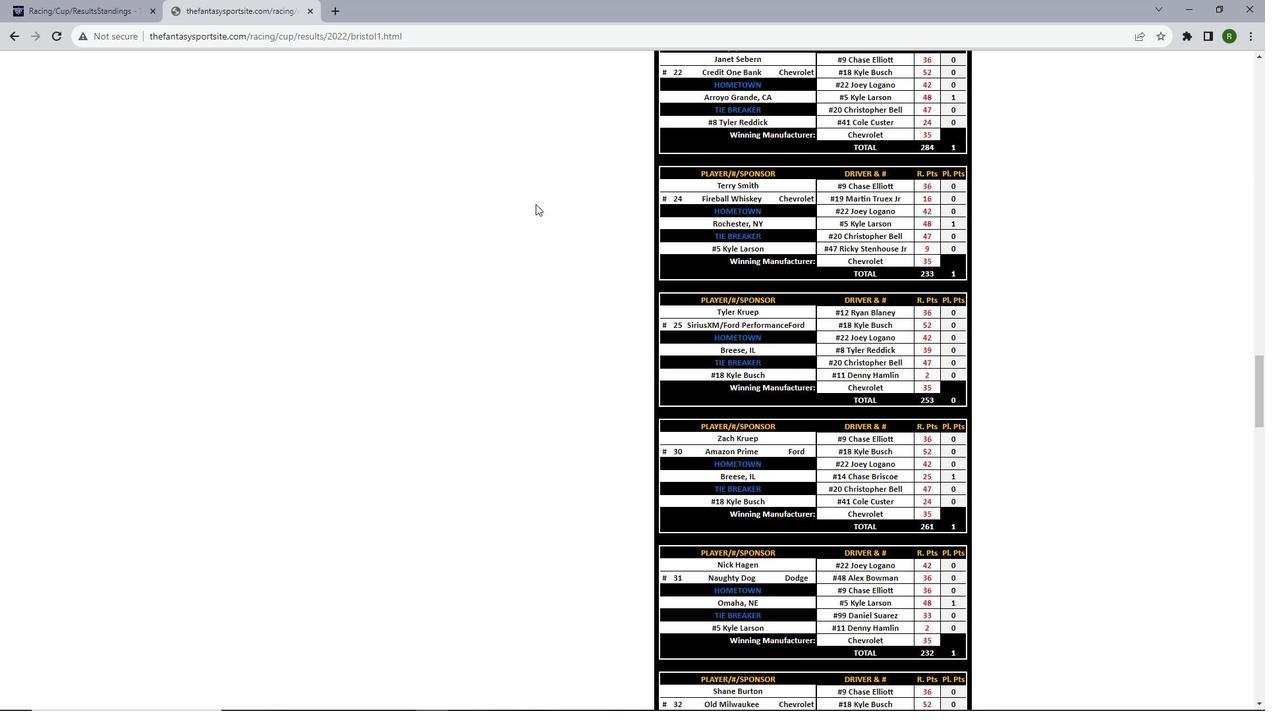 
Action: Mouse scrolled (535, 203) with delta (0, 0)
Screenshot: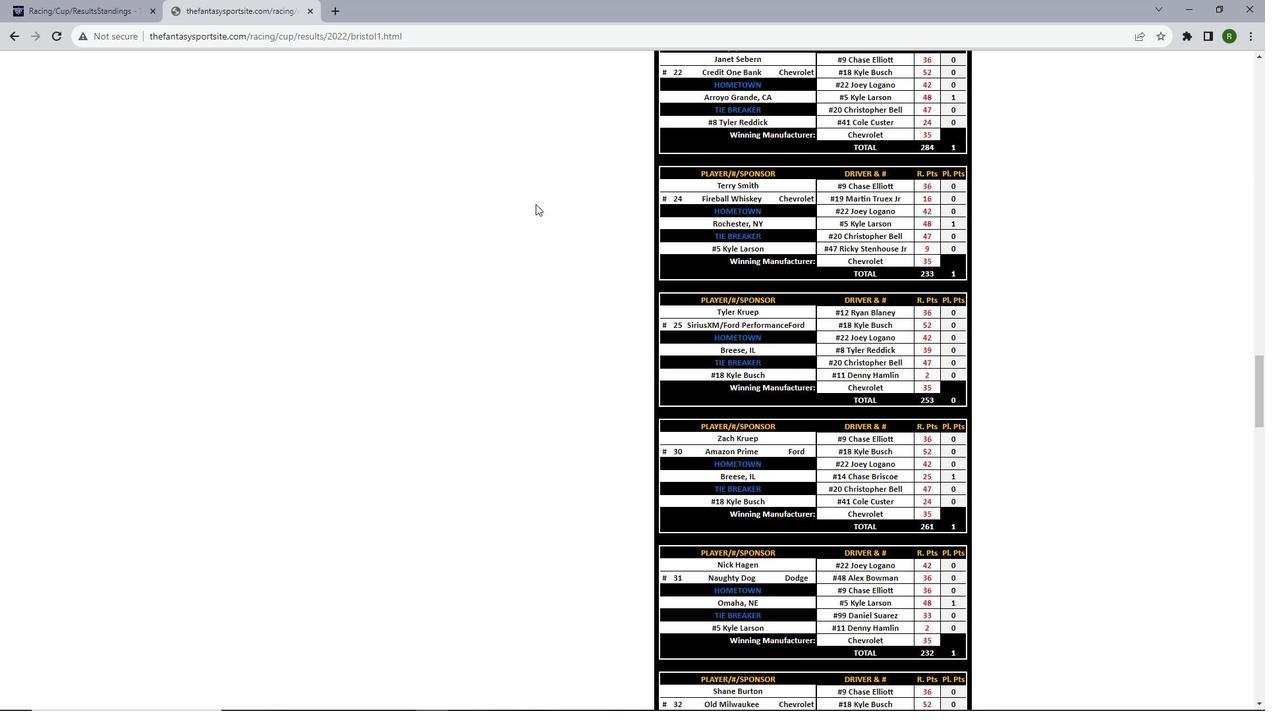 
Action: Mouse scrolled (535, 203) with delta (0, 0)
Screenshot: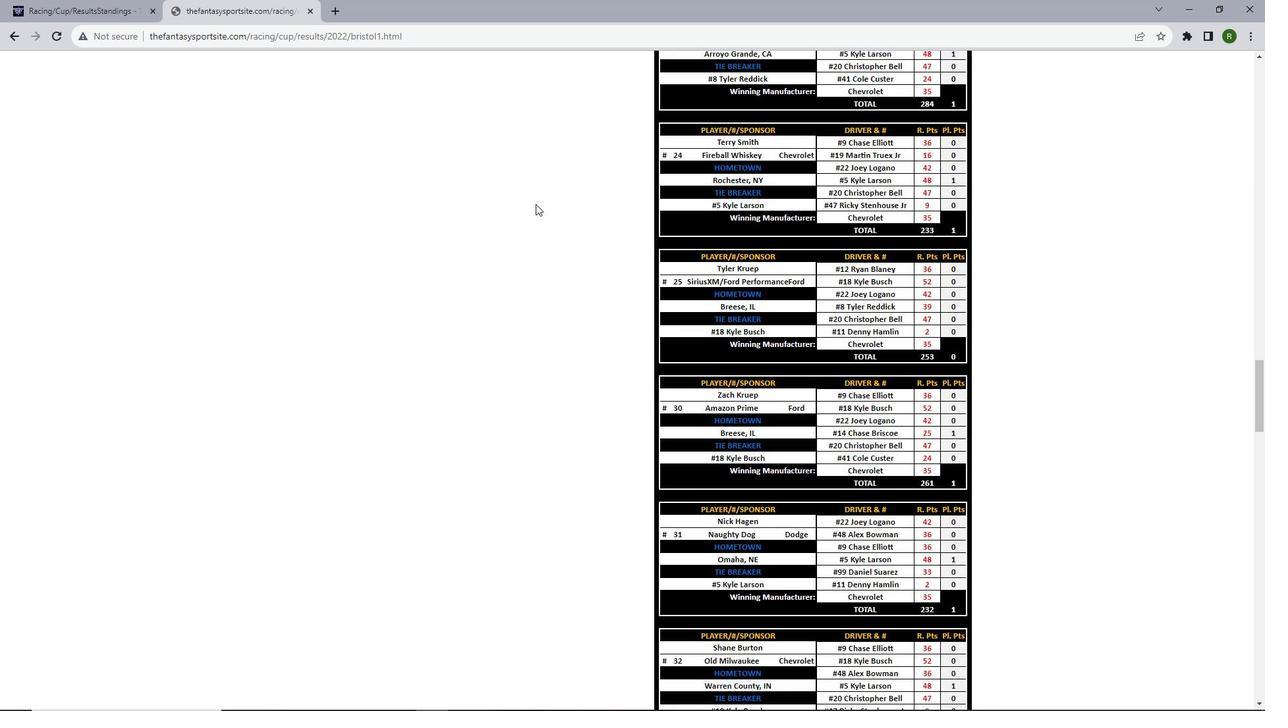 
Action: Mouse scrolled (535, 203) with delta (0, 0)
Screenshot: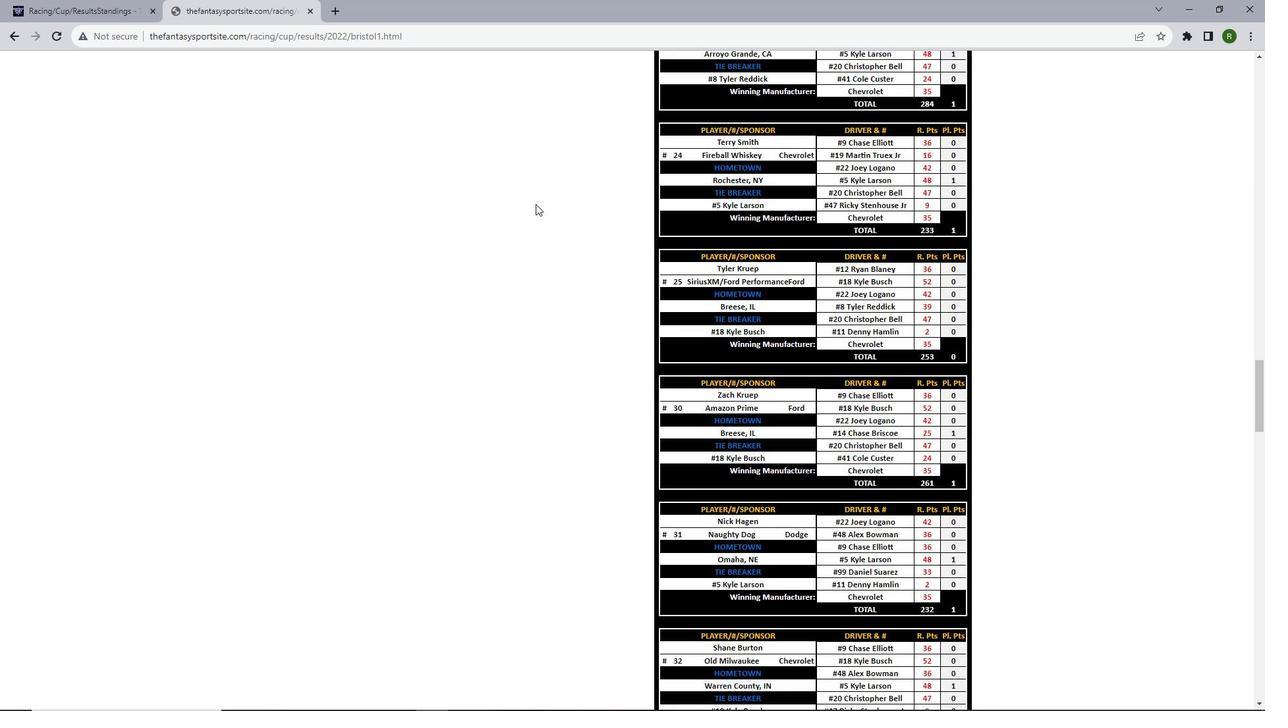 
Action: Mouse moved to (535, 204)
Screenshot: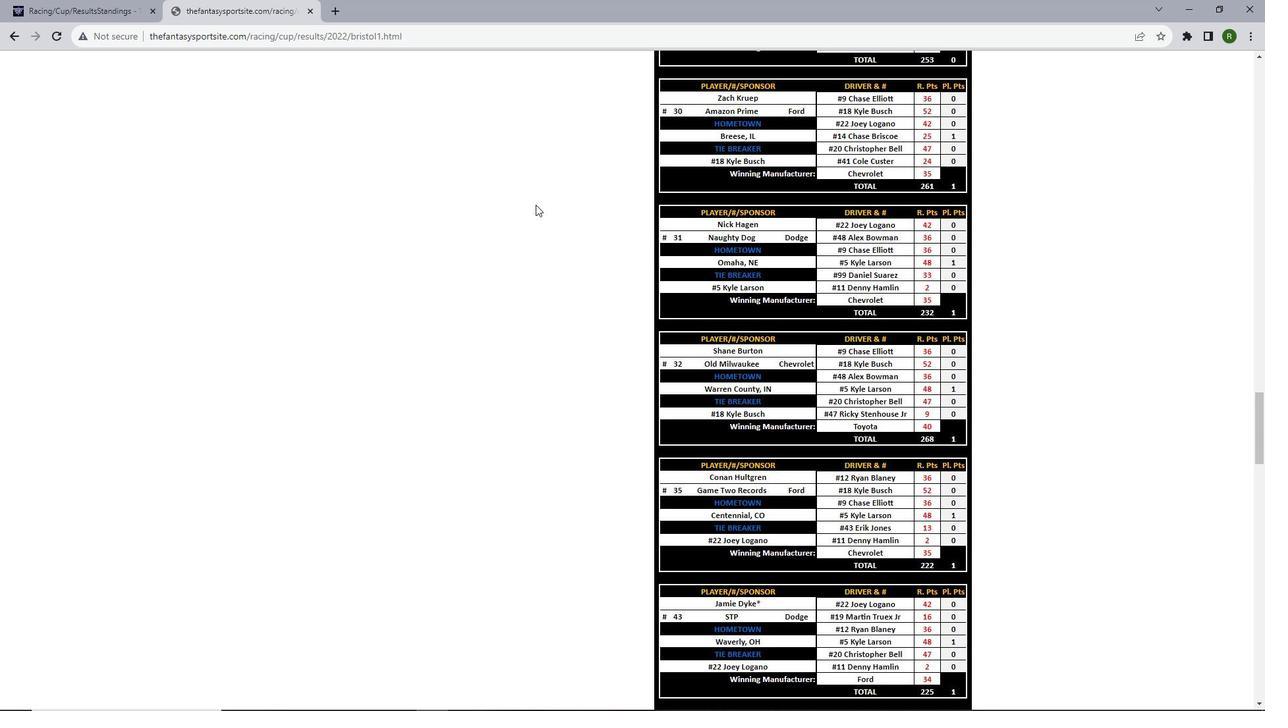 
Action: Mouse scrolled (535, 204) with delta (0, 0)
Screenshot: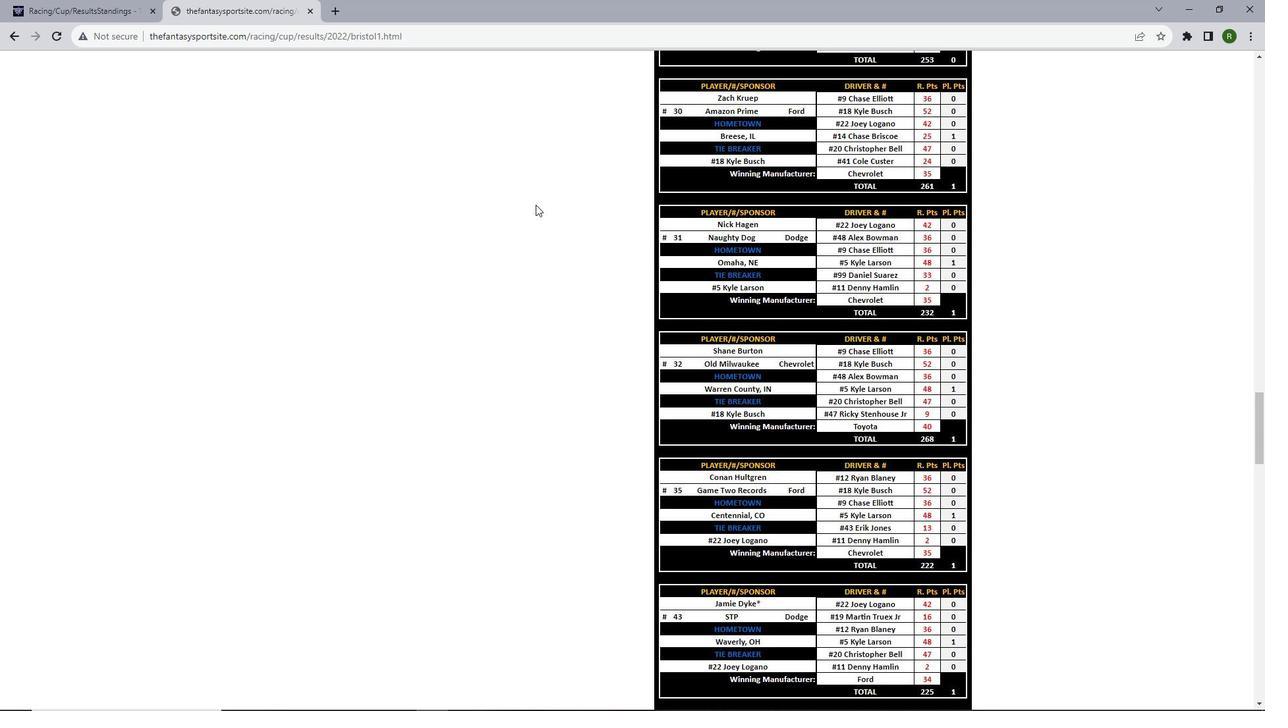 
Action: Mouse scrolled (535, 204) with delta (0, 0)
Screenshot: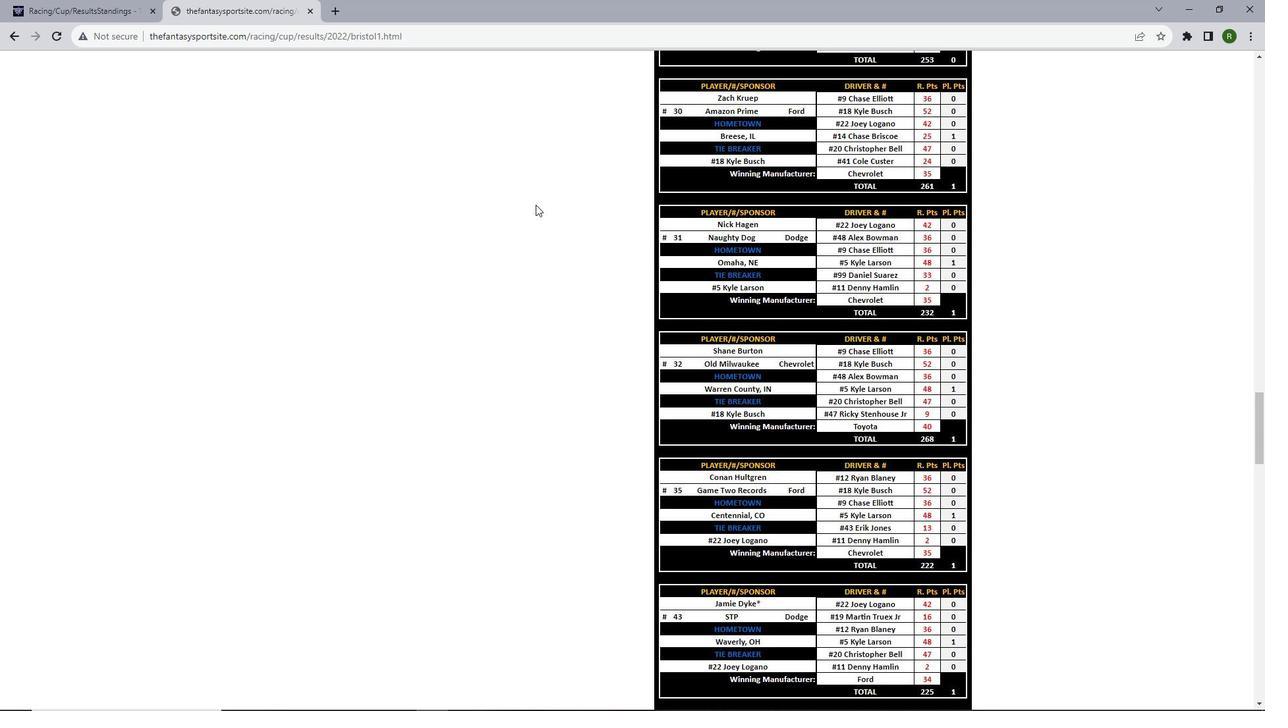 
Action: Mouse scrolled (535, 204) with delta (0, 0)
Screenshot: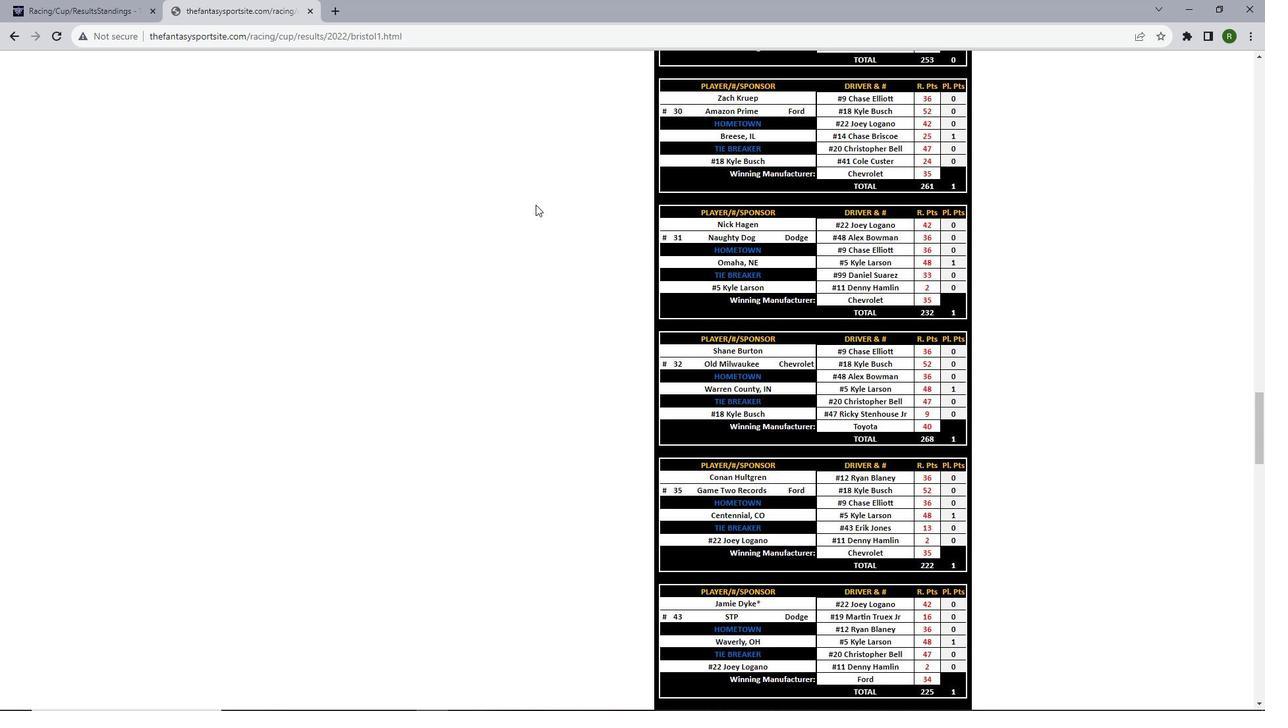 
Action: Mouse scrolled (535, 204) with delta (0, 0)
Screenshot: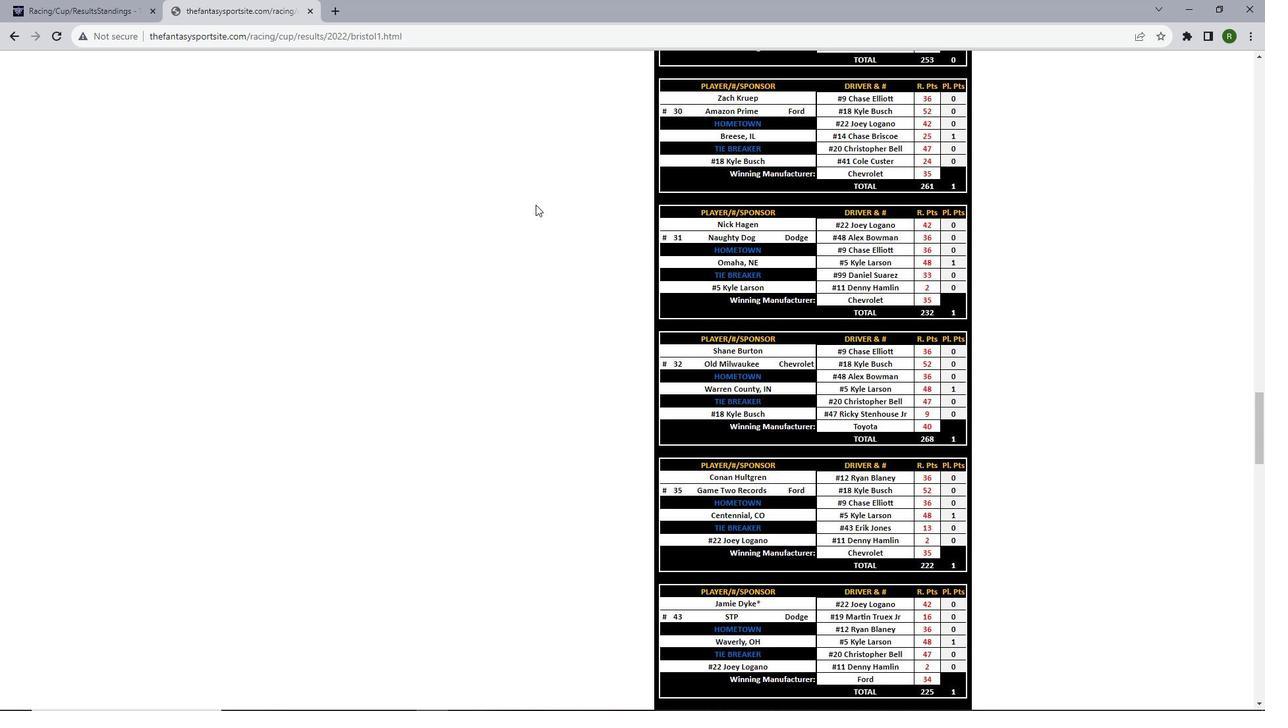 
Action: Mouse scrolled (535, 204) with delta (0, 0)
Screenshot: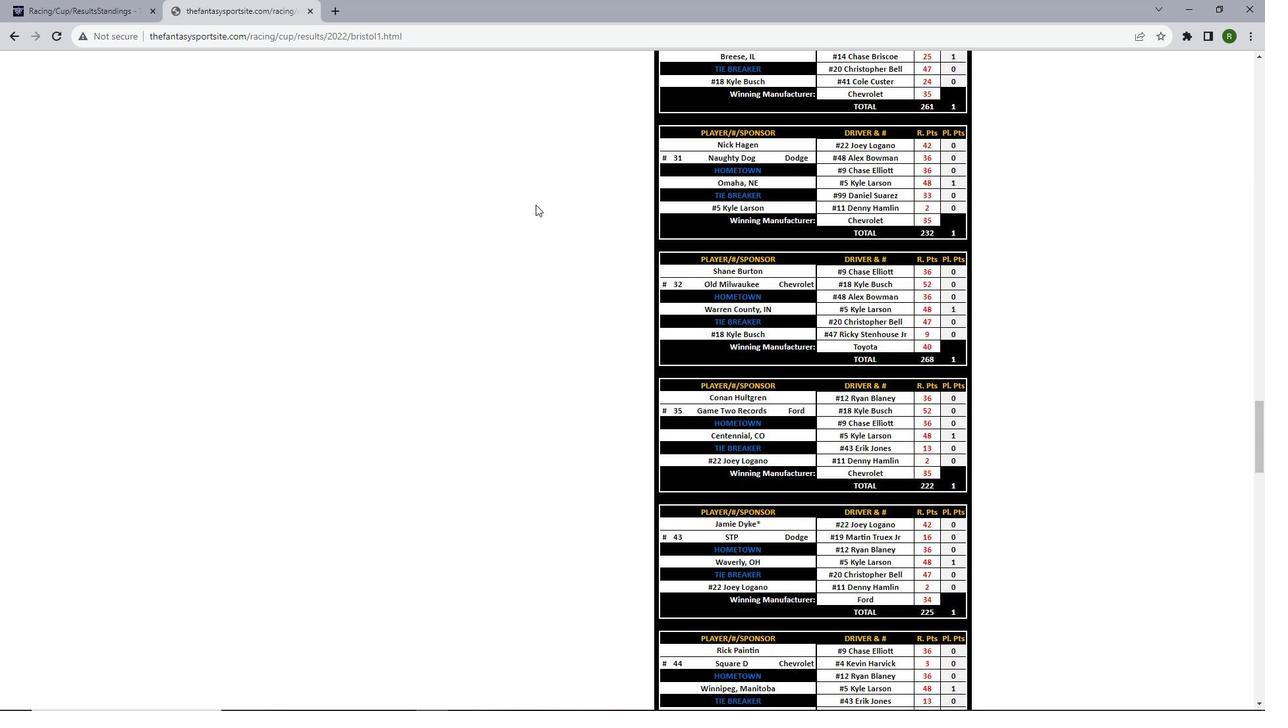 
Action: Mouse scrolled (535, 204) with delta (0, 0)
Screenshot: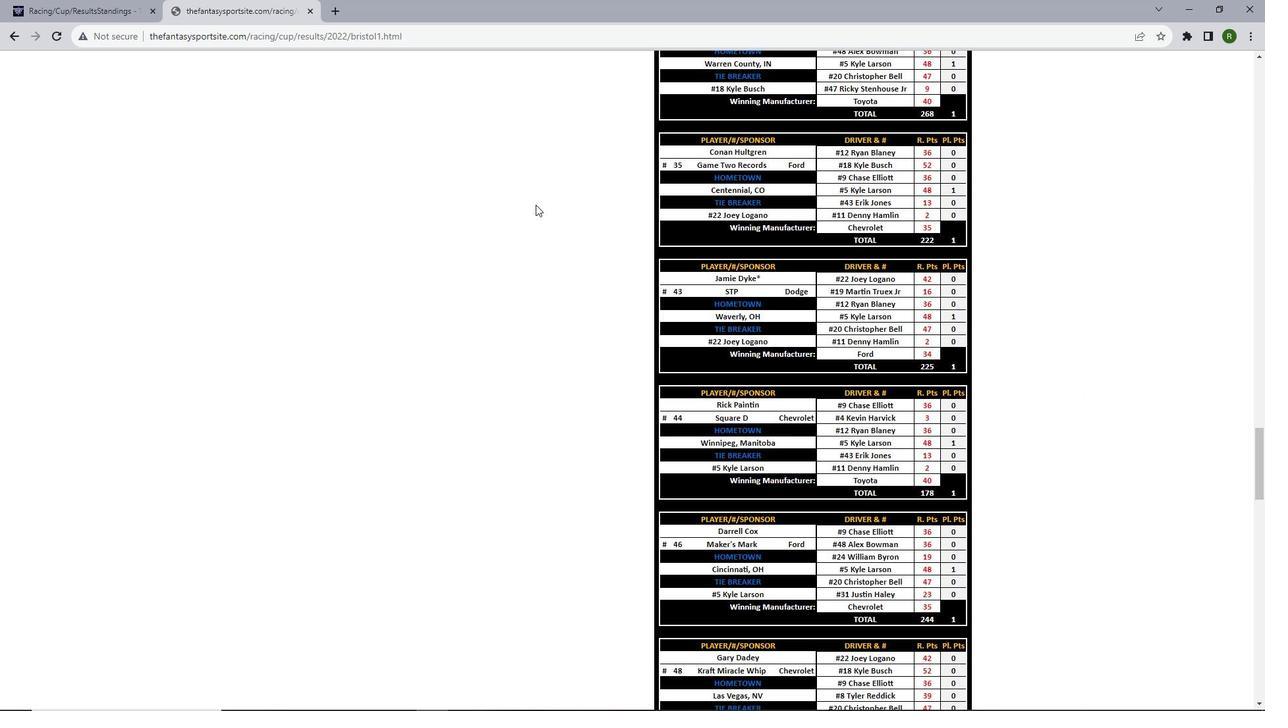
Action: Mouse scrolled (535, 204) with delta (0, 0)
Screenshot: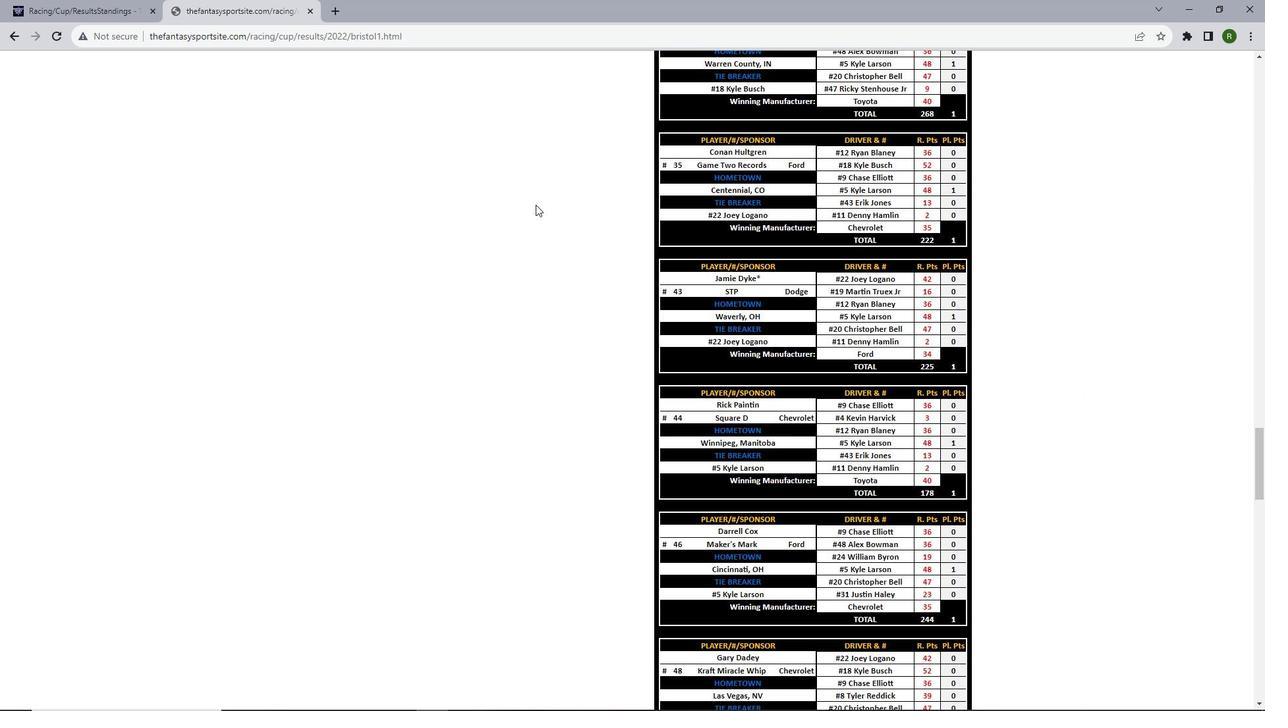 
Action: Mouse scrolled (535, 204) with delta (0, 0)
Screenshot: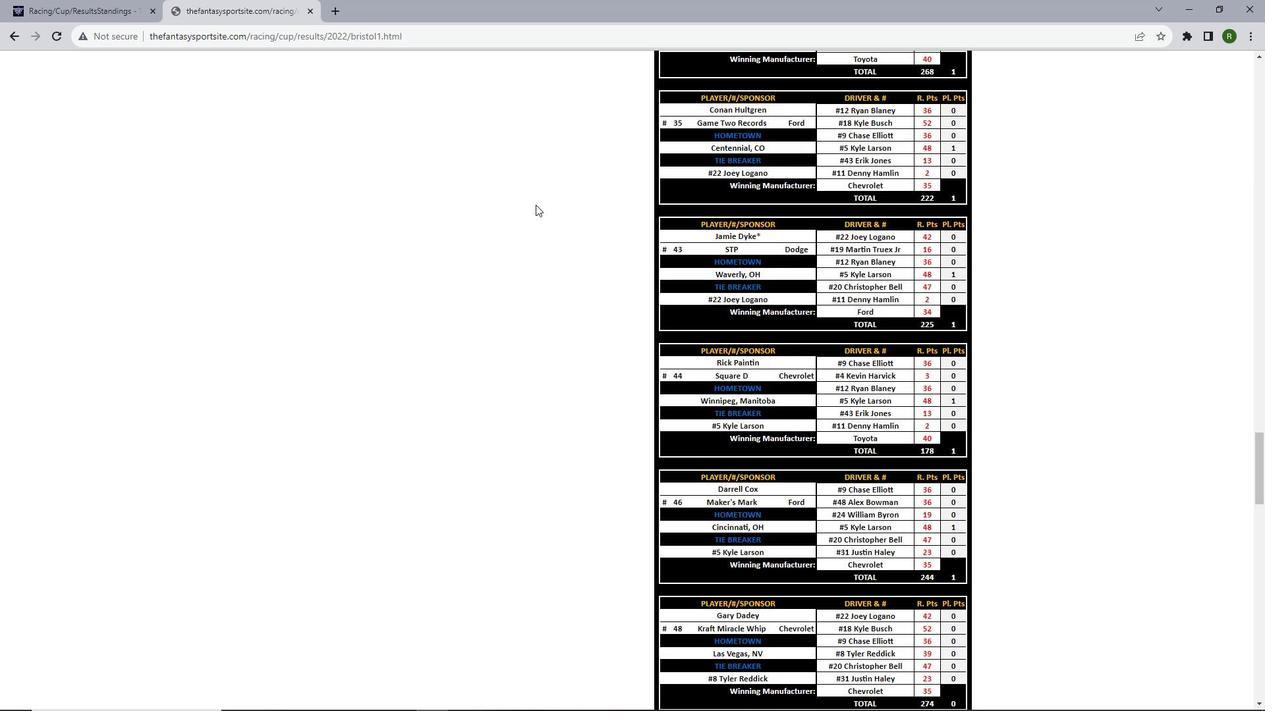 
Action: Mouse scrolled (535, 204) with delta (0, 0)
Screenshot: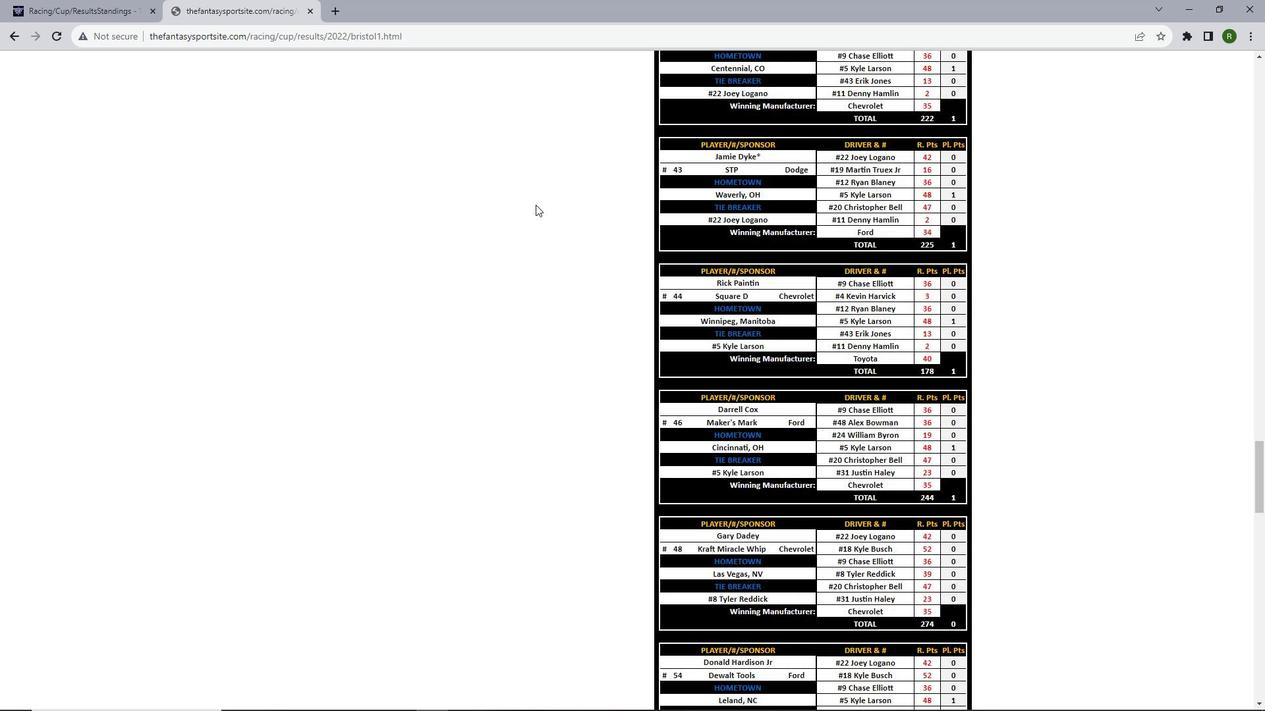 
Action: Mouse scrolled (535, 204) with delta (0, 0)
Screenshot: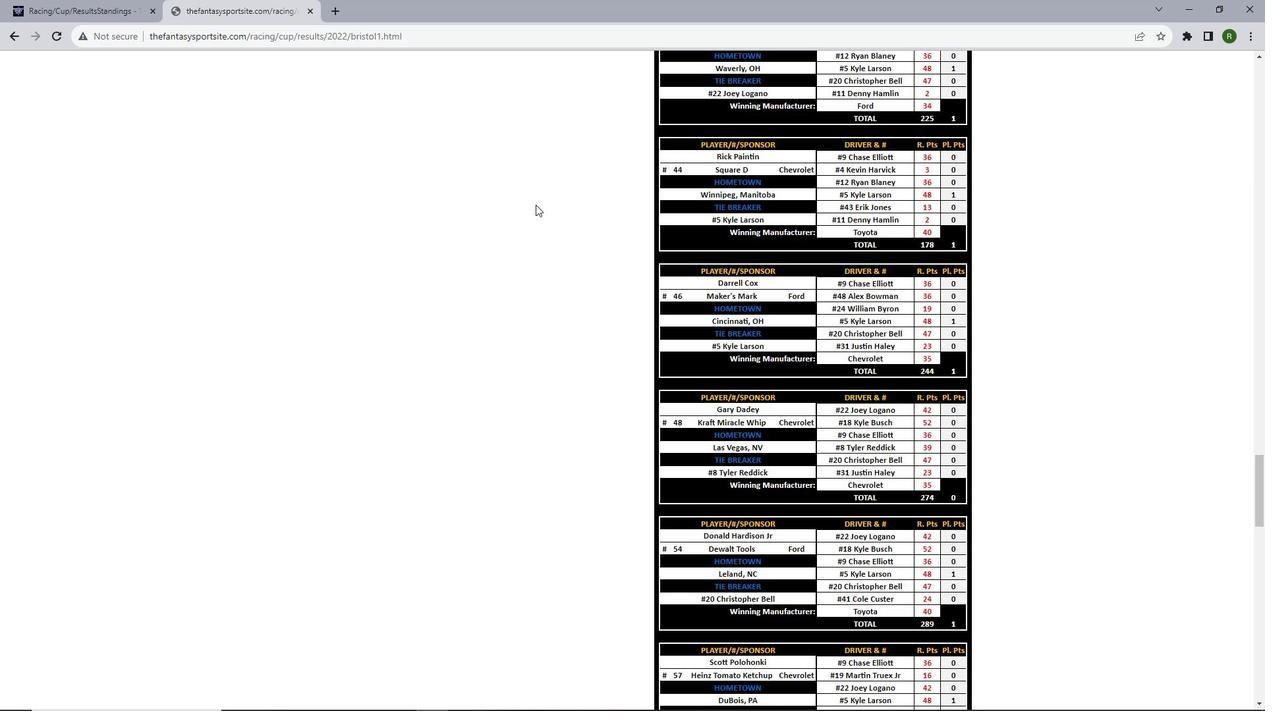 
Action: Mouse scrolled (535, 204) with delta (0, 0)
Screenshot: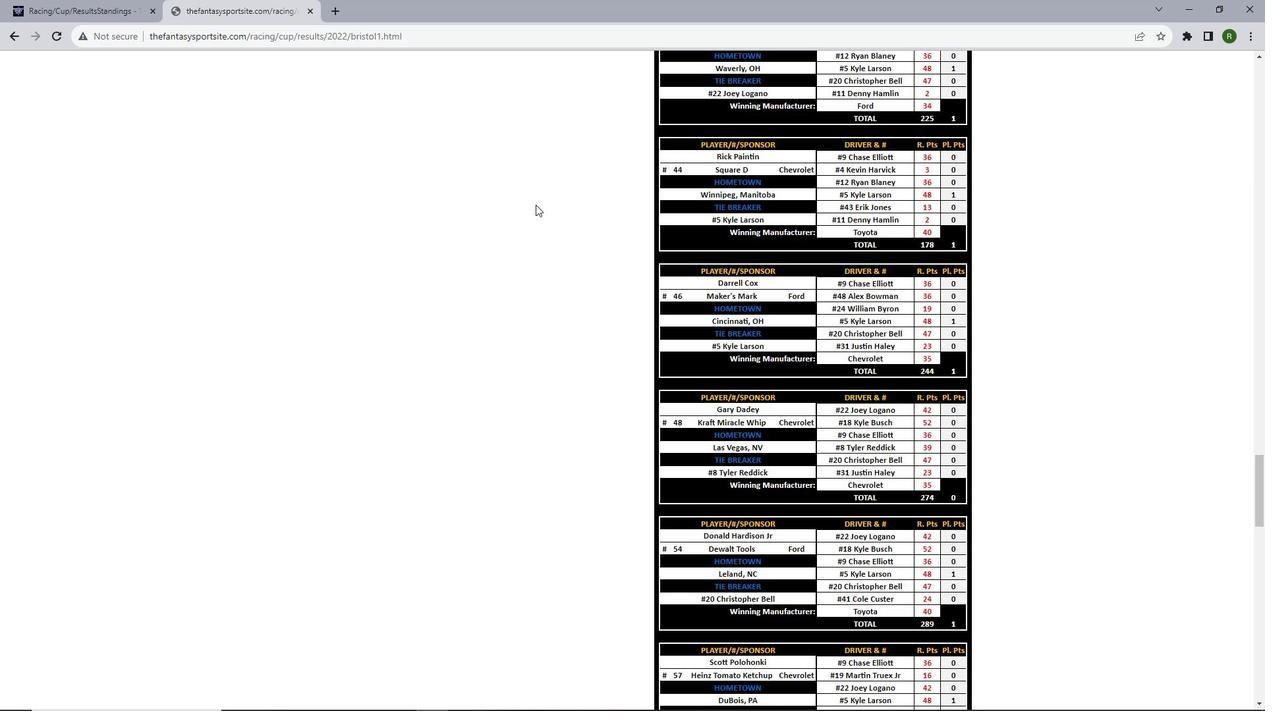 
Action: Mouse scrolled (535, 204) with delta (0, 0)
Screenshot: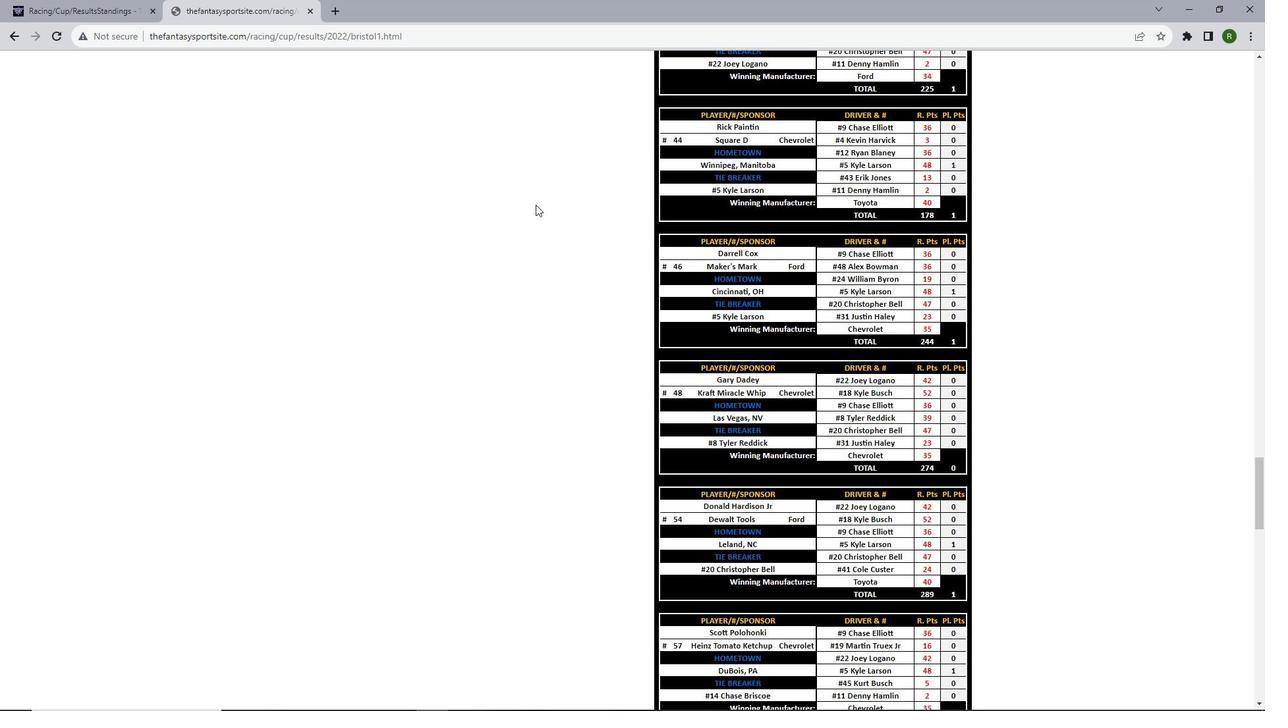 
Action: Mouse scrolled (535, 204) with delta (0, 0)
Screenshot: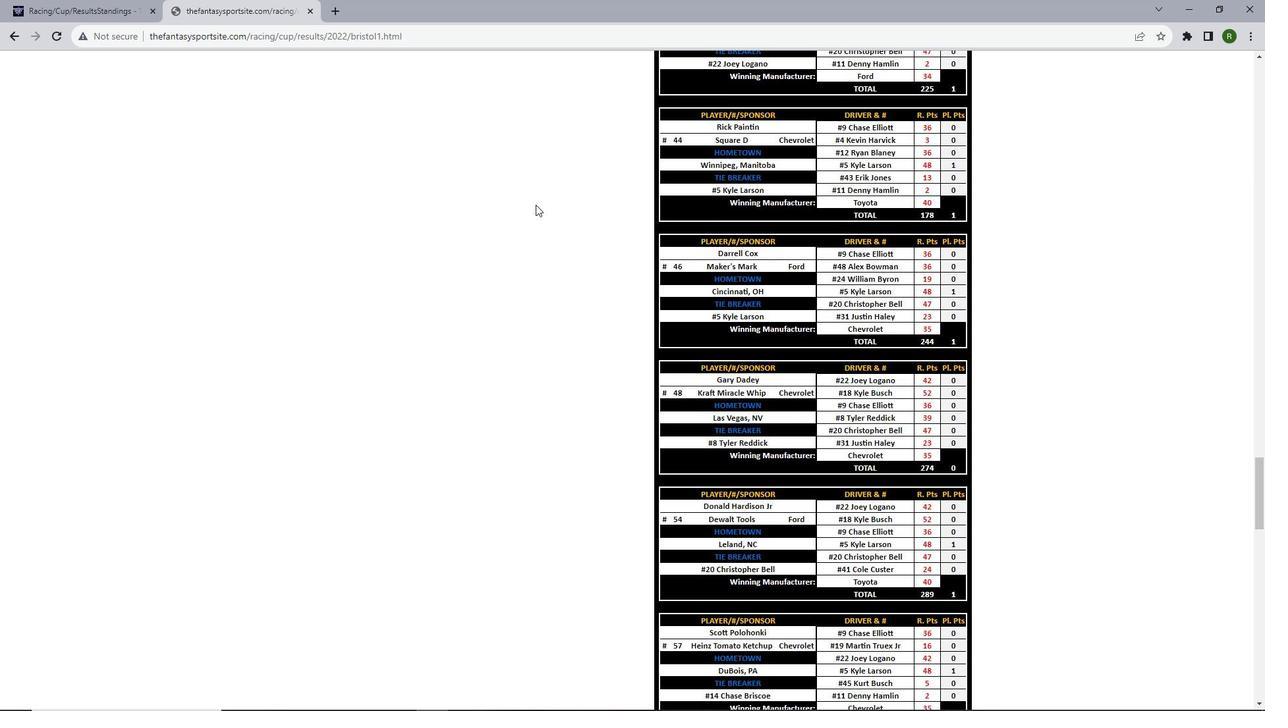 
Action: Mouse scrolled (535, 204) with delta (0, 0)
Screenshot: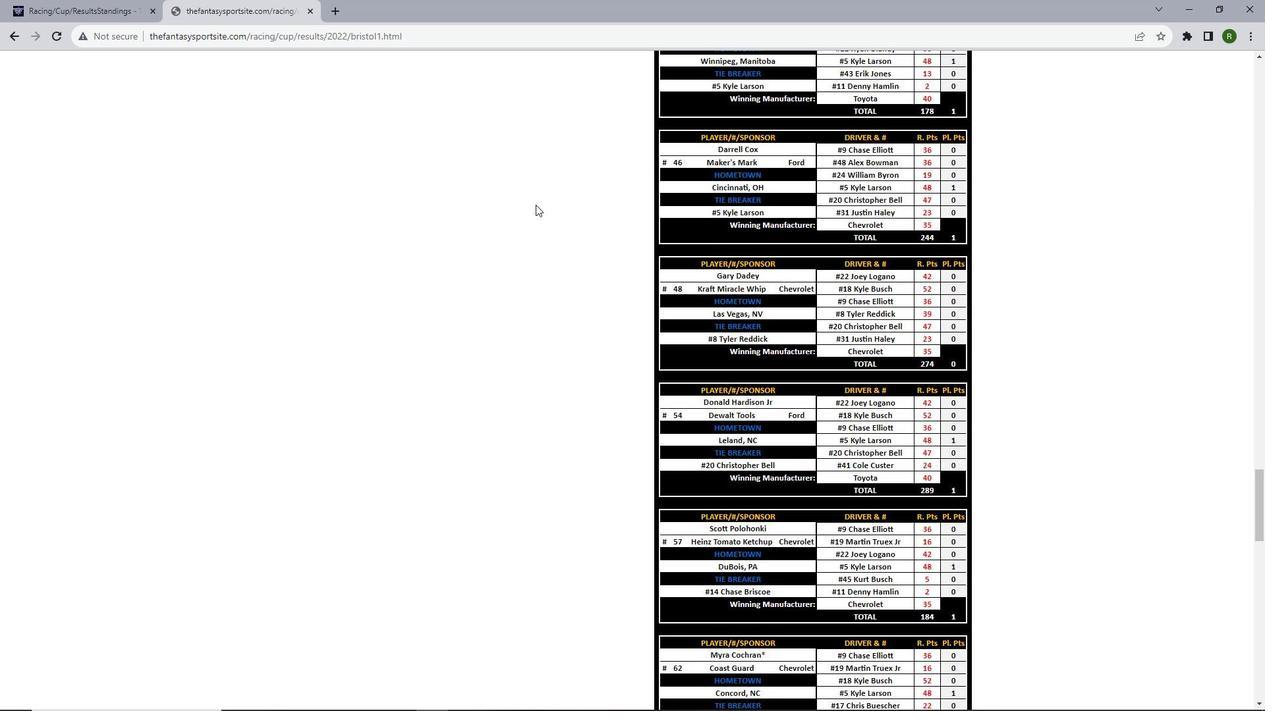 
Action: Mouse scrolled (535, 204) with delta (0, 0)
Screenshot: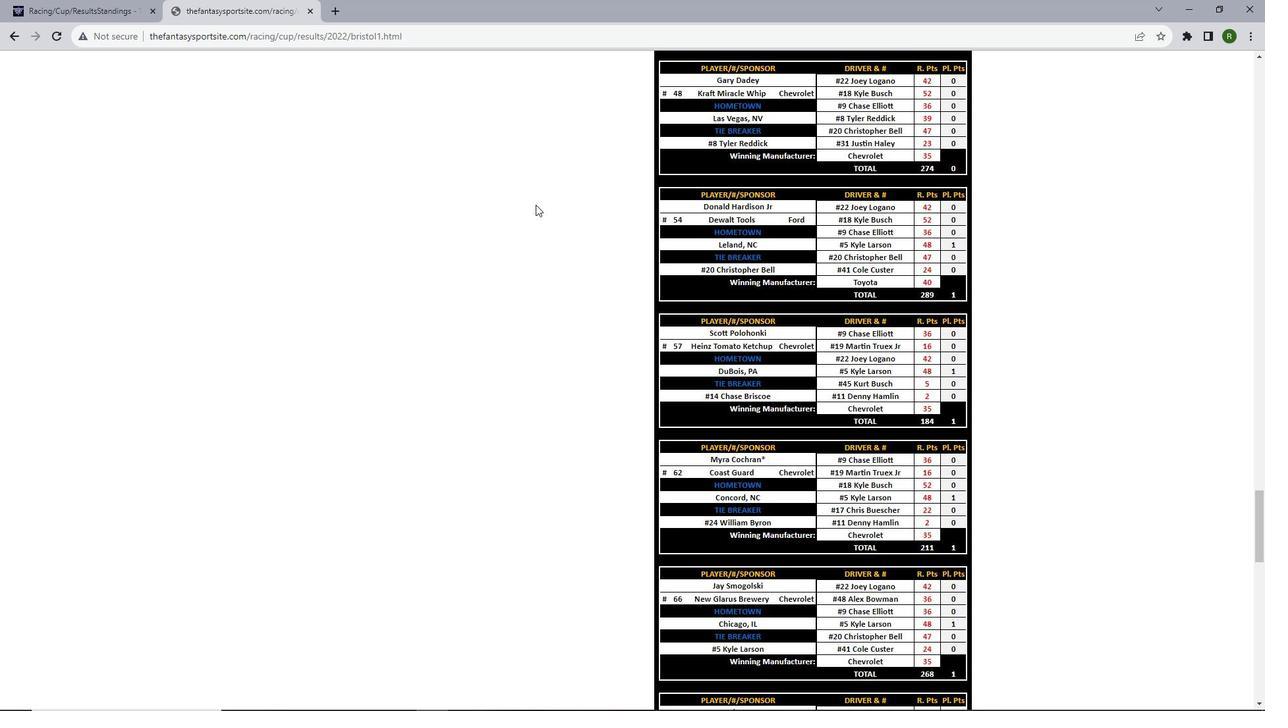 
Action: Mouse scrolled (535, 204) with delta (0, 0)
Screenshot: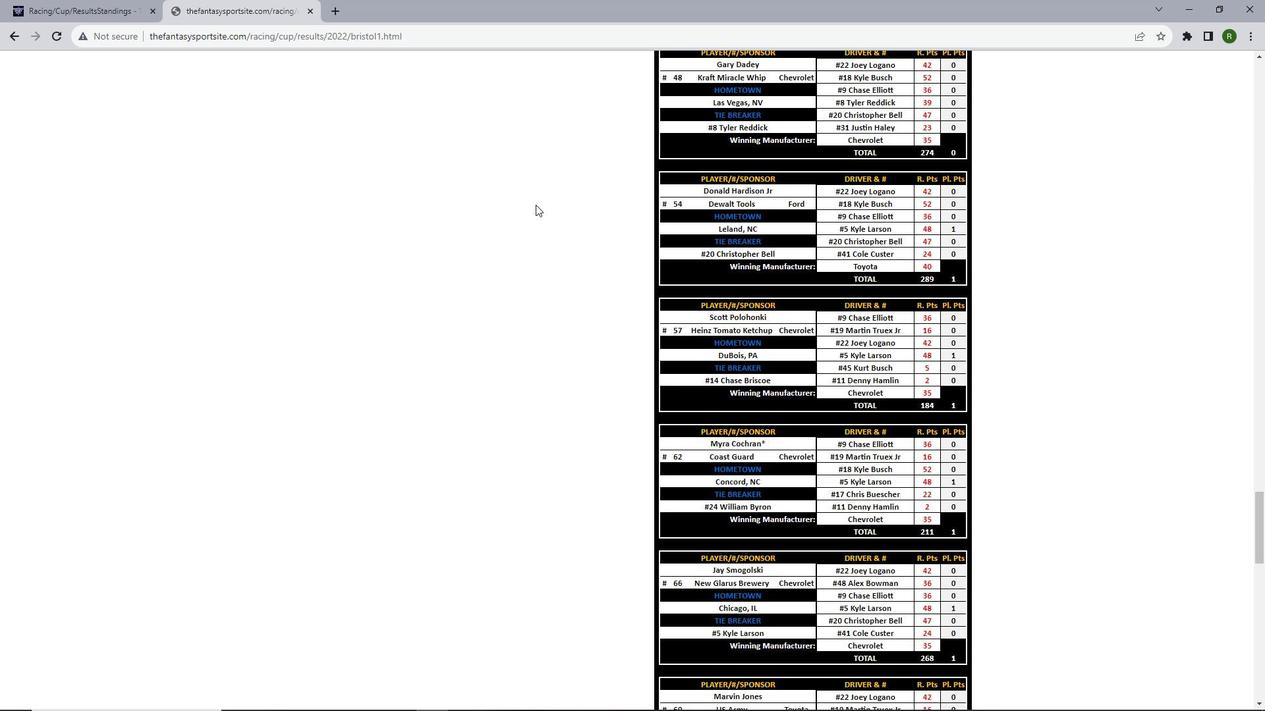 
Action: Mouse scrolled (535, 204) with delta (0, 0)
Screenshot: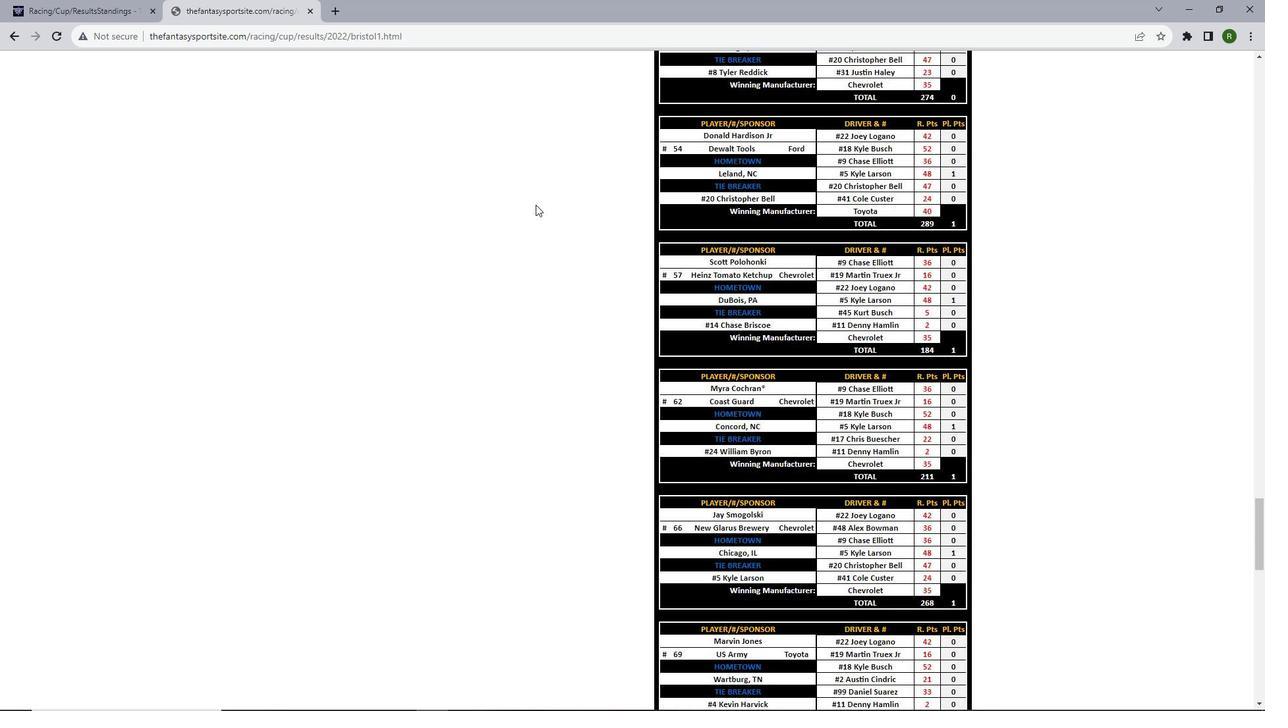 
Action: Mouse scrolled (535, 204) with delta (0, 0)
Screenshot: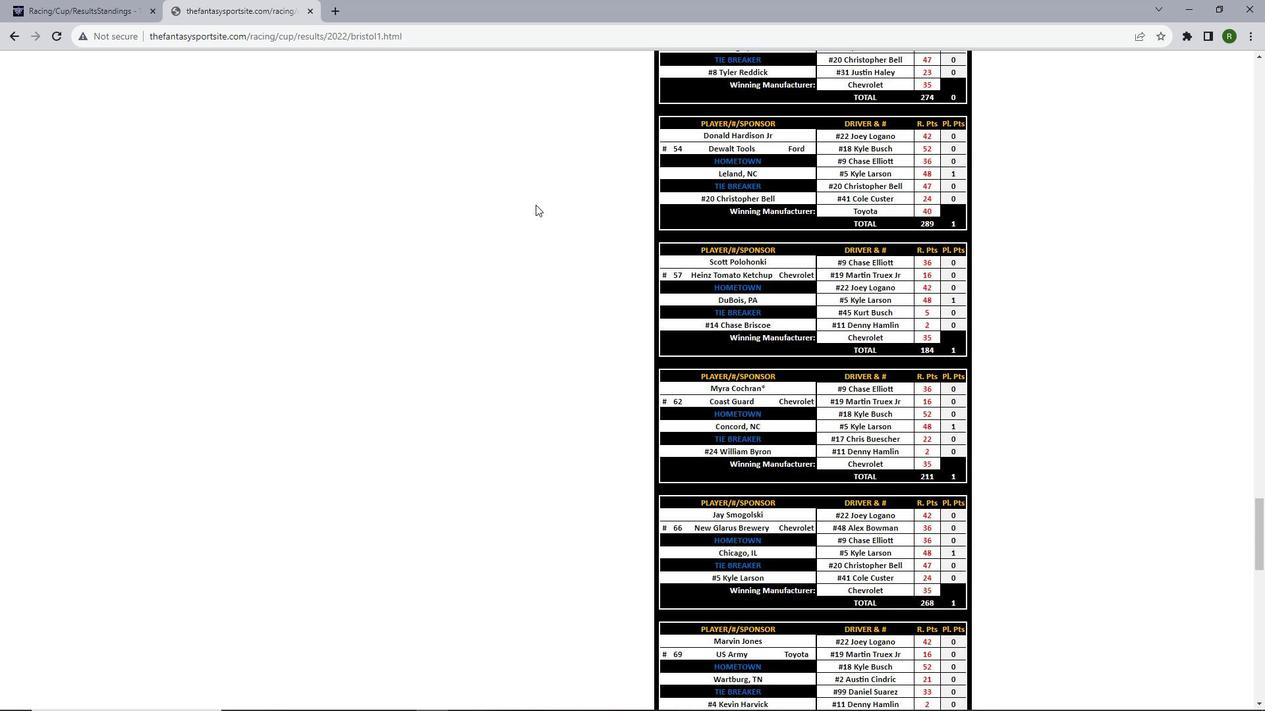 
Action: Mouse moved to (534, 205)
Screenshot: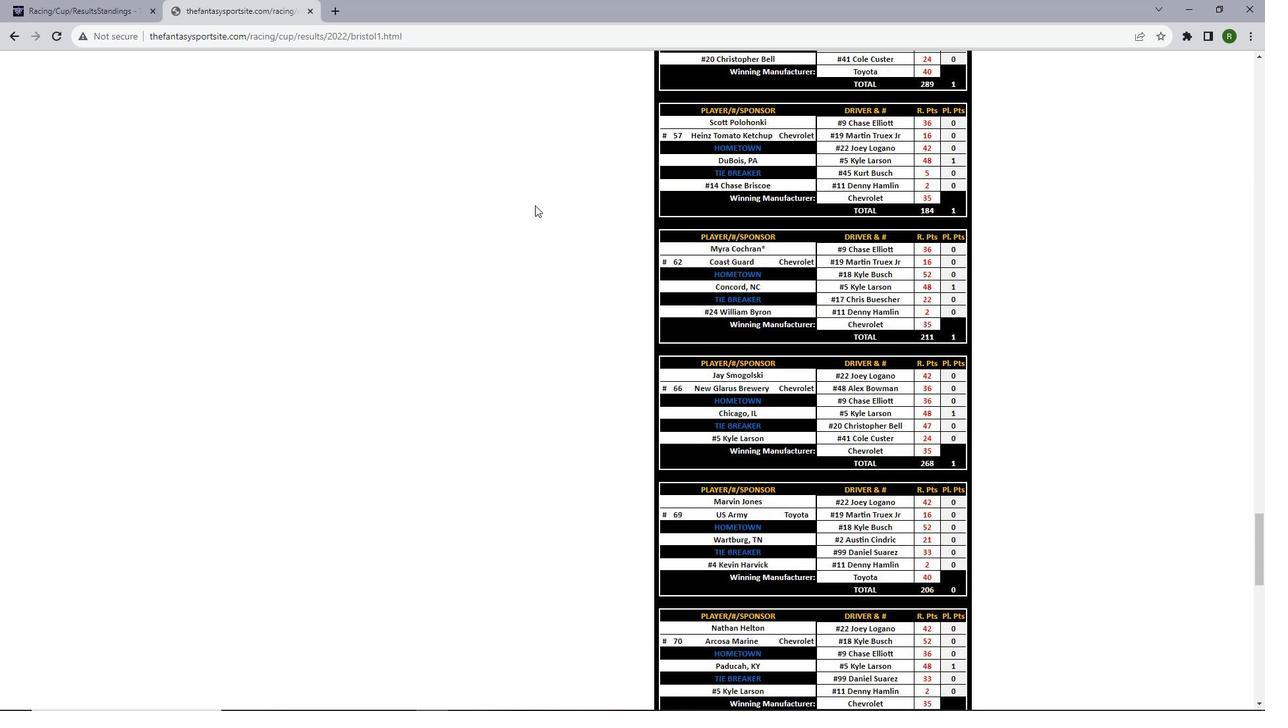 
Action: Mouse scrolled (534, 204) with delta (0, 0)
Screenshot: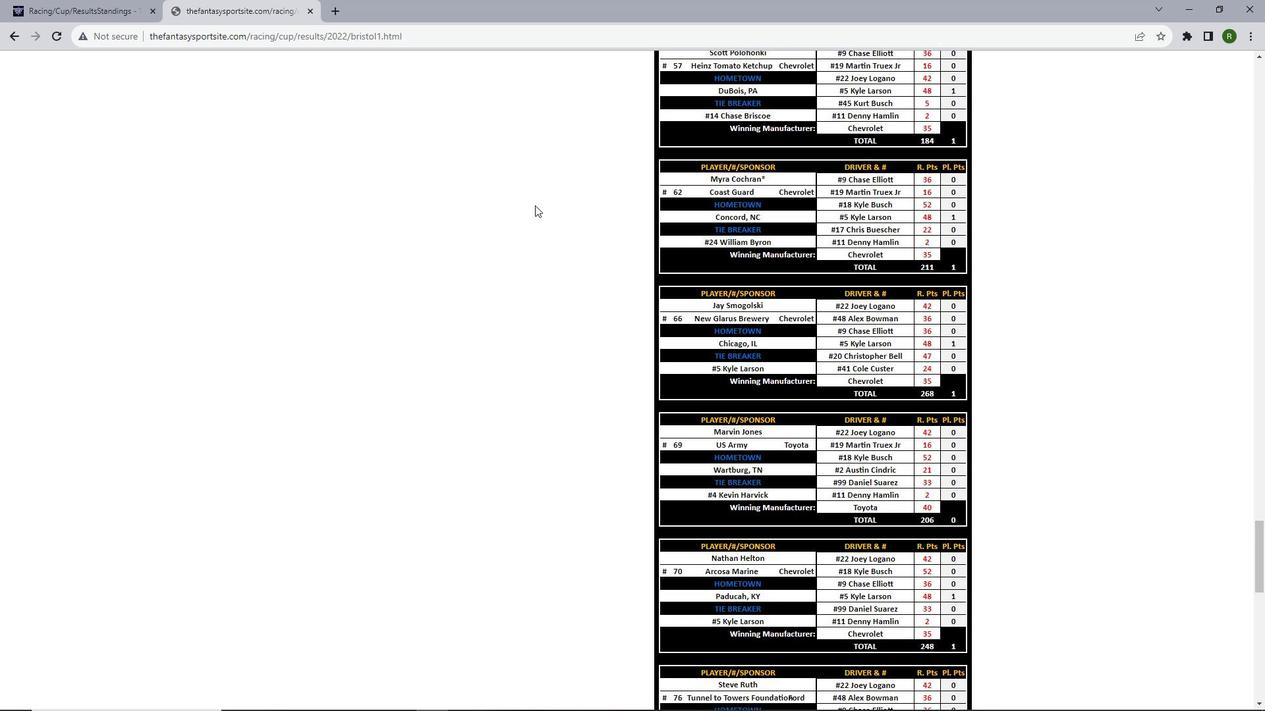 
Action: Mouse scrolled (534, 204) with delta (0, 0)
Screenshot: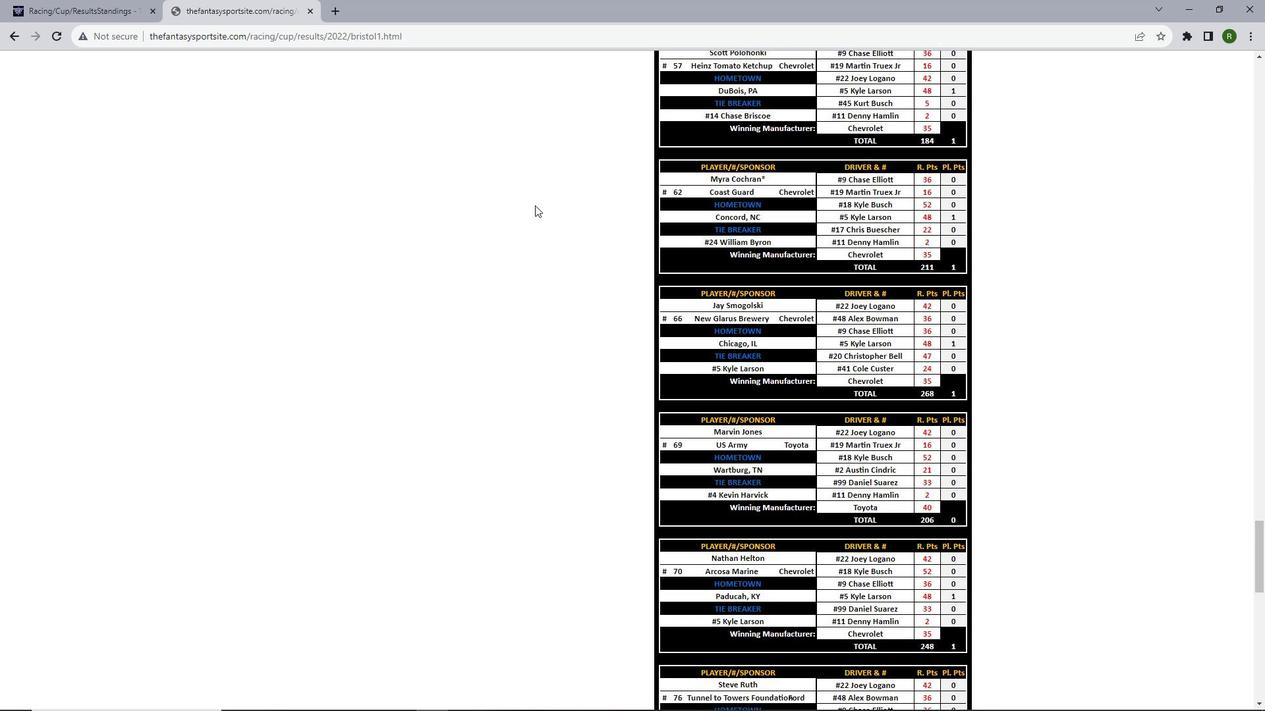 
Action: Mouse scrolled (534, 204) with delta (0, 0)
Screenshot: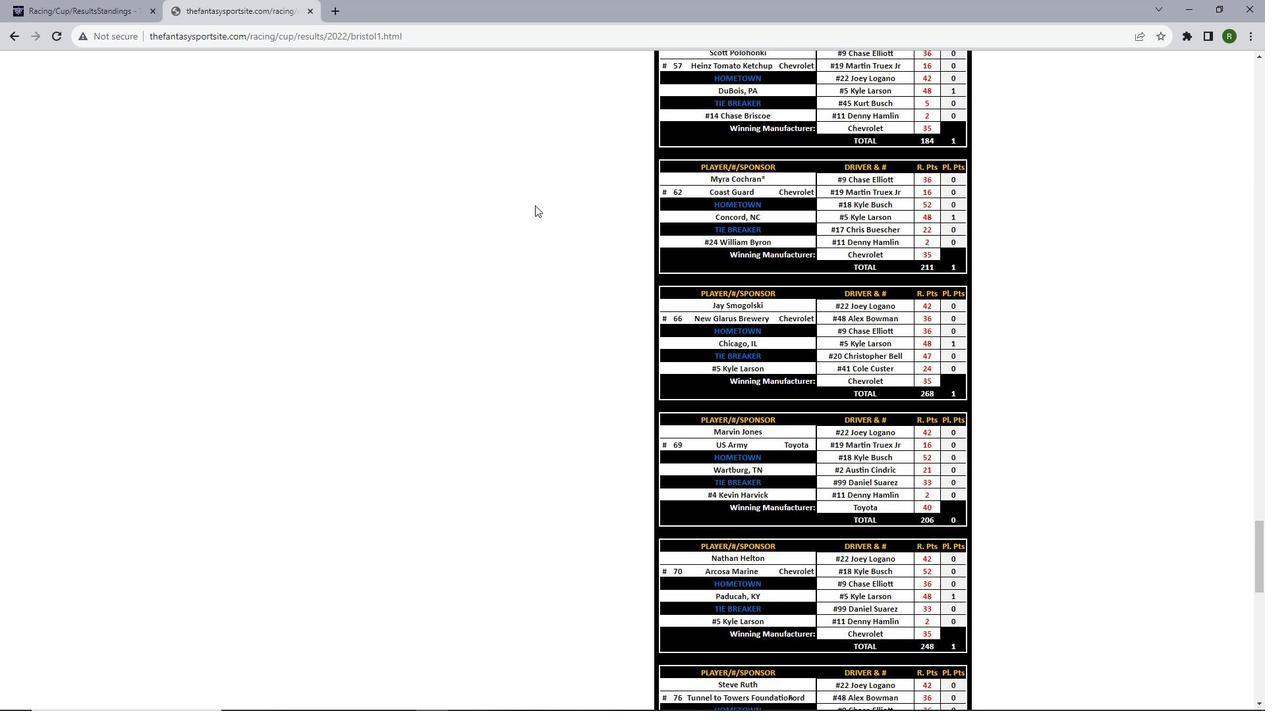 
Action: Mouse scrolled (534, 204) with delta (0, 0)
Screenshot: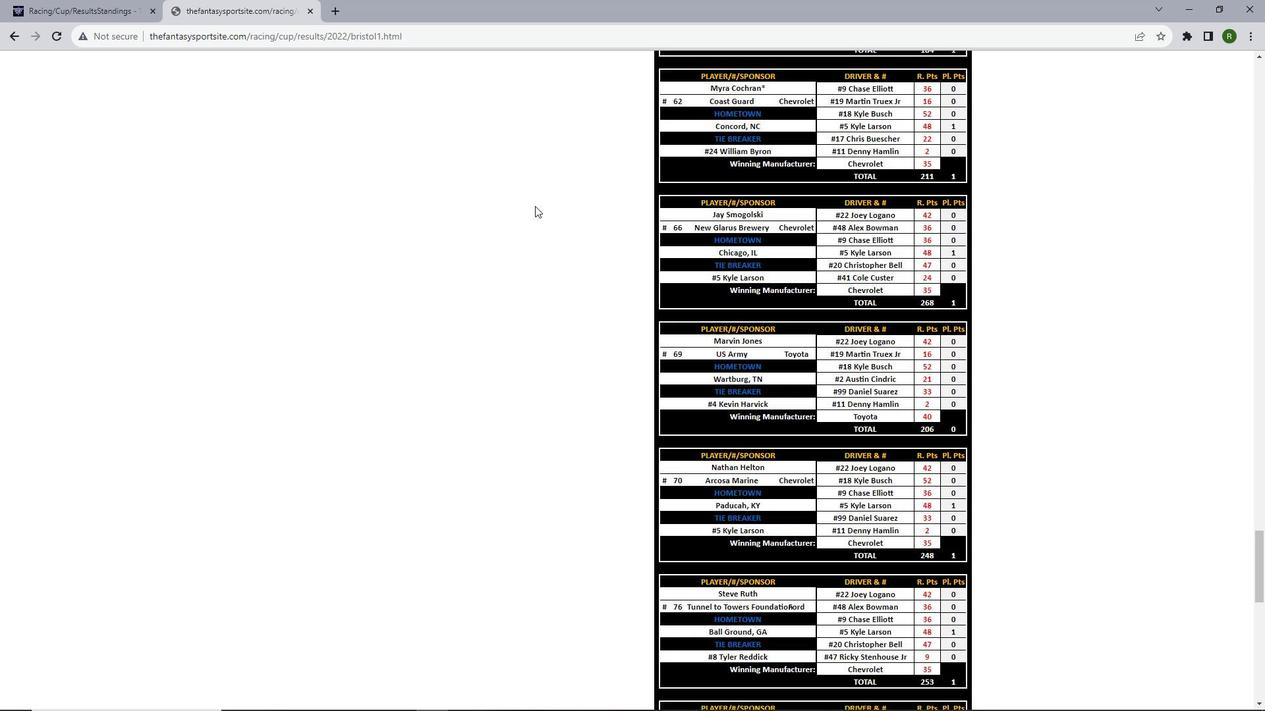 
Action: Mouse moved to (534, 206)
Screenshot: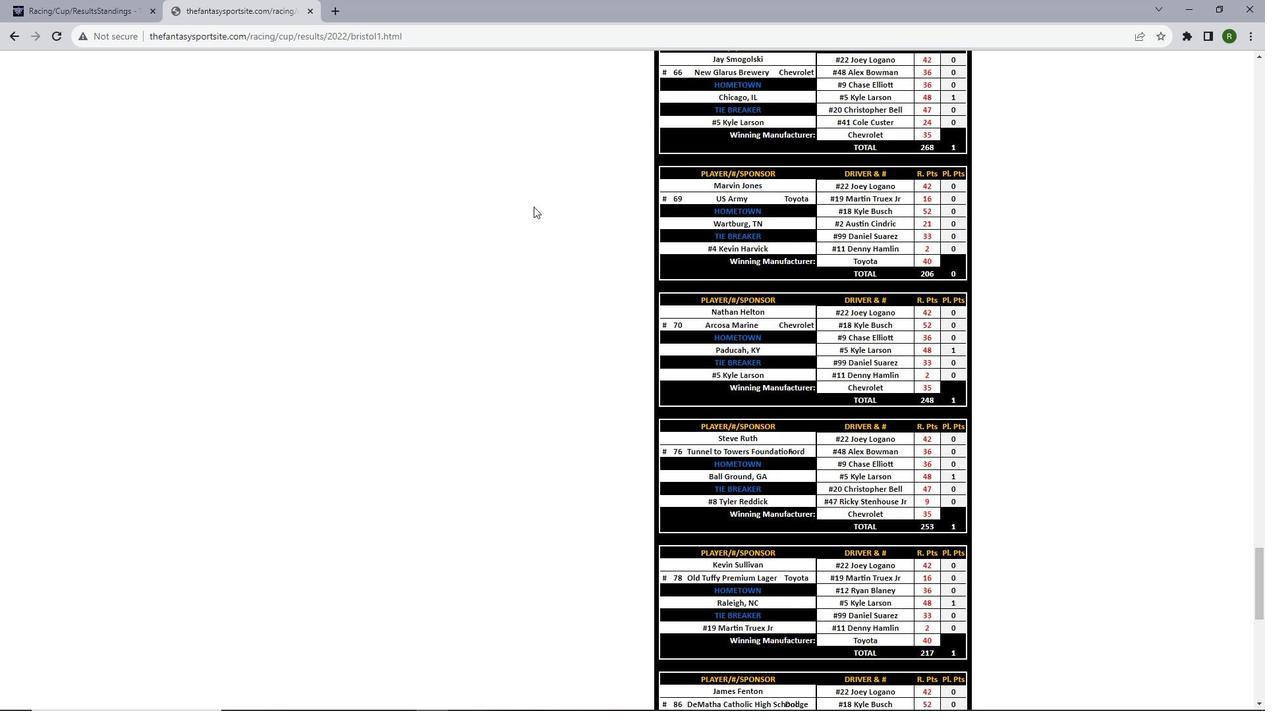 
Action: Mouse scrolled (534, 205) with delta (0, 0)
Screenshot: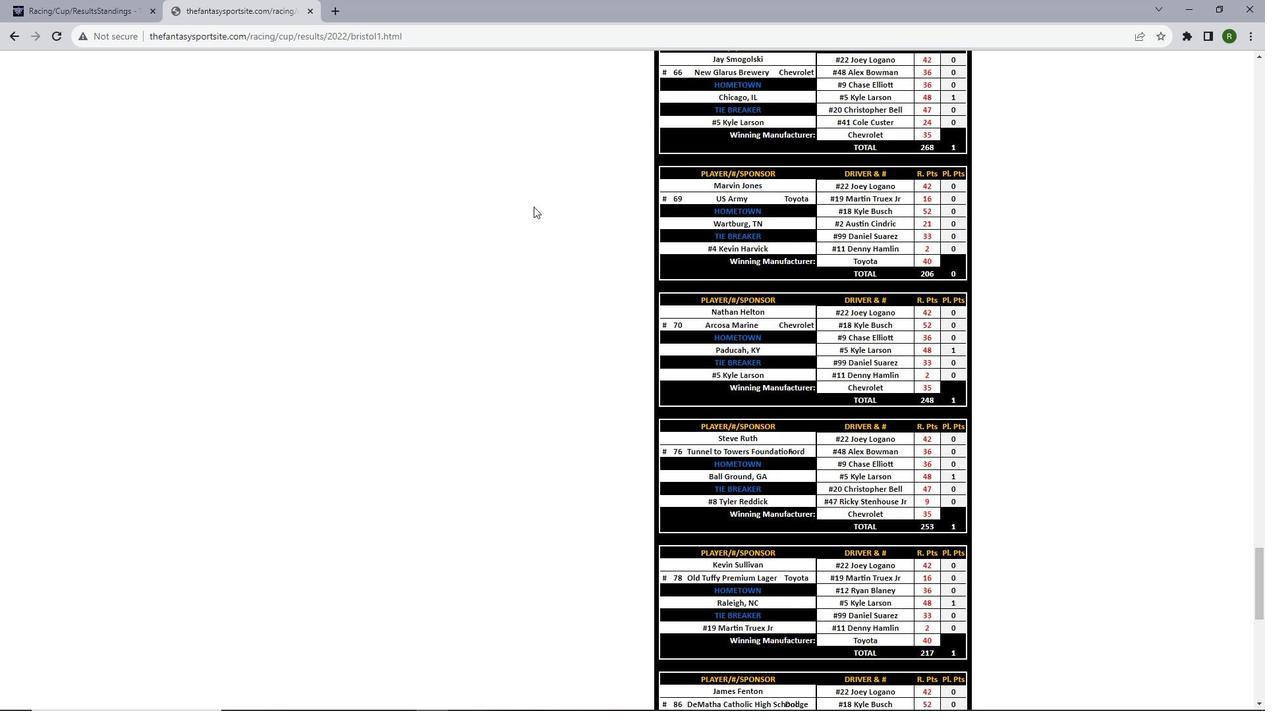 
Action: Mouse scrolled (534, 205) with delta (0, 0)
Screenshot: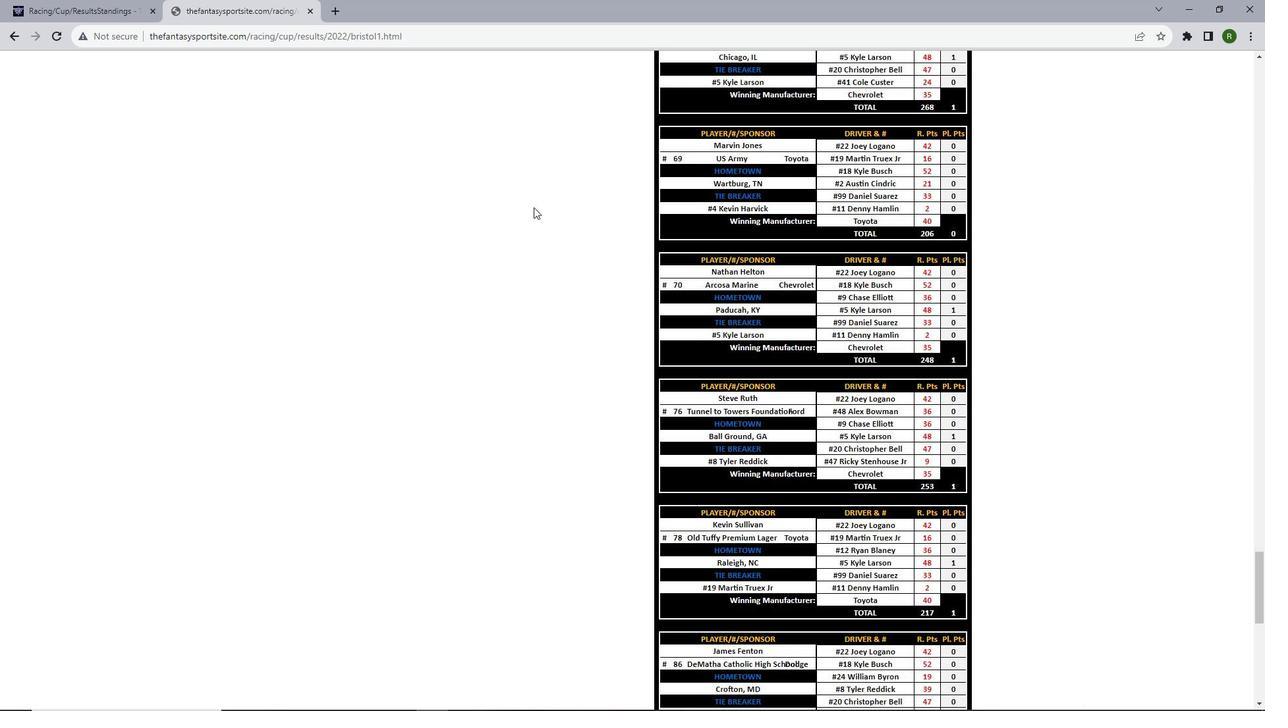 
Action: Mouse moved to (533, 206)
Screenshot: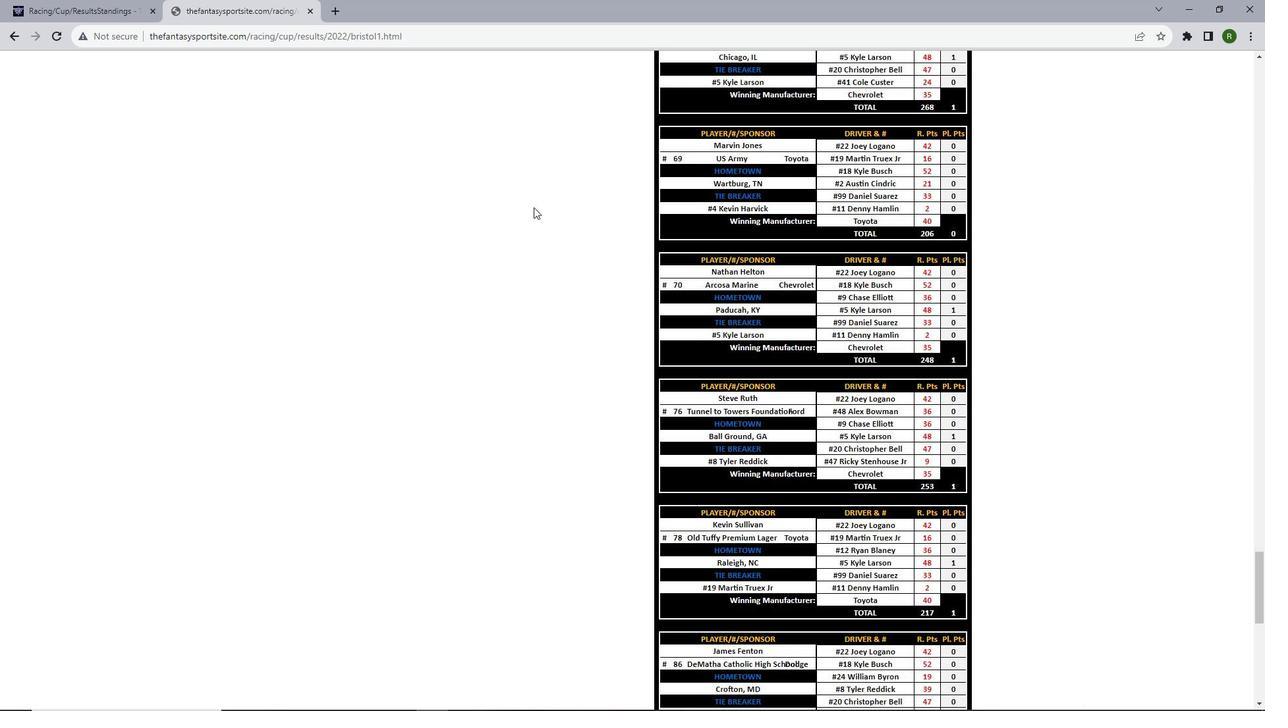 
Action: Mouse scrolled (533, 206) with delta (0, 0)
Screenshot: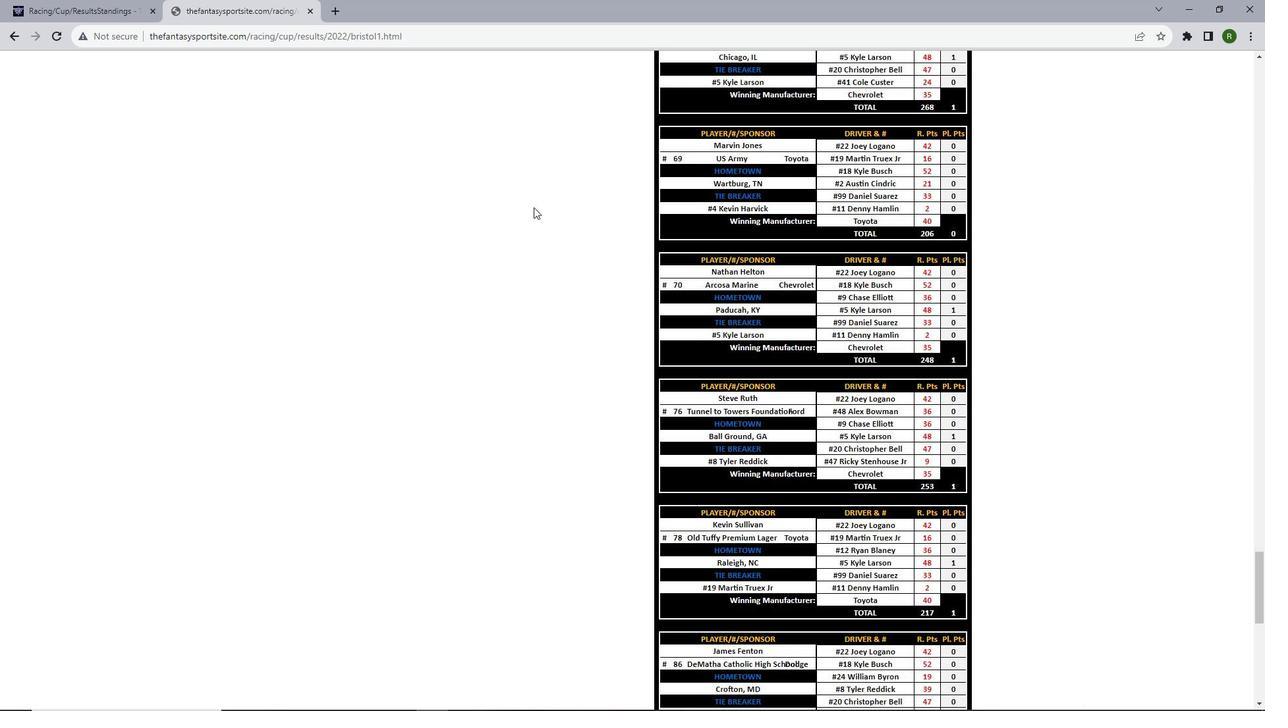 
Action: Mouse scrolled (533, 206) with delta (0, 0)
Screenshot: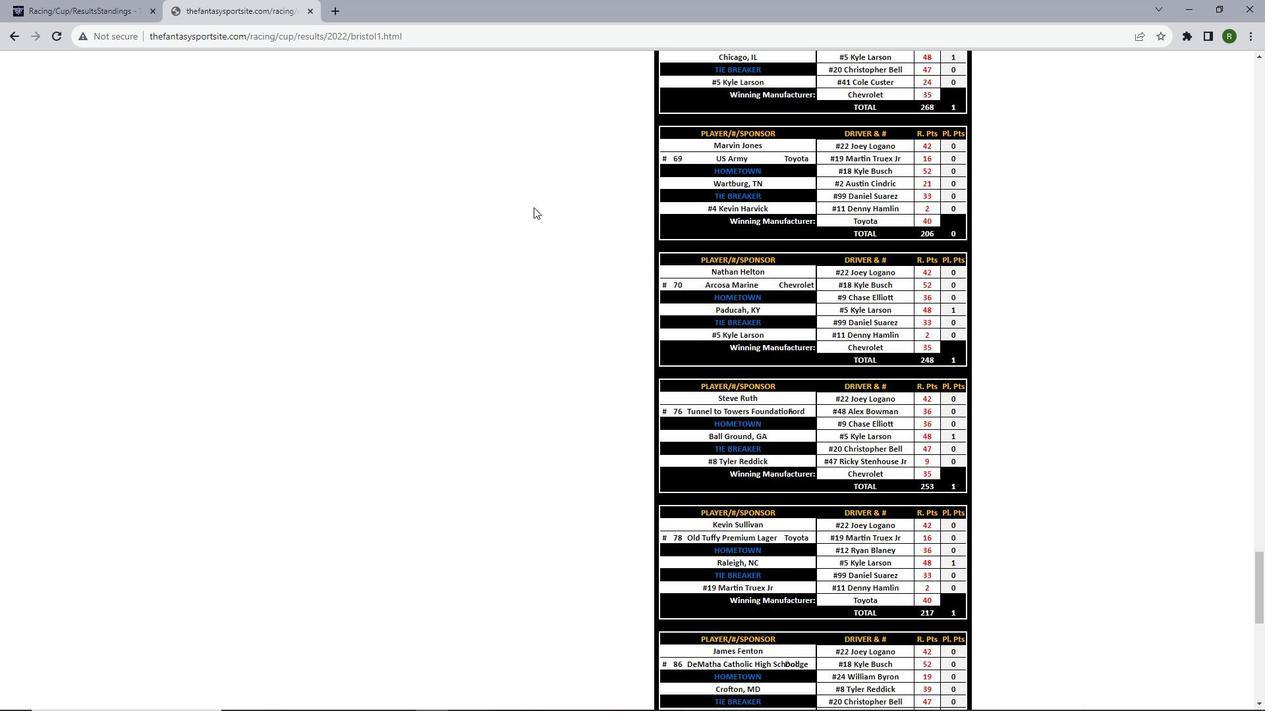 
Action: Mouse moved to (533, 208)
Screenshot: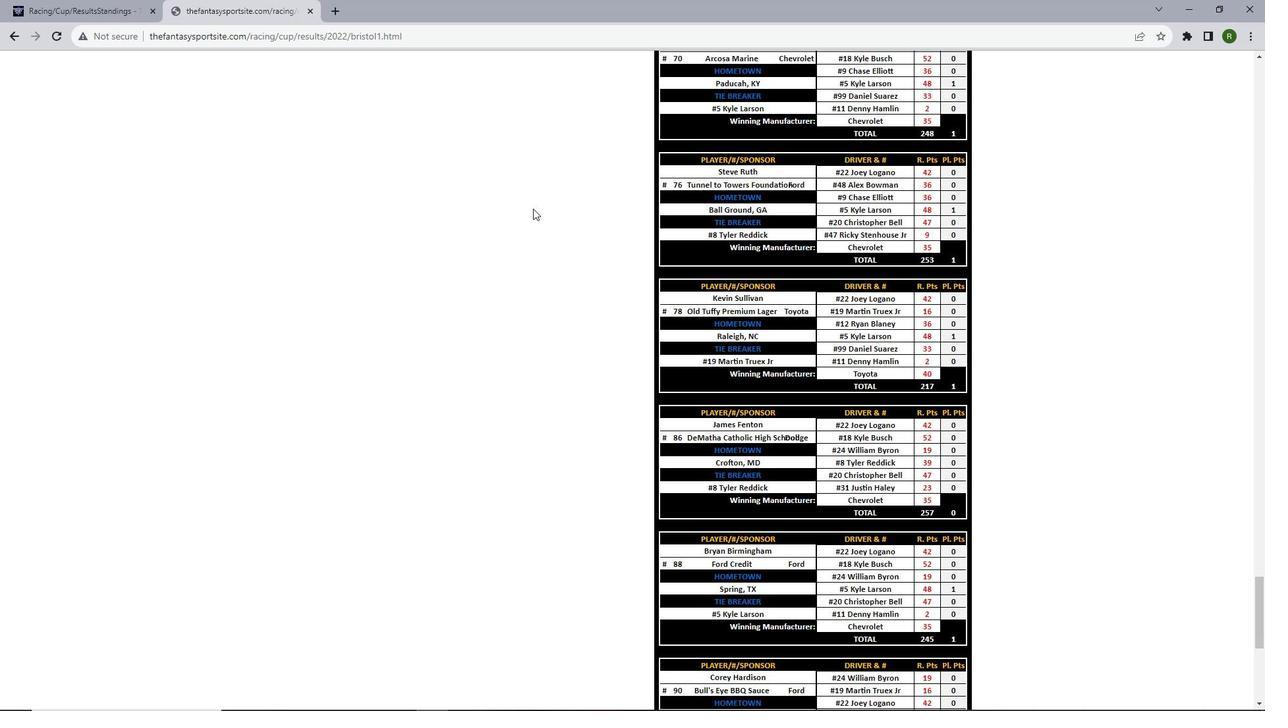 
Action: Mouse scrolled (533, 207) with delta (0, 0)
Screenshot: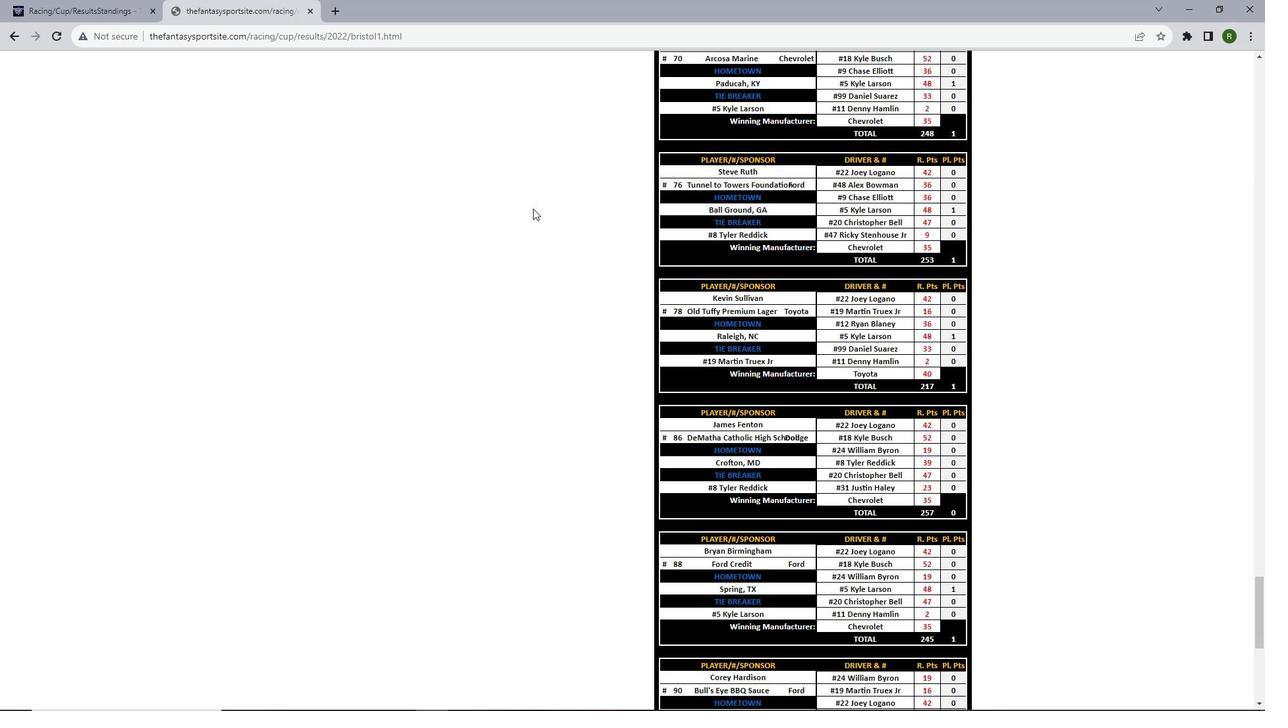
Action: Mouse moved to (533, 208)
Screenshot: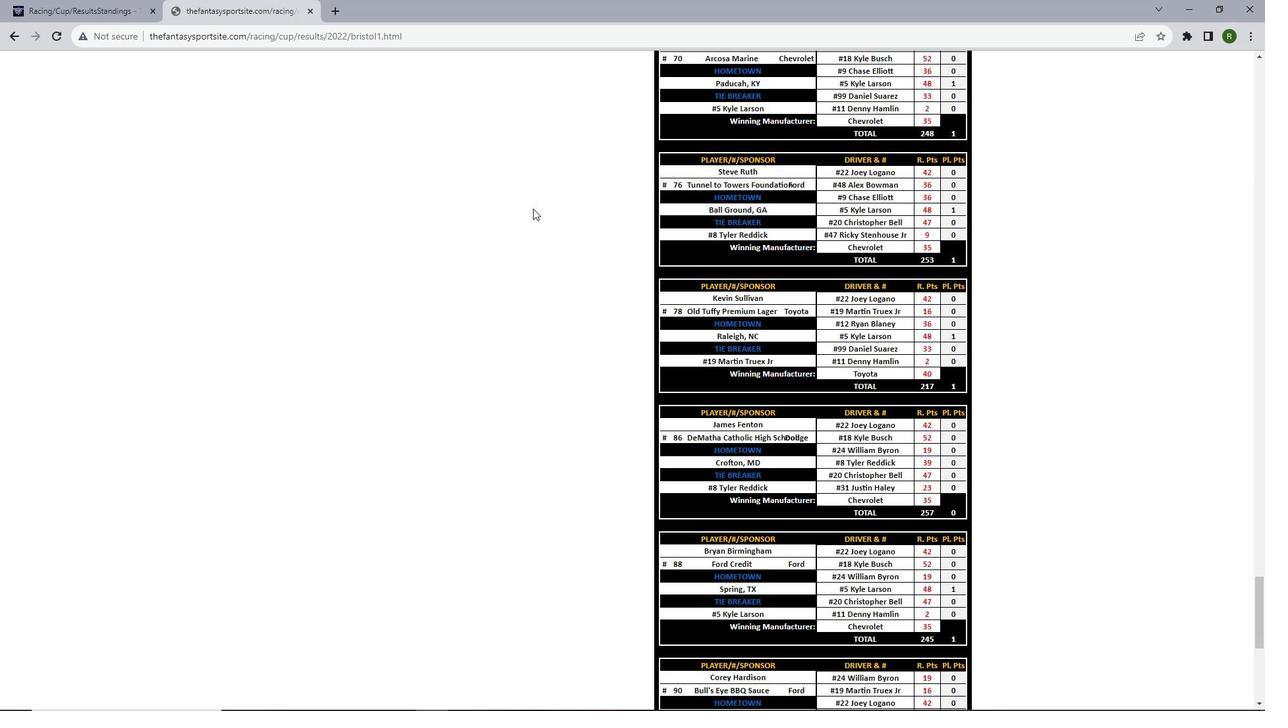 
Action: Mouse scrolled (533, 208) with delta (0, 0)
Screenshot: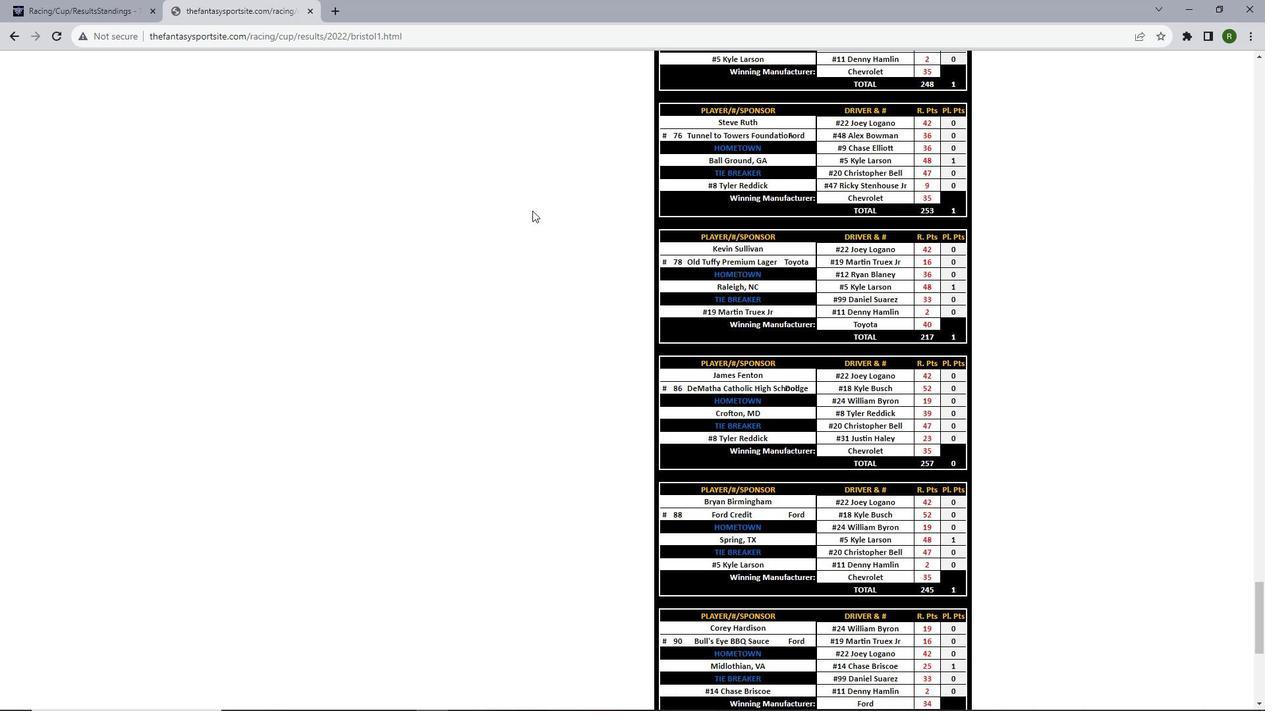 
Action: Mouse scrolled (533, 208) with delta (0, 0)
Screenshot: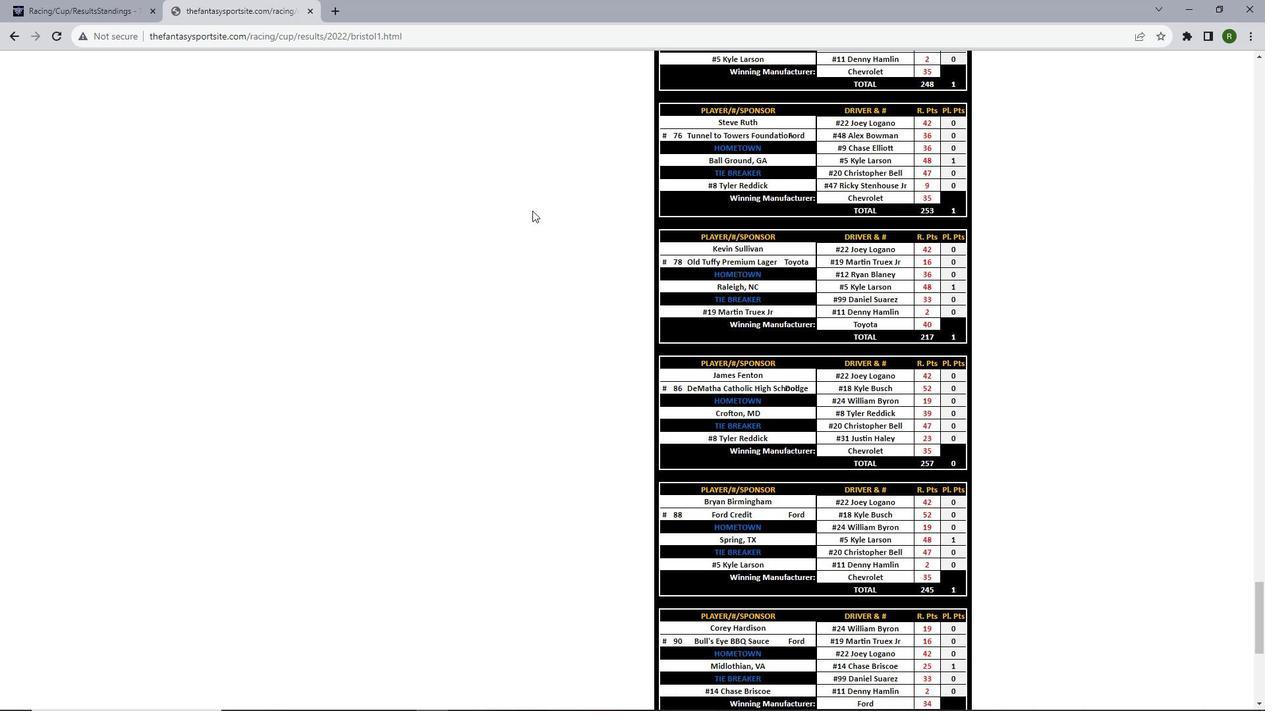 
Action: Mouse scrolled (533, 208) with delta (0, 0)
Screenshot: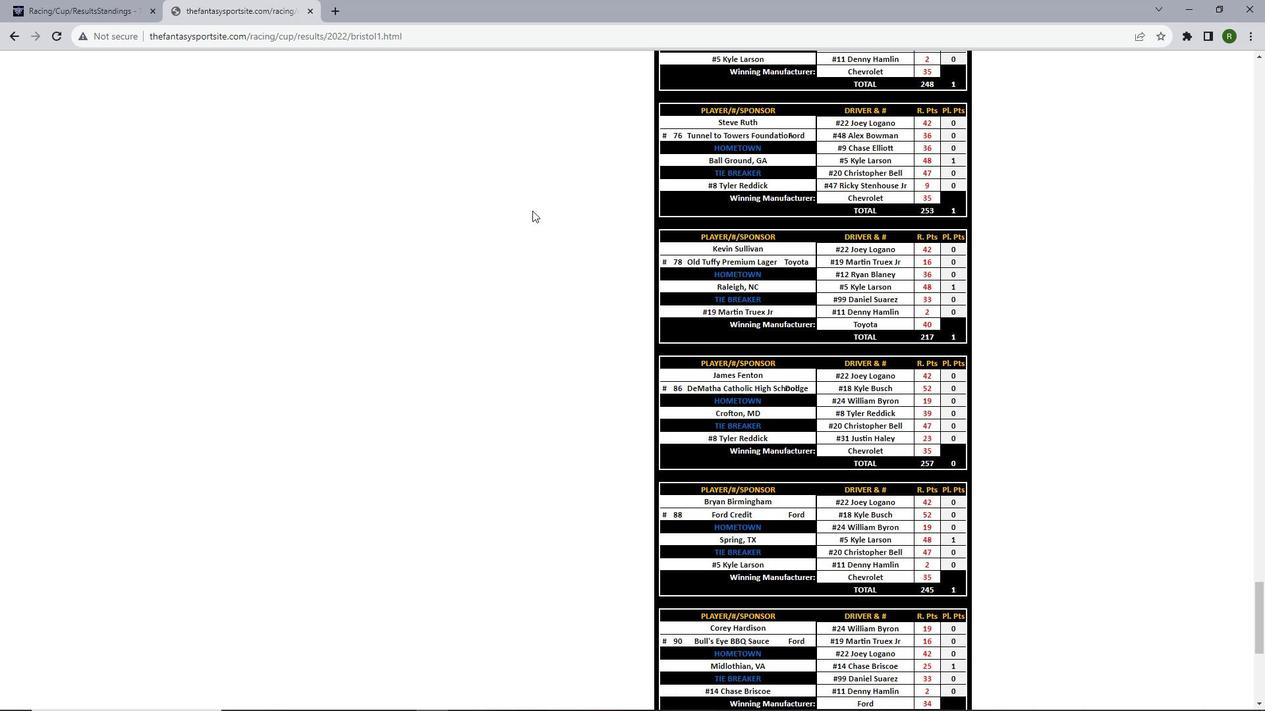 
Action: Mouse moved to (533, 210)
Screenshot: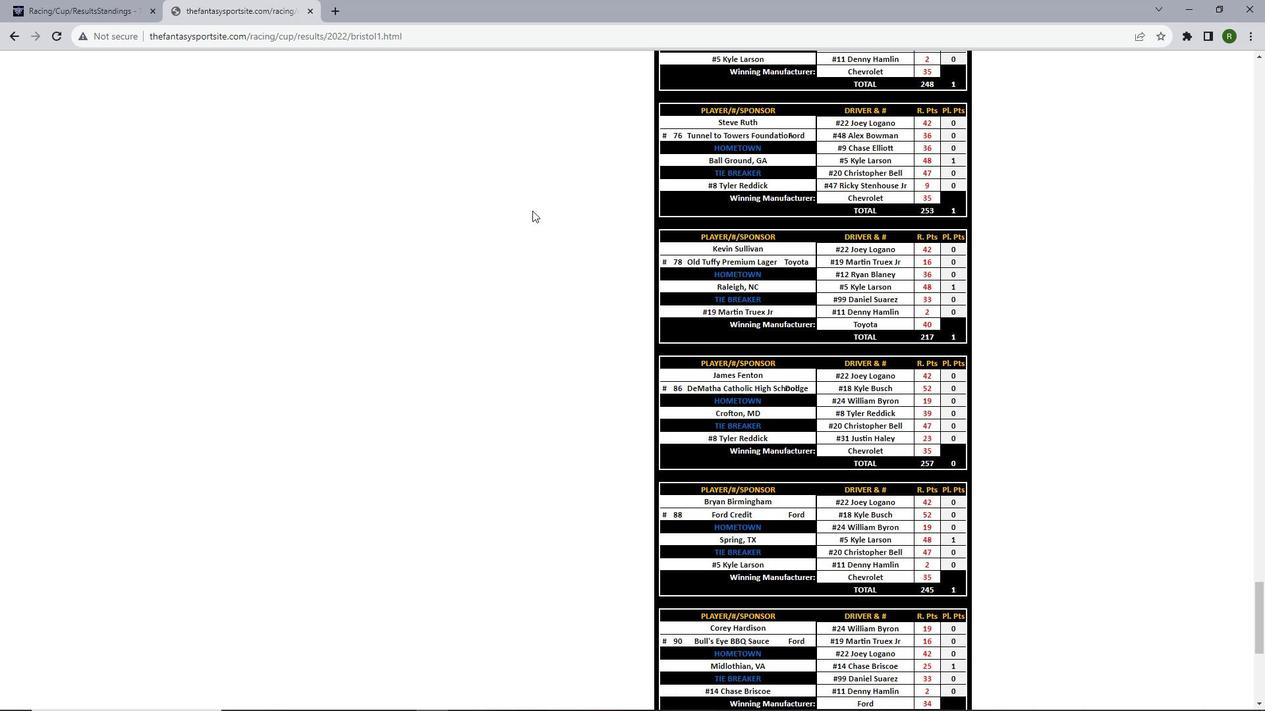 
Action: Mouse scrolled (533, 209) with delta (0, 0)
Screenshot: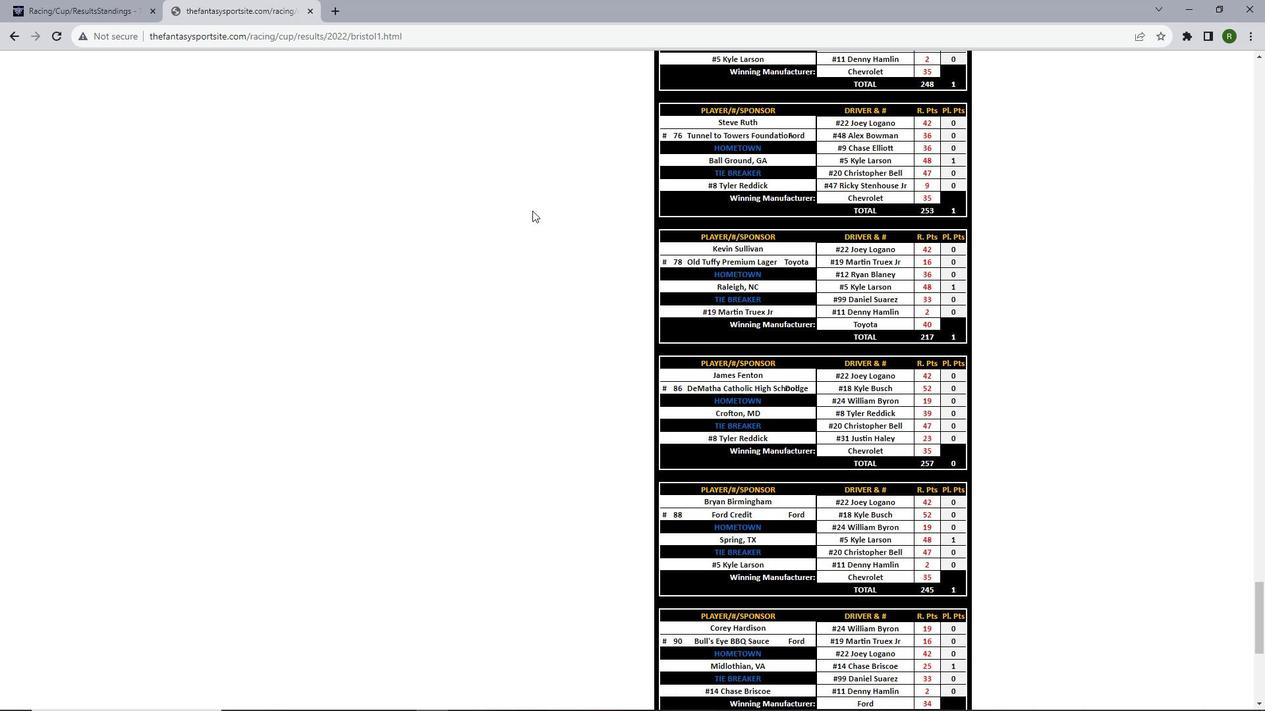 
Action: Mouse moved to (532, 210)
Screenshot: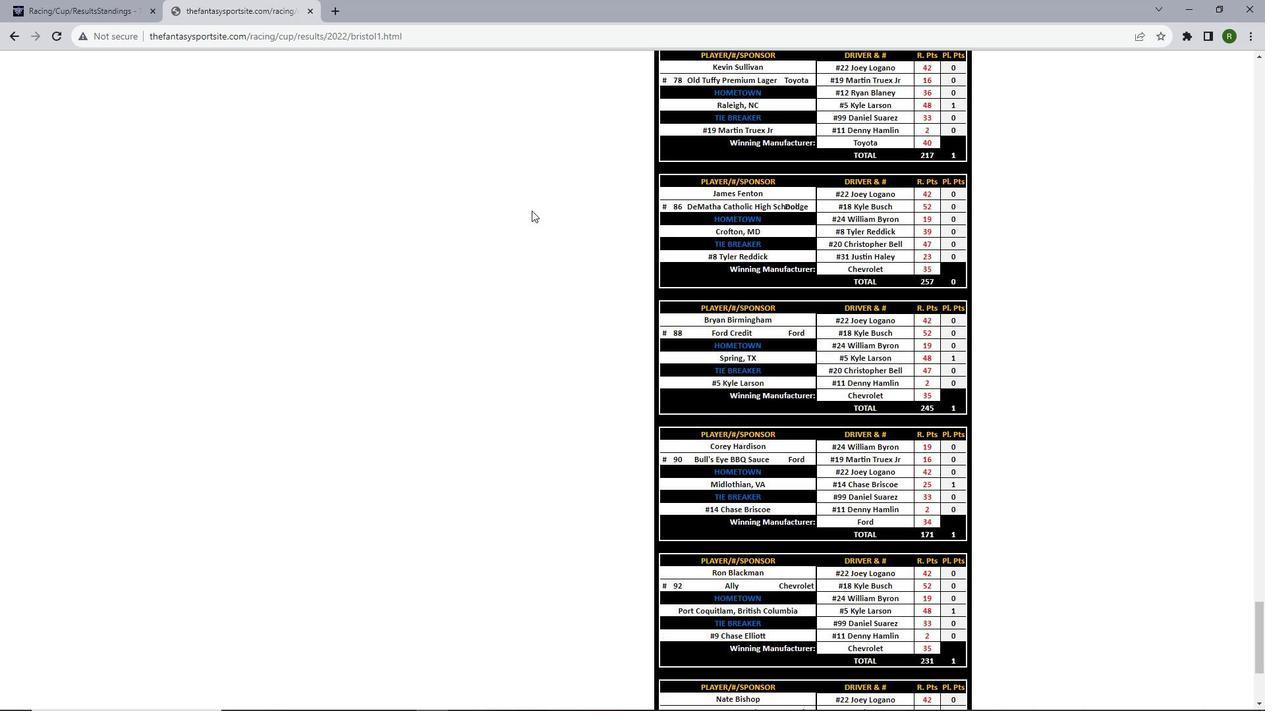 
Action: Mouse scrolled (532, 209) with delta (0, 0)
Screenshot: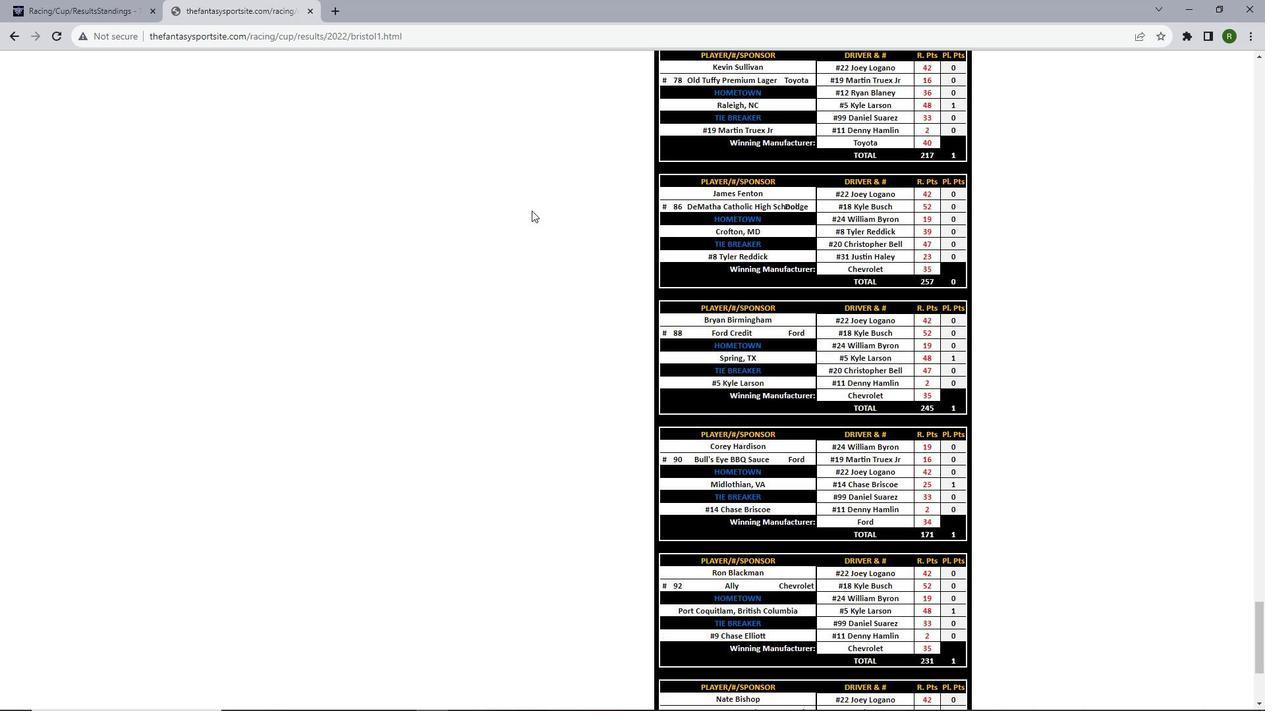 
Action: Mouse moved to (531, 210)
Screenshot: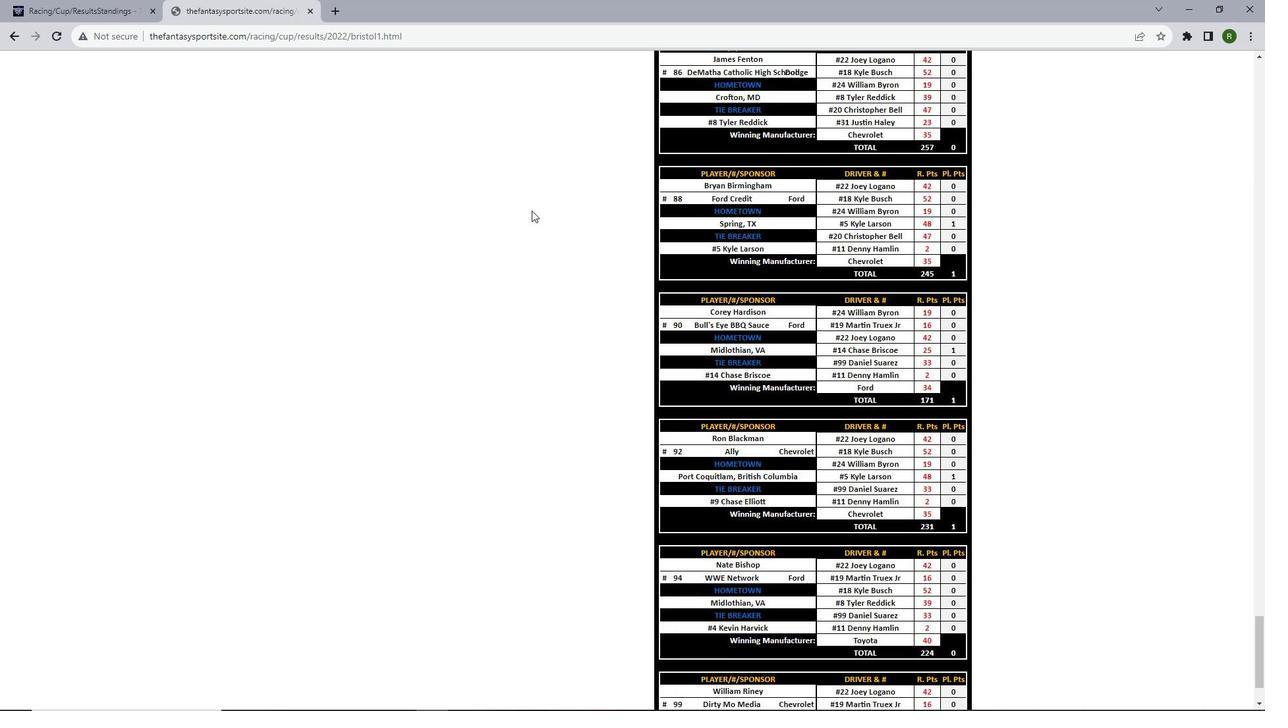 
Action: Mouse scrolled (531, 210) with delta (0, 0)
Screenshot: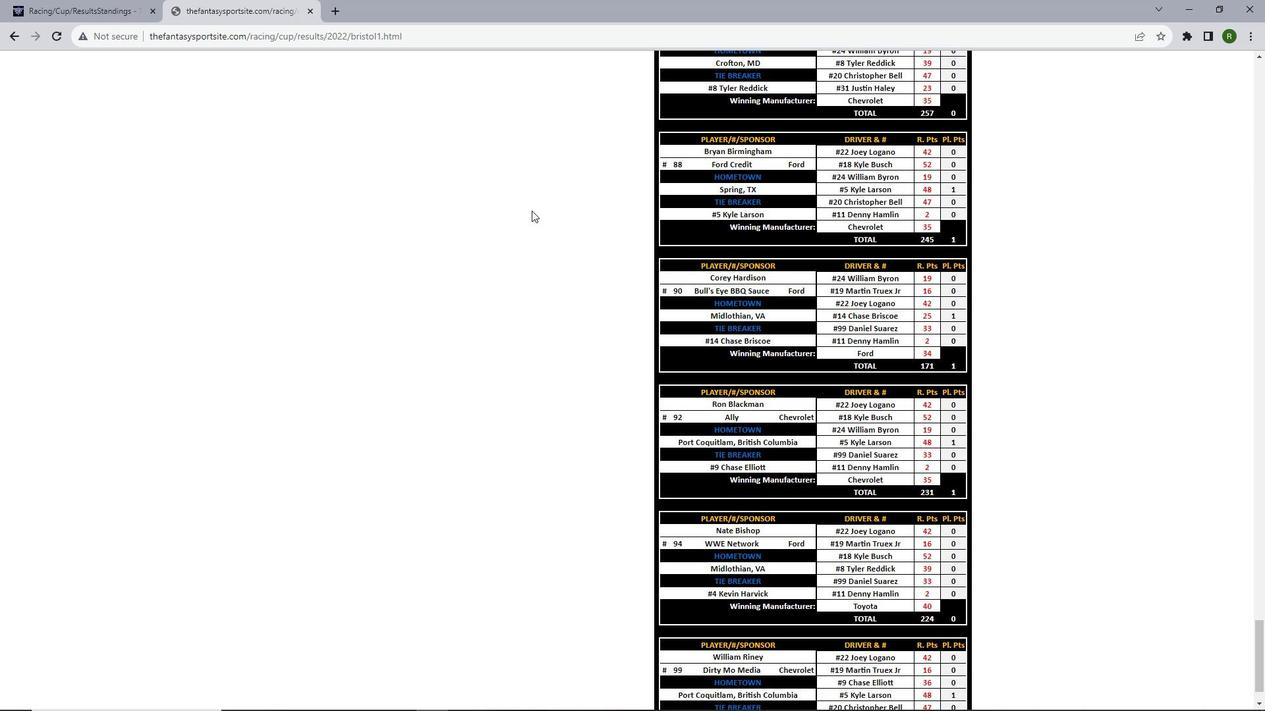 
Action: Mouse scrolled (531, 210) with delta (0, 0)
Screenshot: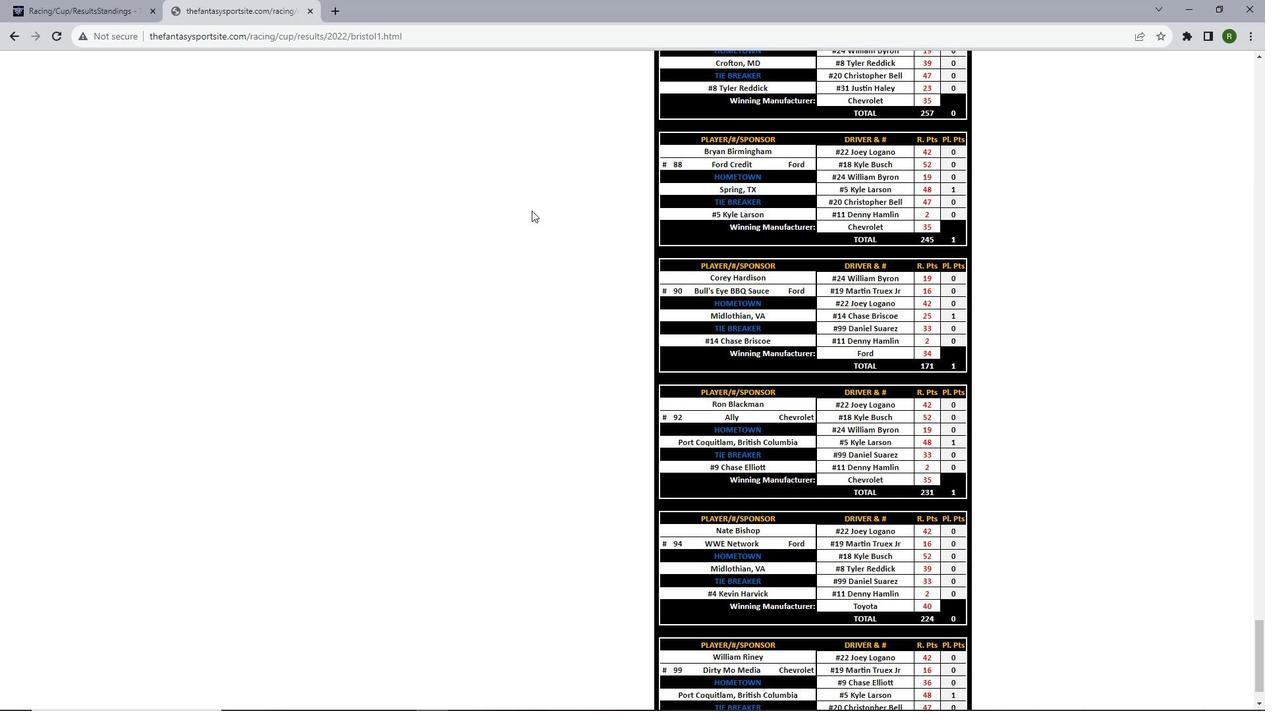 
Action: Mouse scrolled (531, 210) with delta (0, 0)
Screenshot: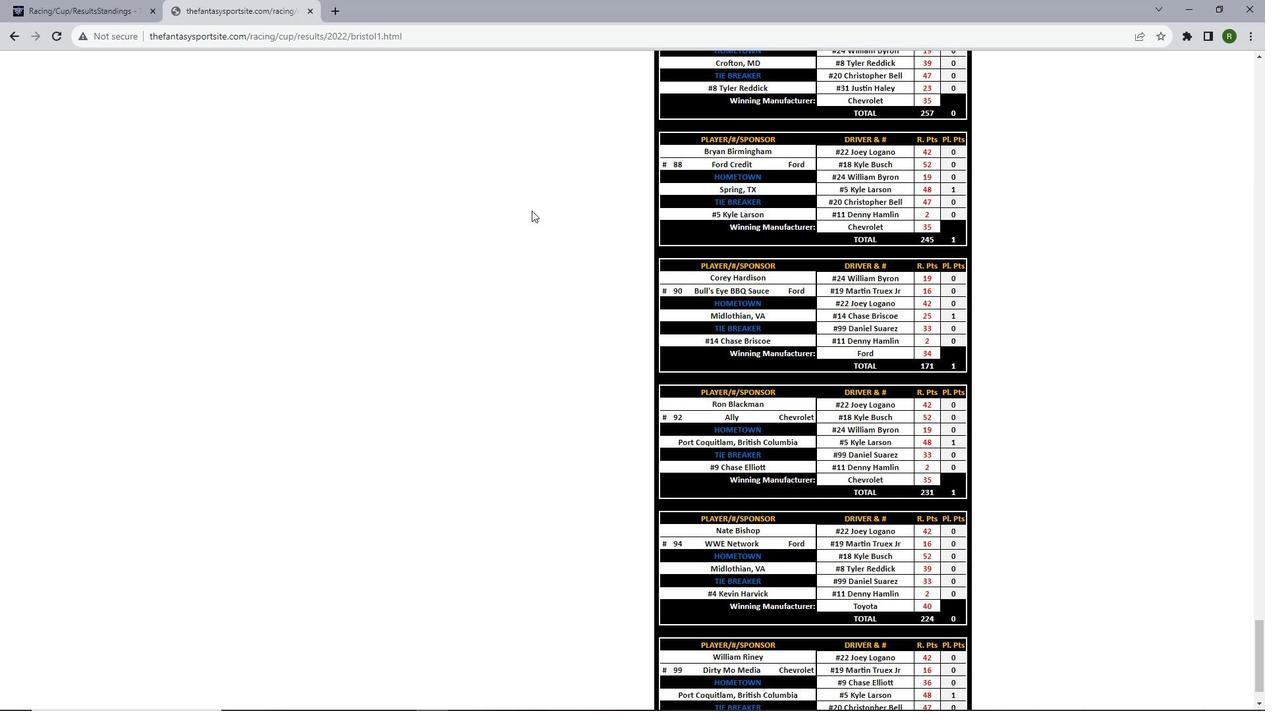 
Action: Mouse scrolled (531, 210) with delta (0, 0)
Screenshot: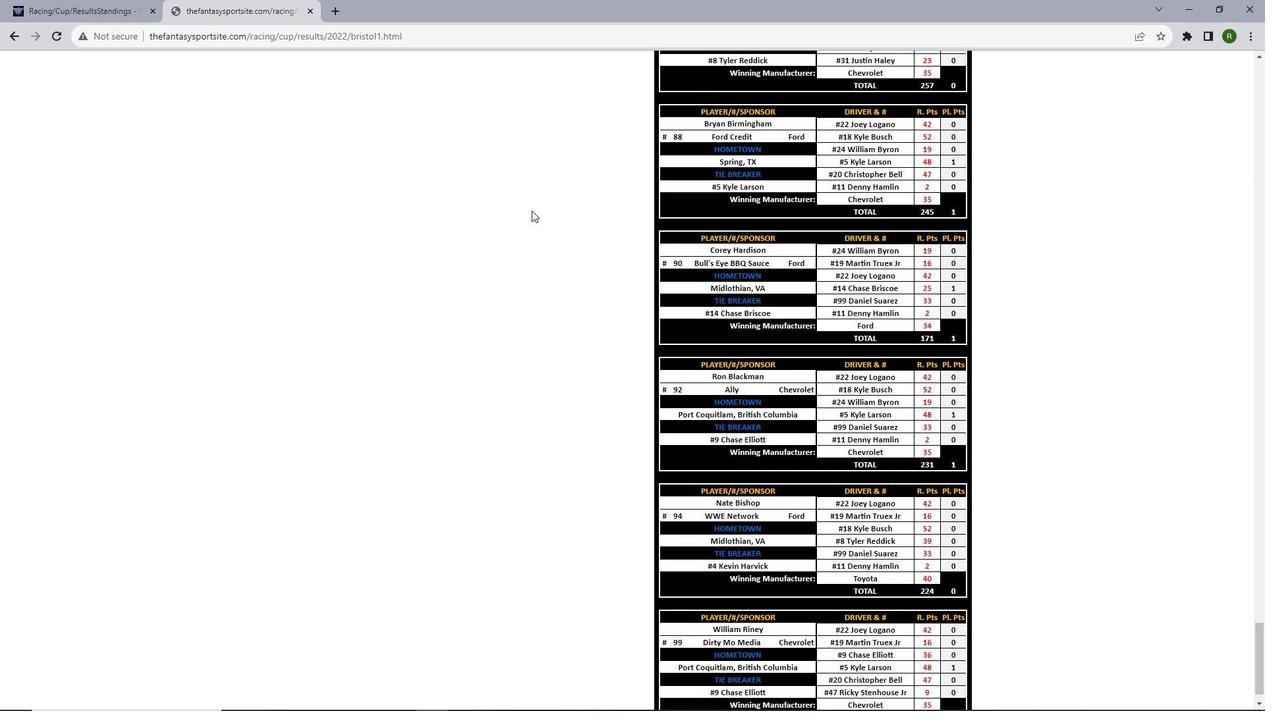 
Action: Mouse scrolled (531, 210) with delta (0, 0)
Screenshot: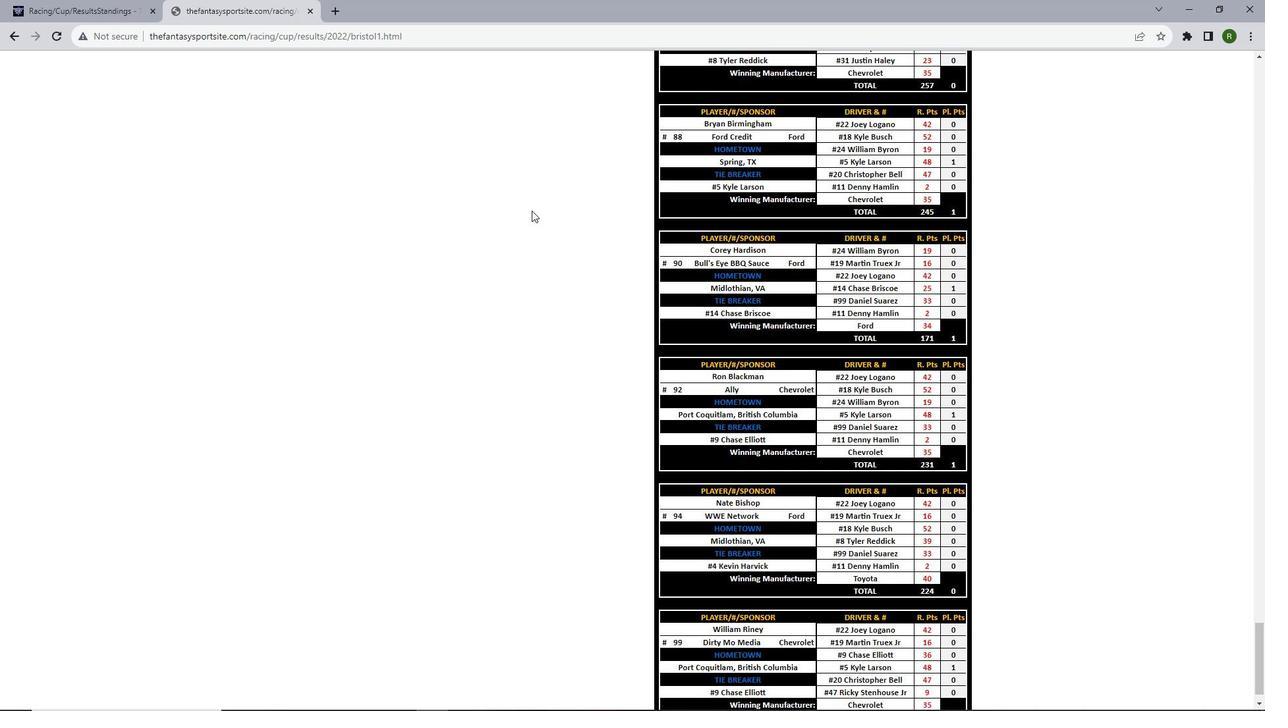 
Action: Mouse moved to (531, 211)
Screenshot: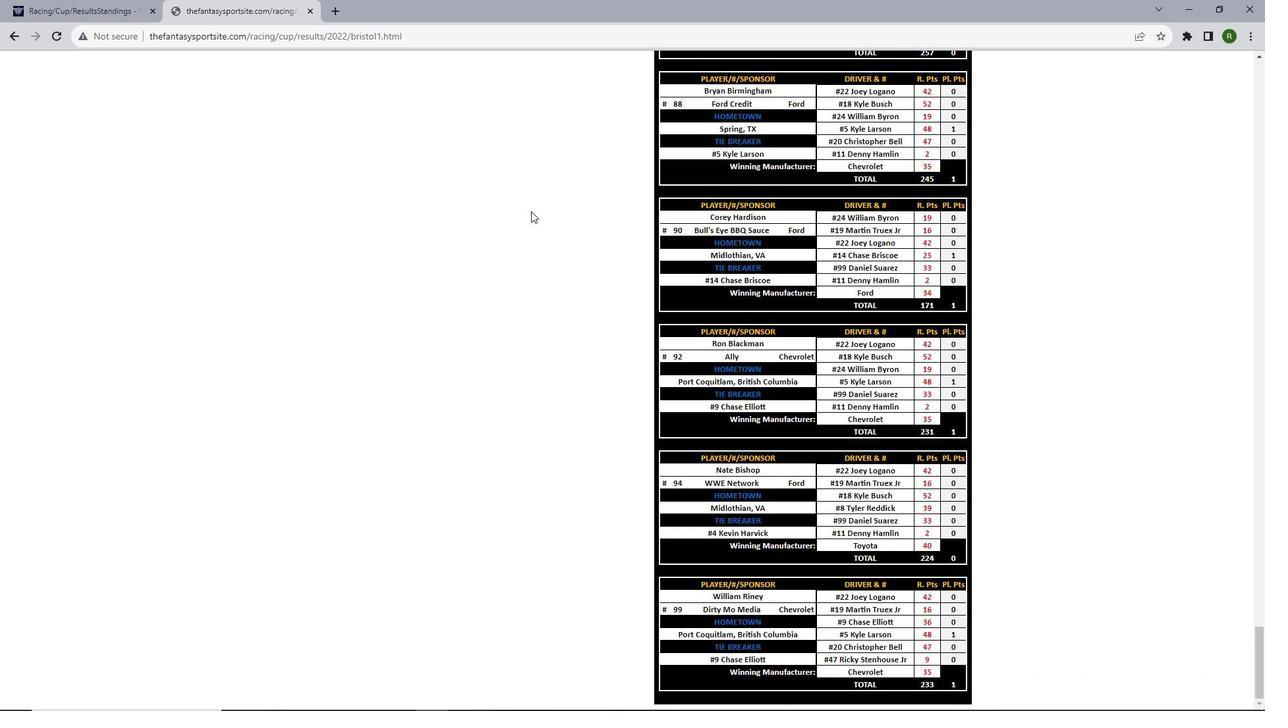 
